 Task: Look for space in Rheinstetten, Germany from 15th June, 2023 to 21st June, 2023 for 5 adults in price range Rs.14000 to Rs.25000. Place can be entire place with 3 bedrooms having 3 beds and 3 bathrooms. Property type can be house, flat, guest house. Booking option can be shelf check-in. Required host language is English.
Action: Mouse moved to (709, 103)
Screenshot: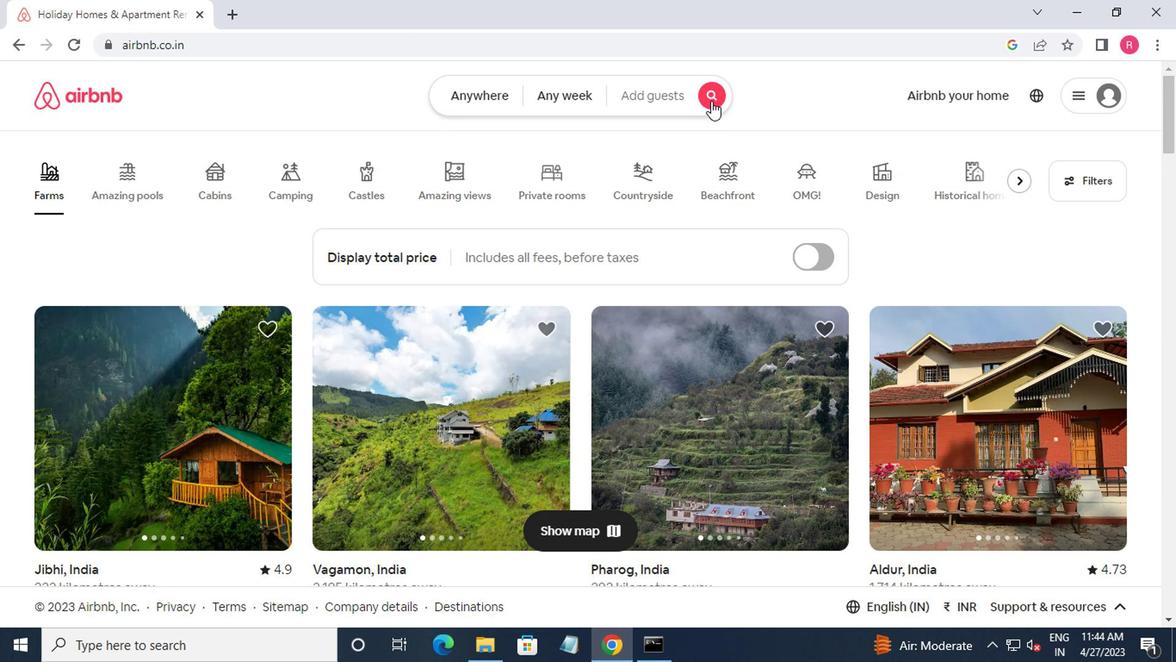 
Action: Mouse pressed left at (709, 103)
Screenshot: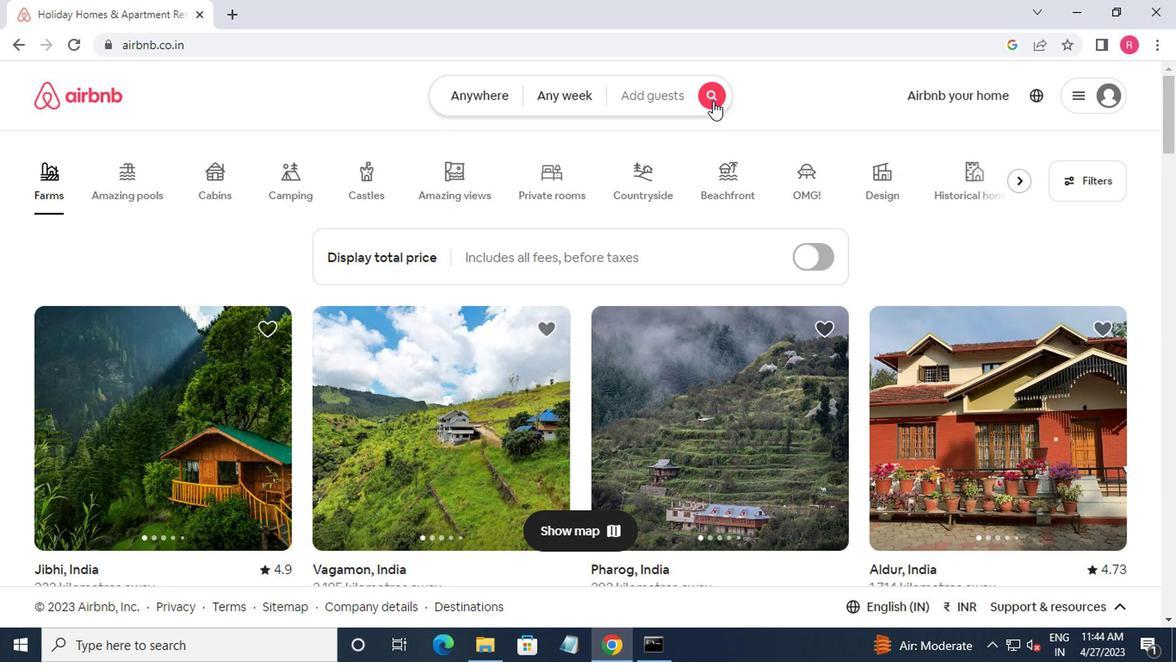 
Action: Mouse moved to (350, 161)
Screenshot: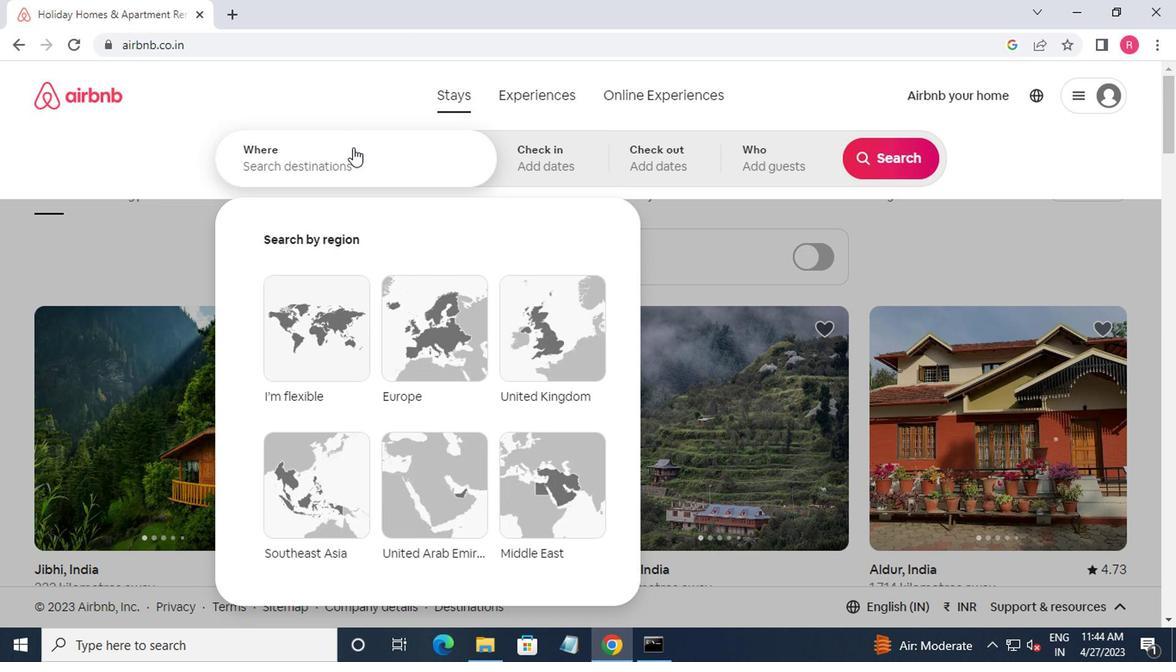 
Action: Mouse pressed left at (350, 161)
Screenshot: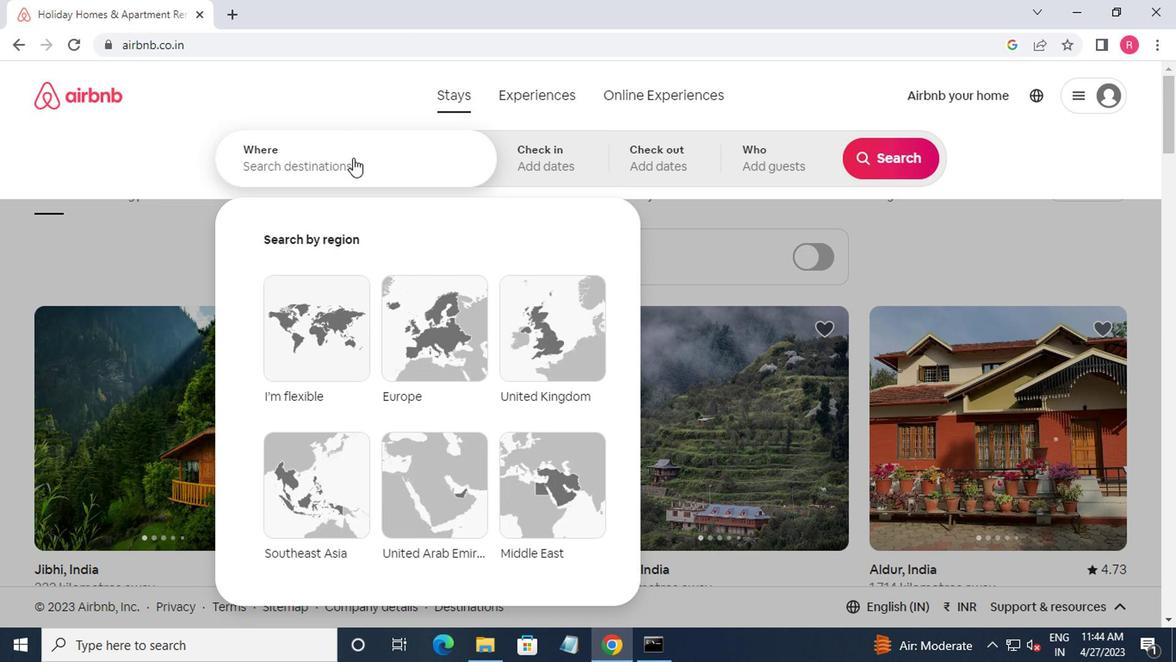 
Action: Mouse moved to (364, 168)
Screenshot: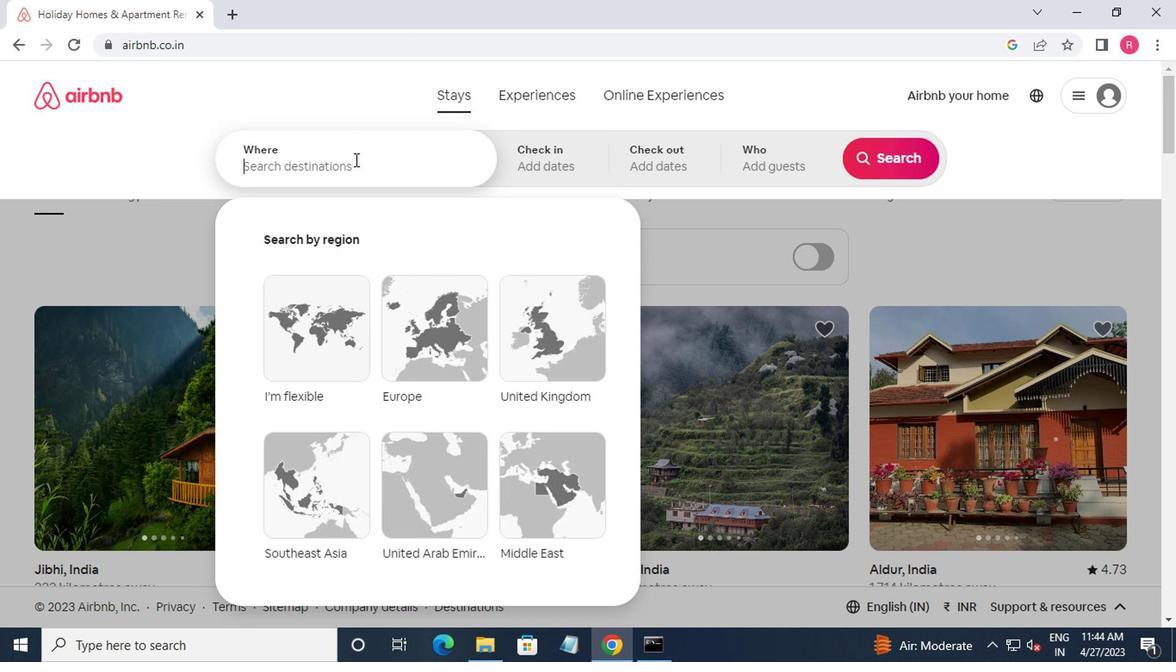 
Action: Key pressed rheinstetten,germ<Key.down><Key.enter>
Screenshot: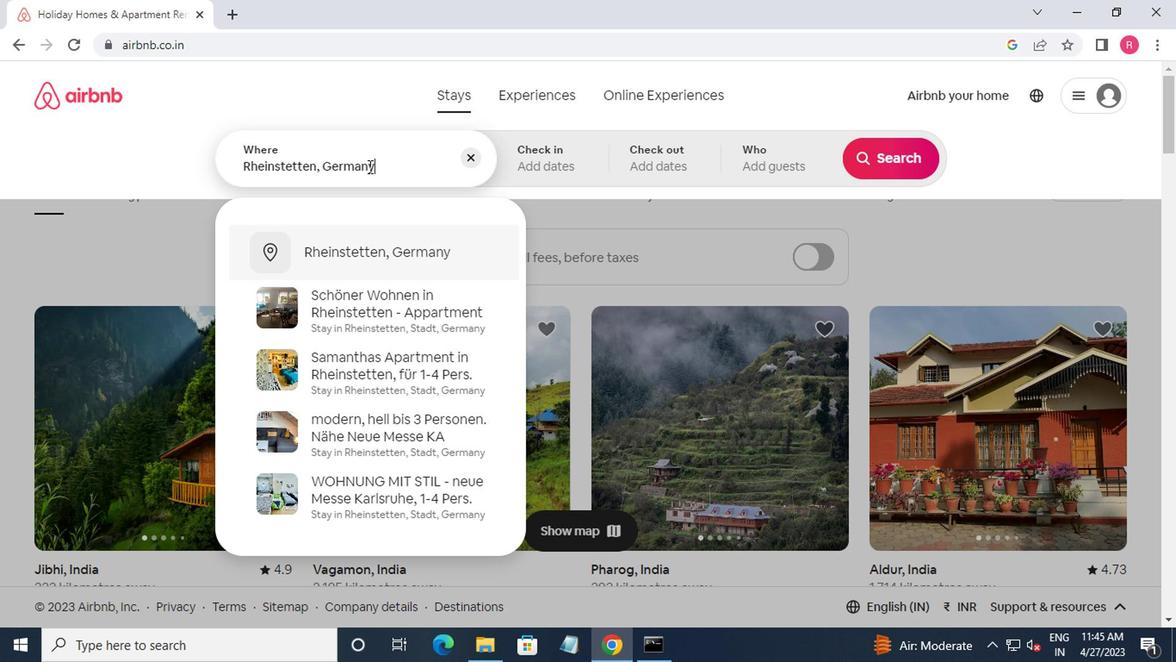 
Action: Mouse moved to (882, 286)
Screenshot: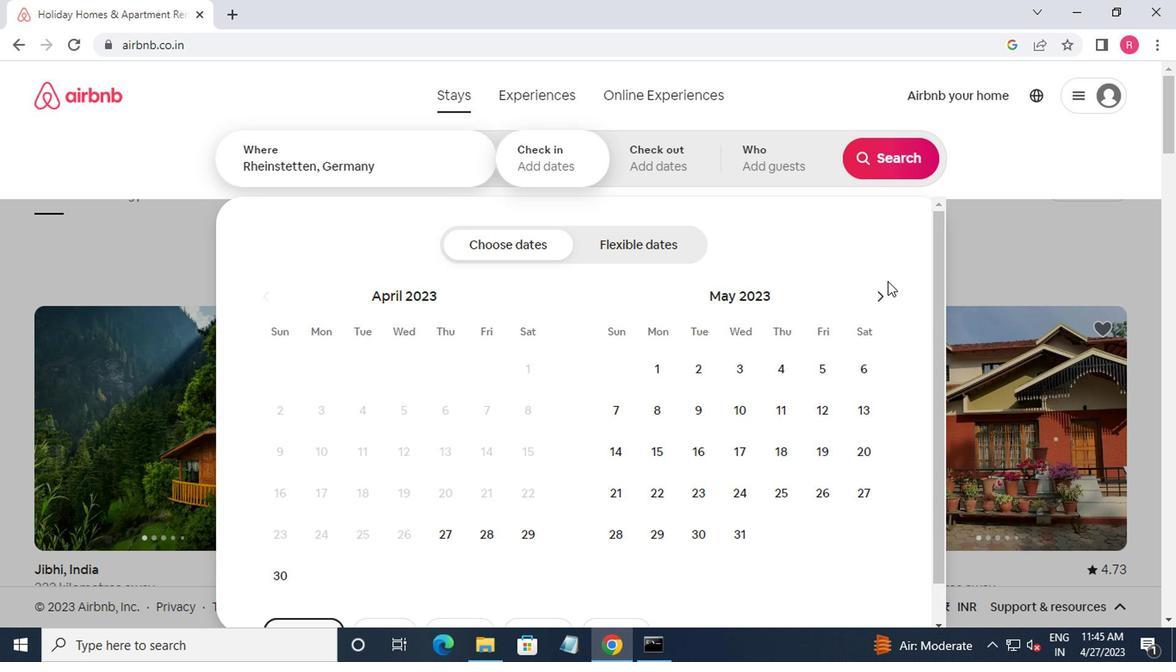 
Action: Mouse pressed left at (882, 286)
Screenshot: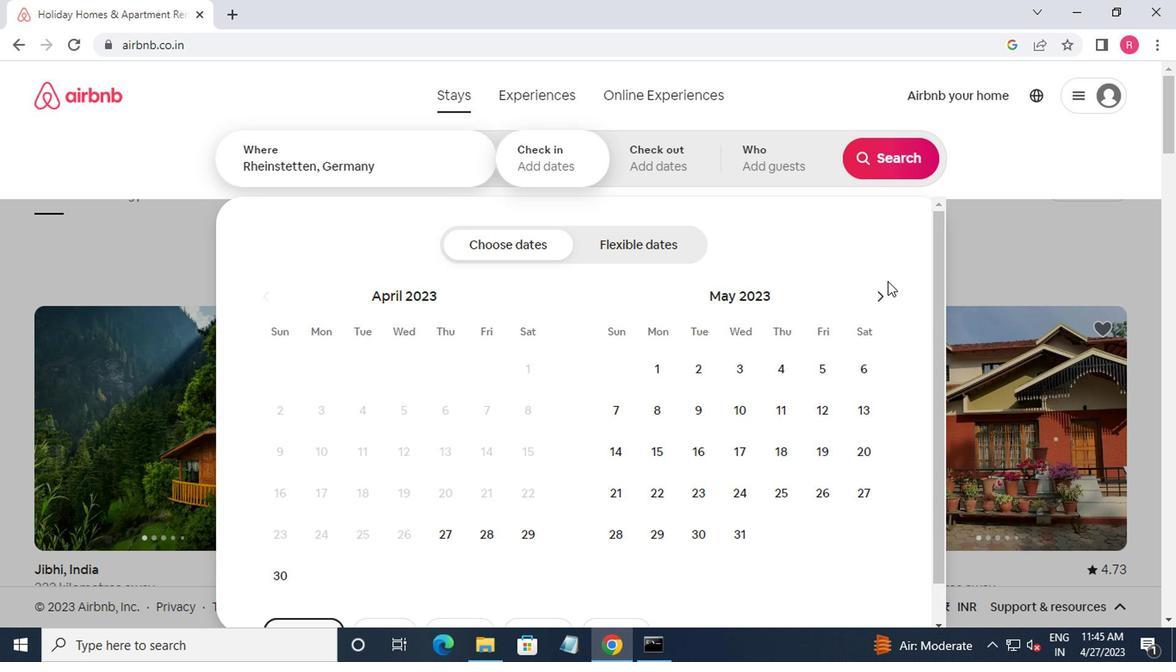 
Action: Mouse moved to (774, 460)
Screenshot: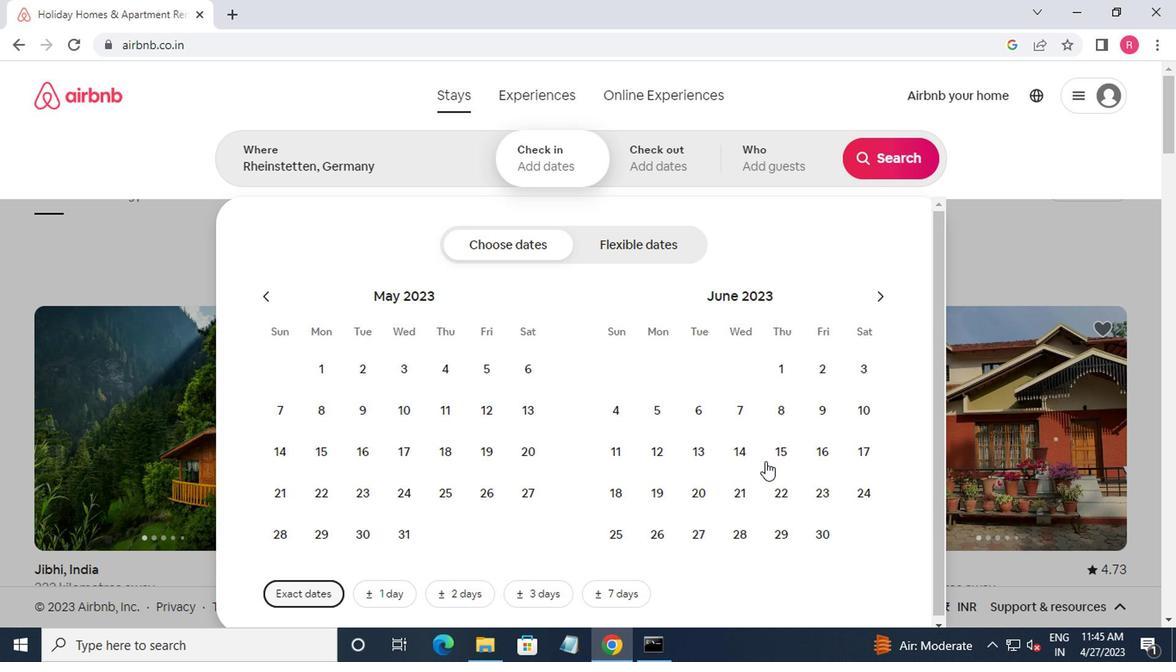 
Action: Mouse pressed left at (774, 460)
Screenshot: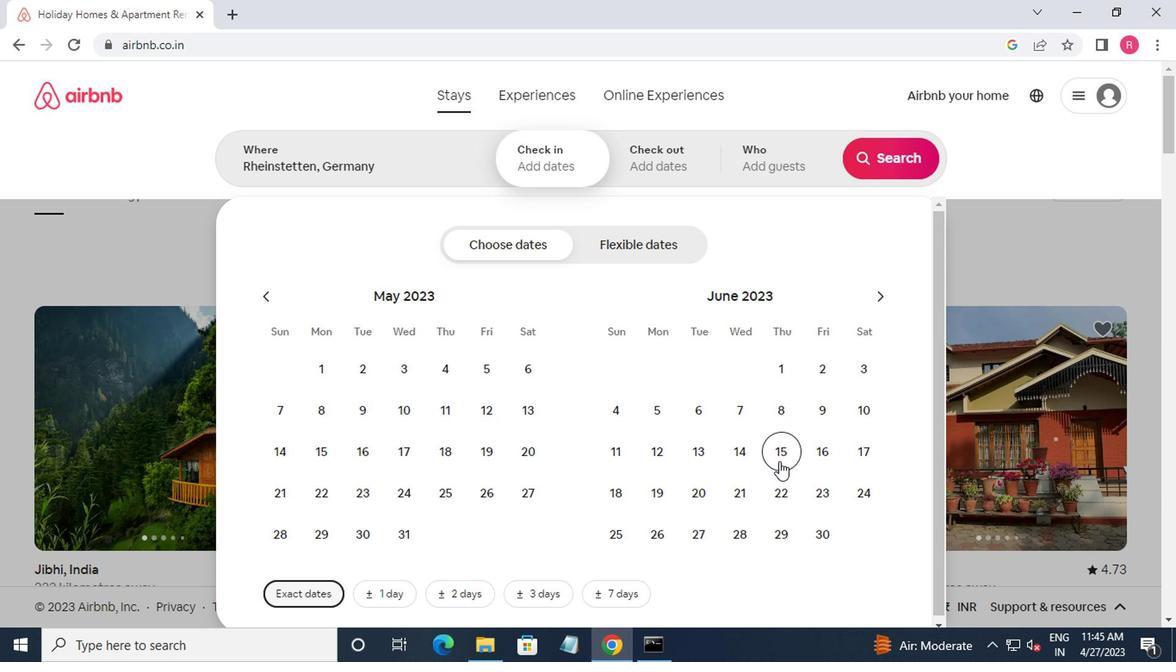 
Action: Mouse moved to (749, 489)
Screenshot: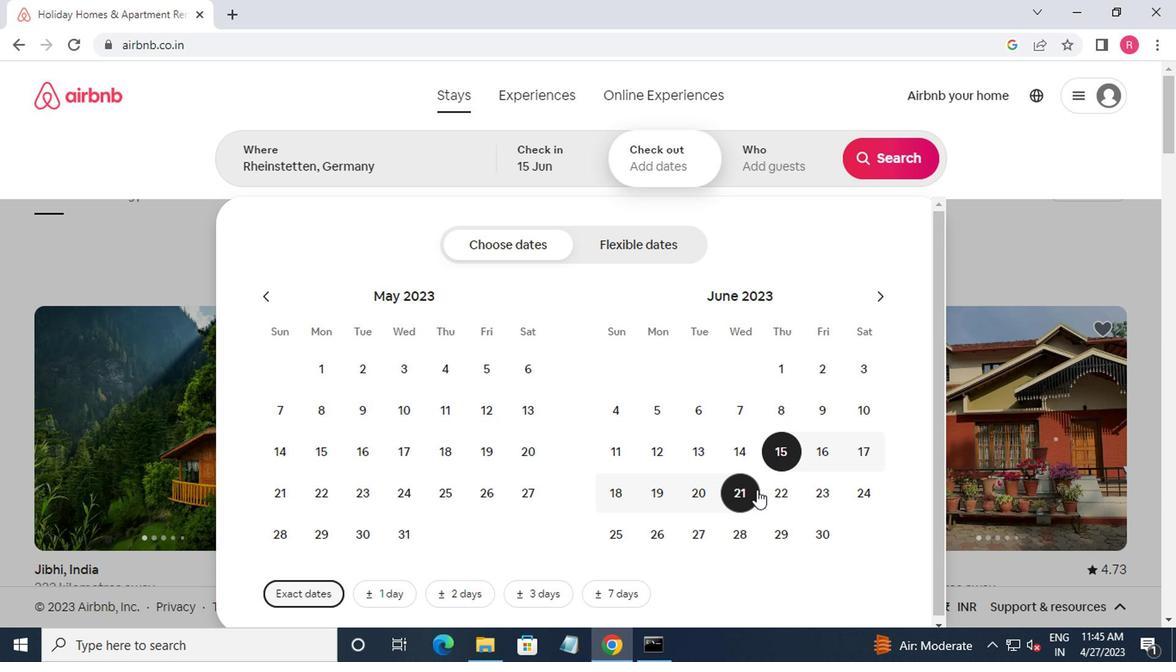 
Action: Mouse pressed left at (749, 489)
Screenshot: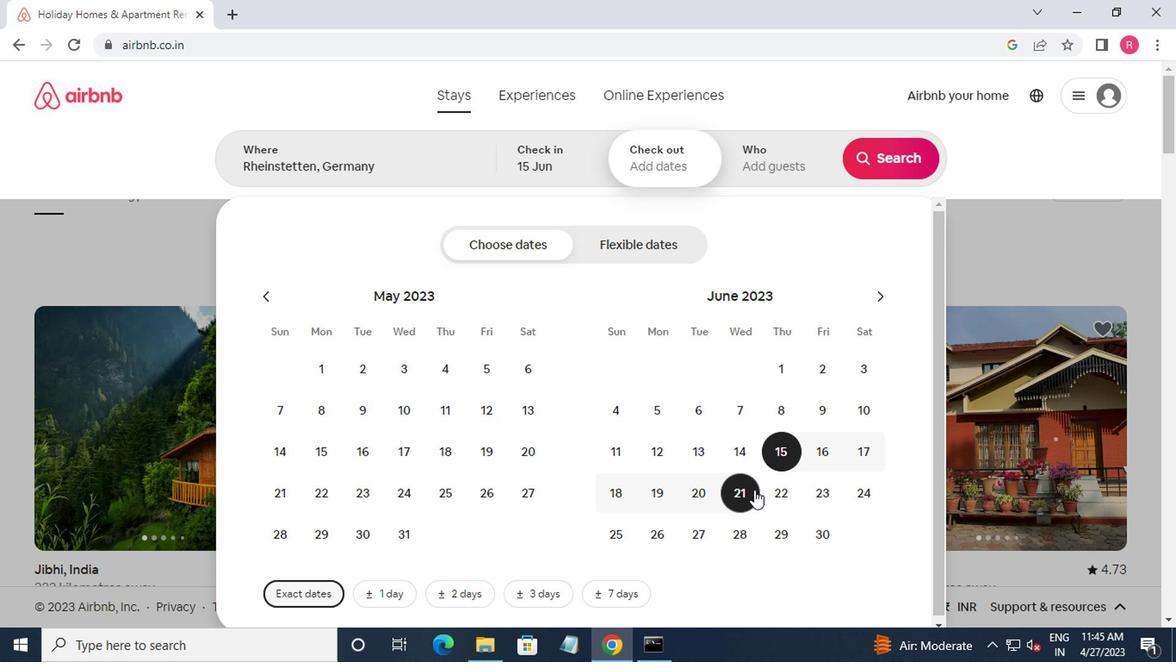 
Action: Mouse moved to (731, 168)
Screenshot: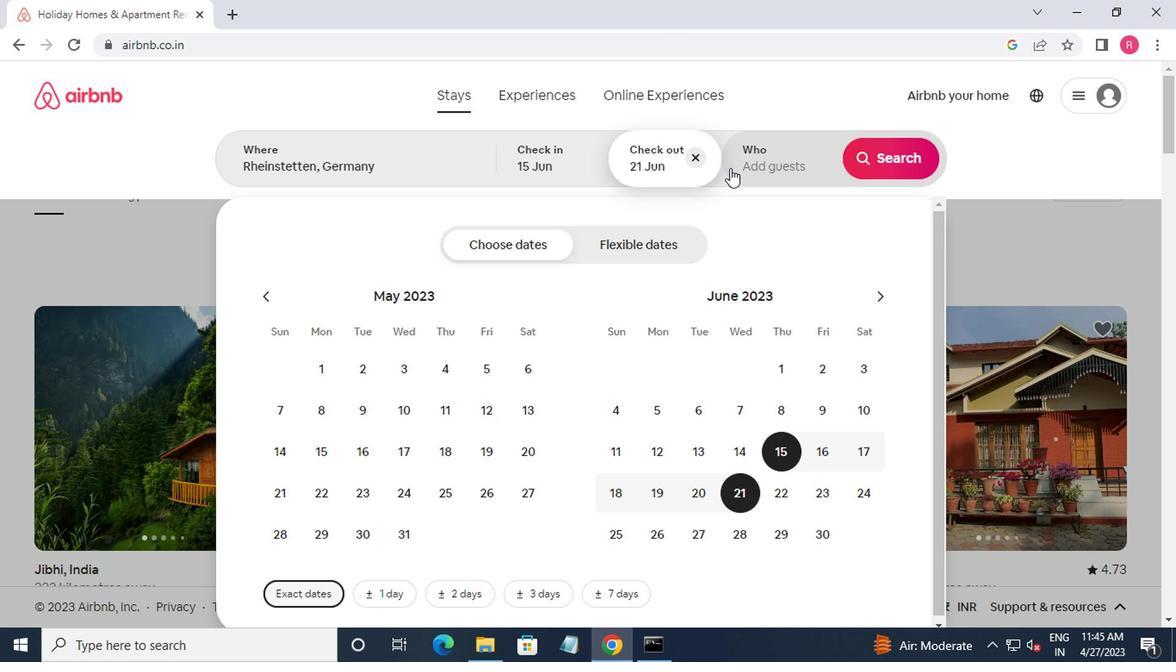 
Action: Mouse pressed left at (731, 168)
Screenshot: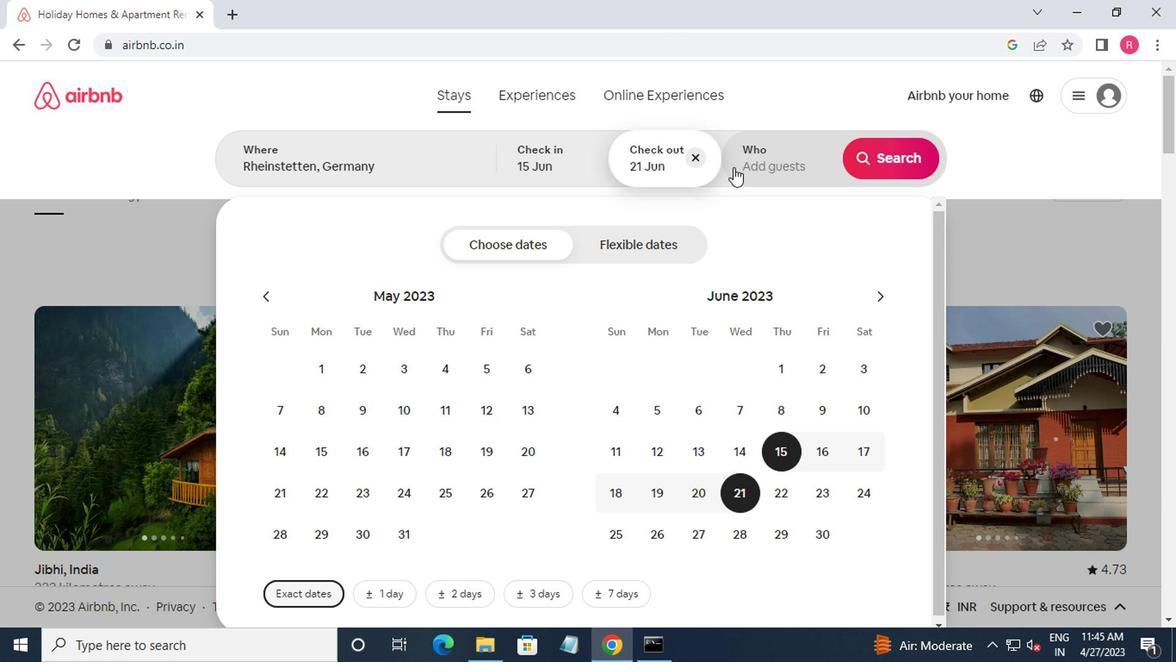 
Action: Mouse moved to (897, 248)
Screenshot: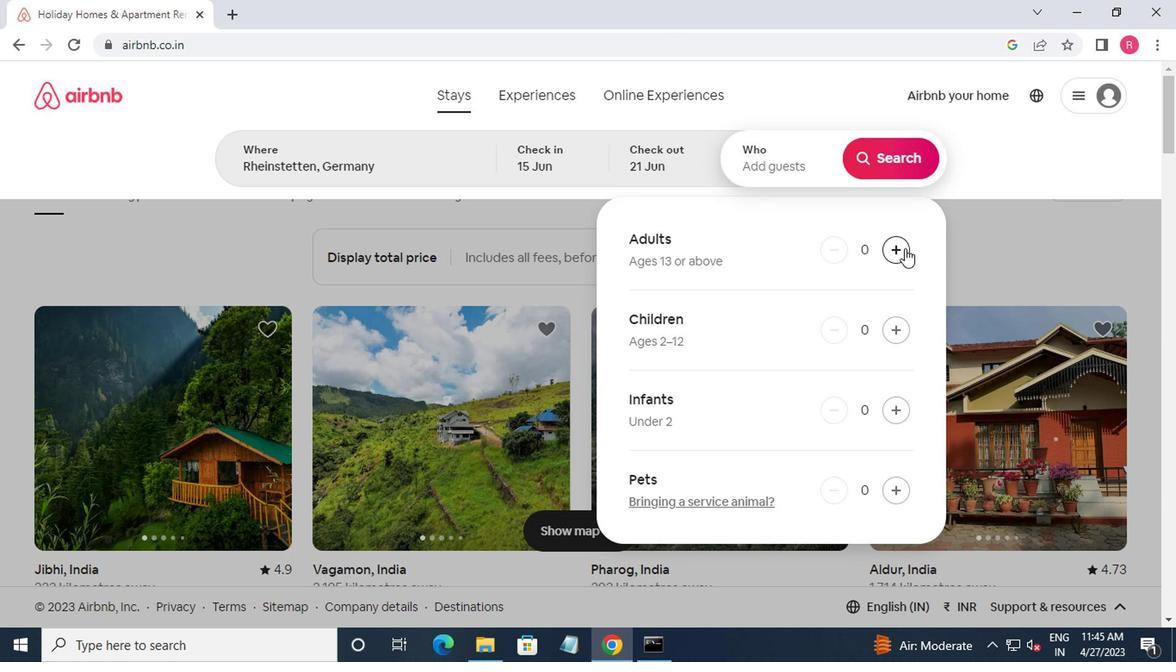
Action: Mouse pressed left at (897, 248)
Screenshot: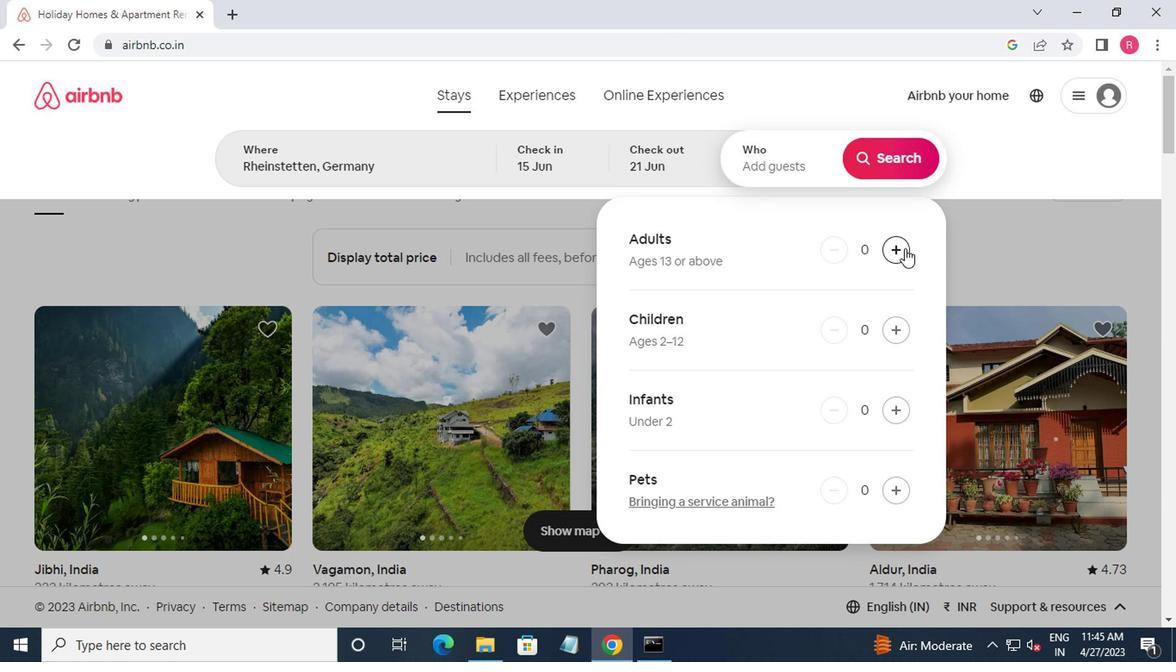 
Action: Mouse moved to (896, 249)
Screenshot: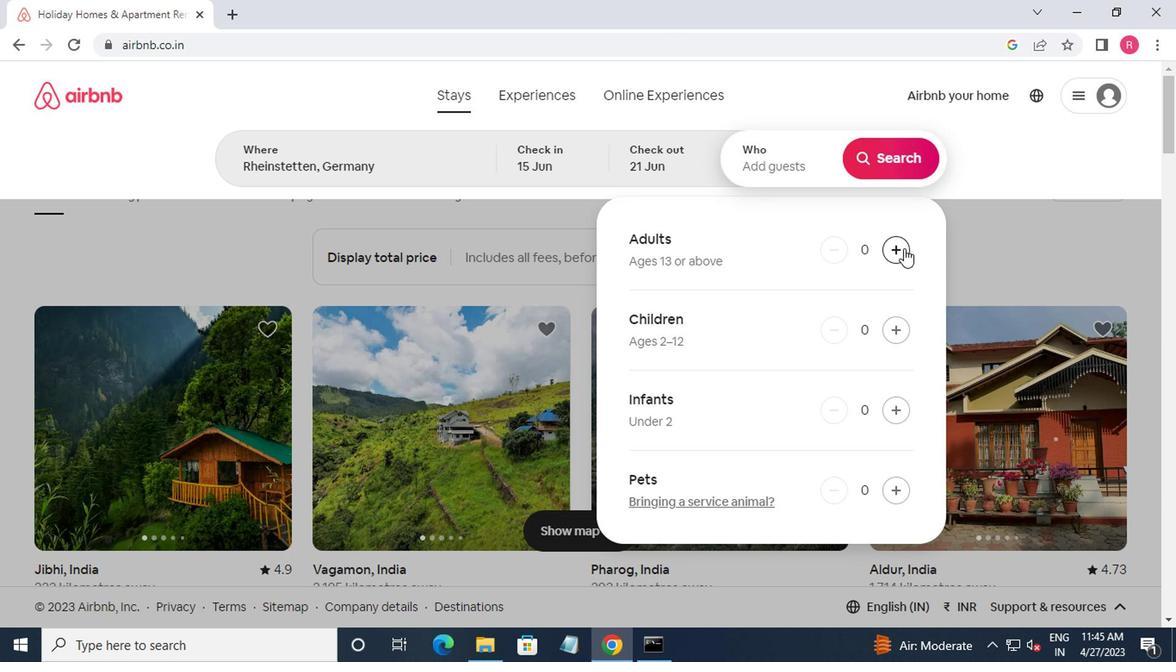 
Action: Mouse pressed left at (896, 249)
Screenshot: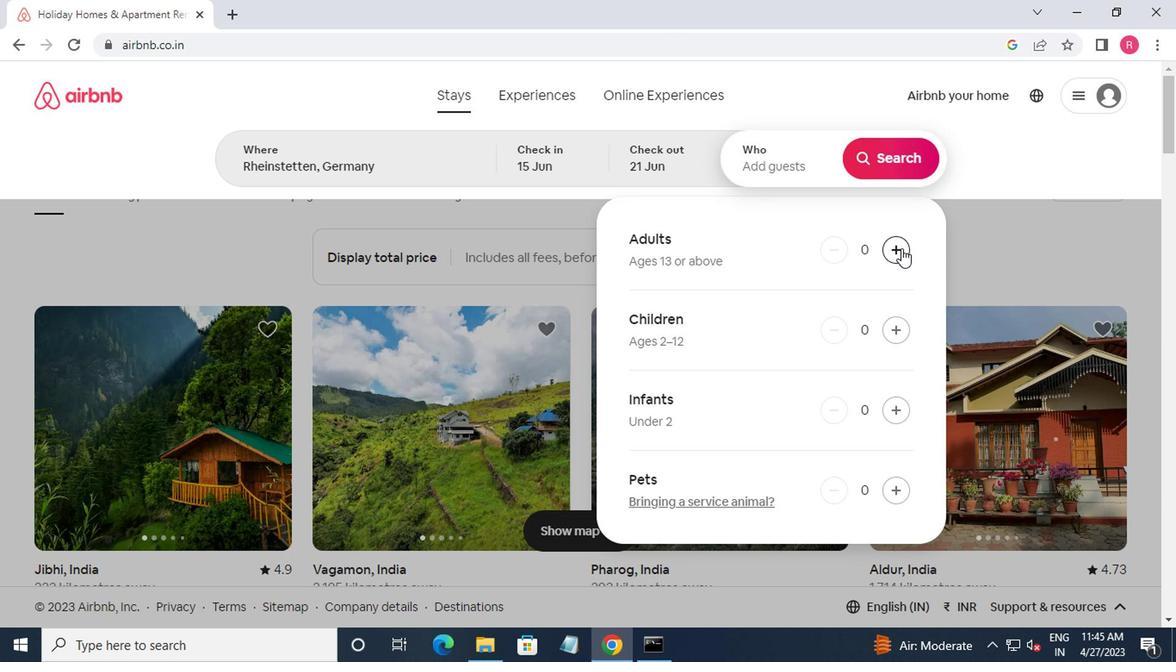 
Action: Mouse pressed left at (896, 249)
Screenshot: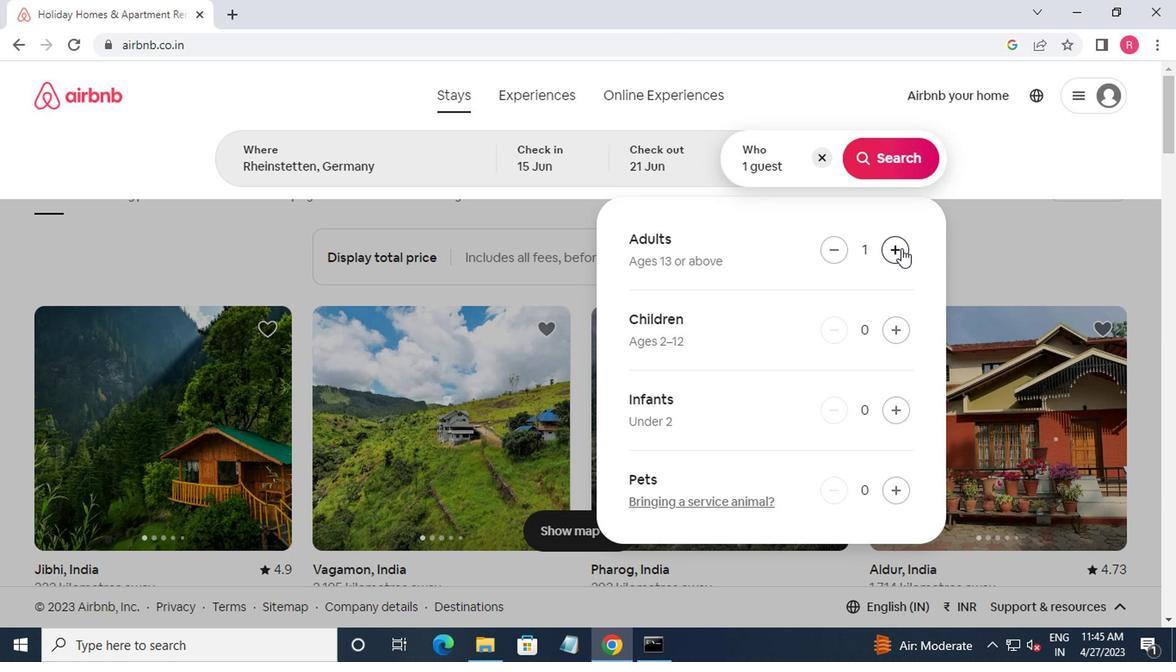
Action: Mouse pressed left at (896, 249)
Screenshot: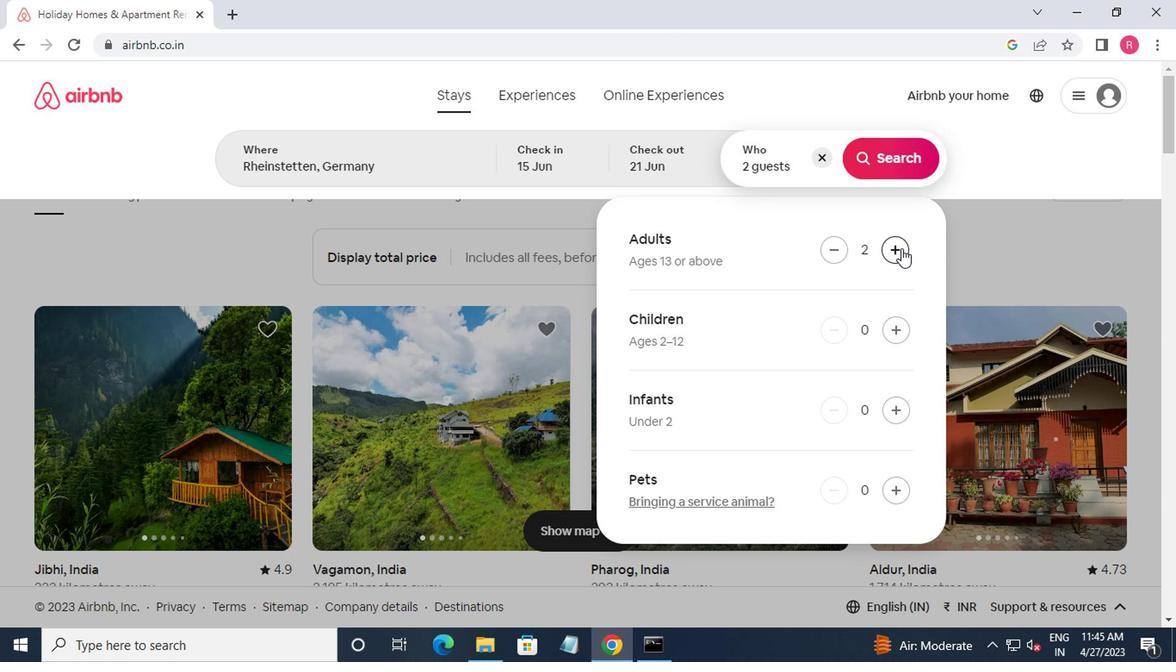 
Action: Mouse moved to (895, 250)
Screenshot: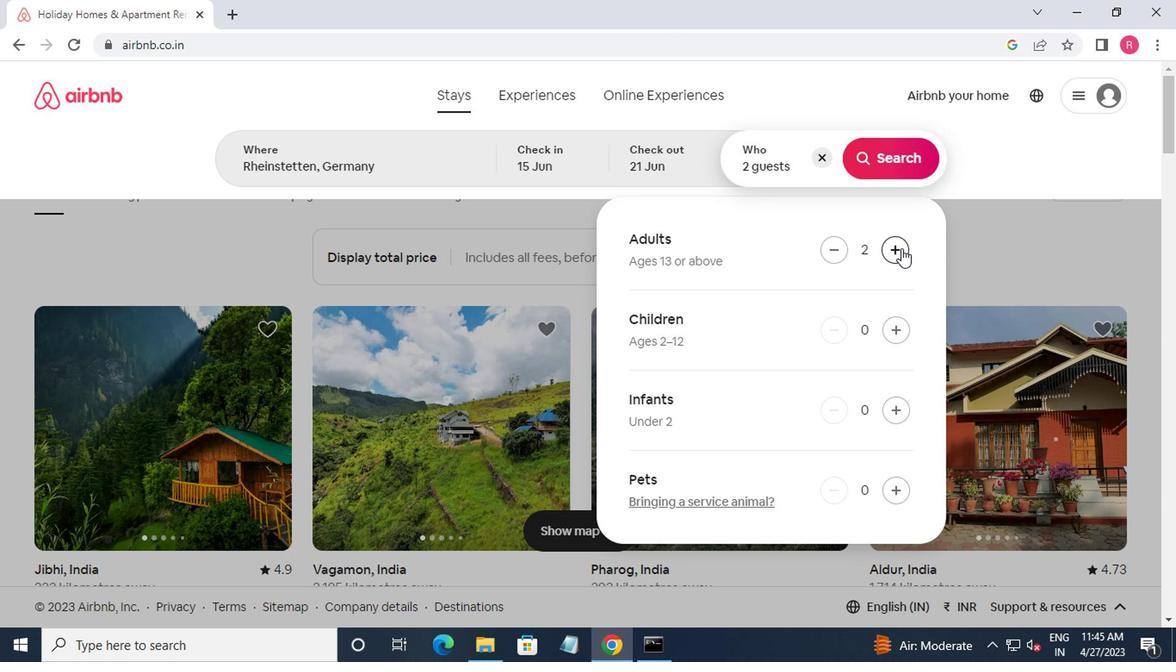 
Action: Mouse pressed left at (895, 250)
Screenshot: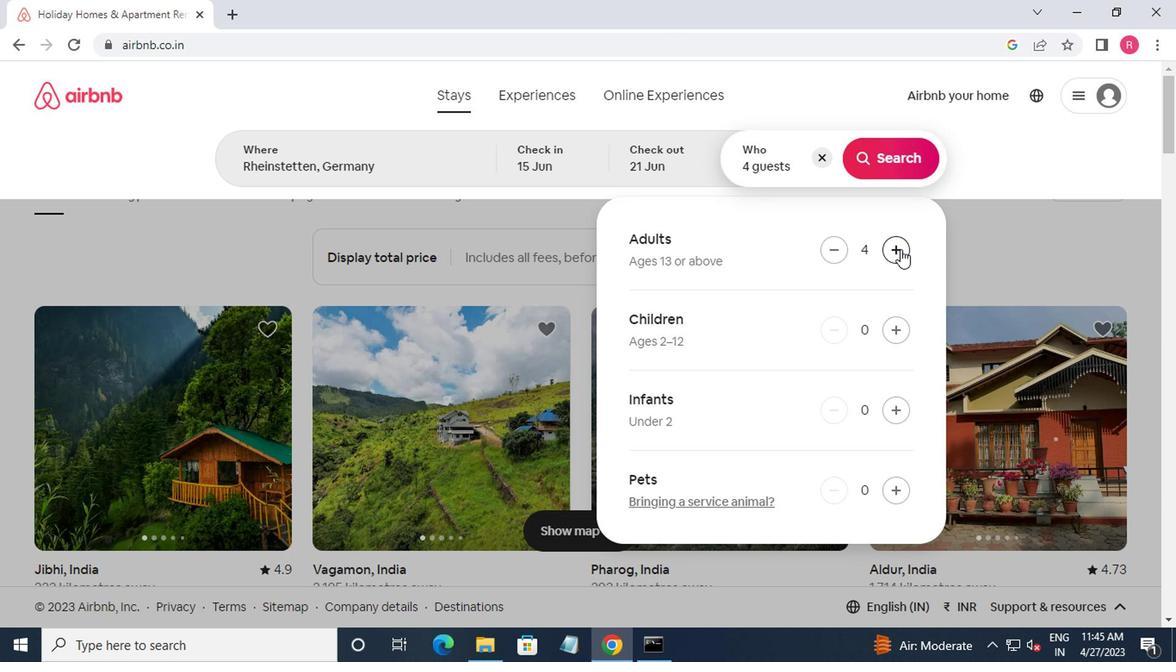 
Action: Mouse moved to (885, 159)
Screenshot: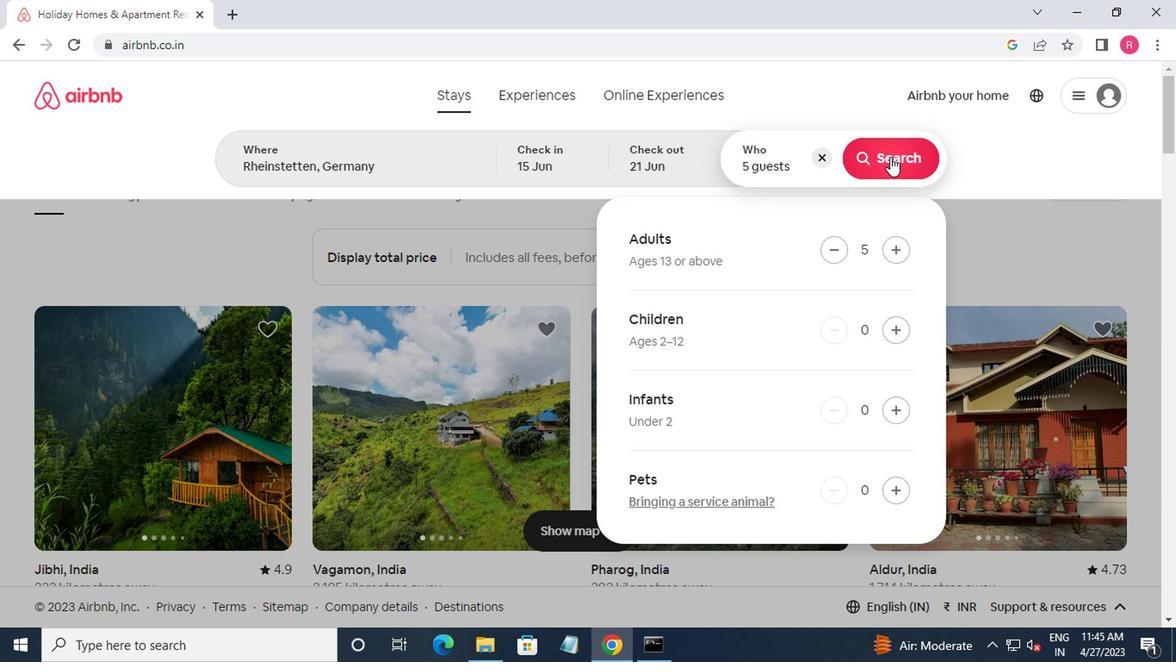 
Action: Mouse pressed left at (885, 159)
Screenshot: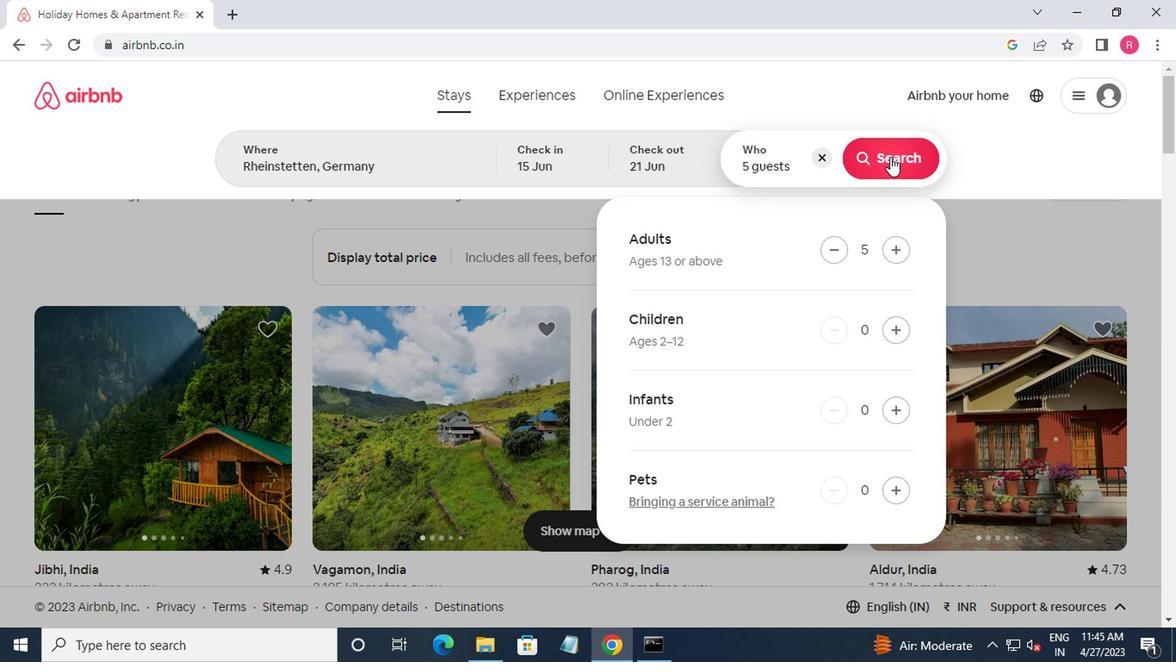 
Action: Mouse moved to (1124, 166)
Screenshot: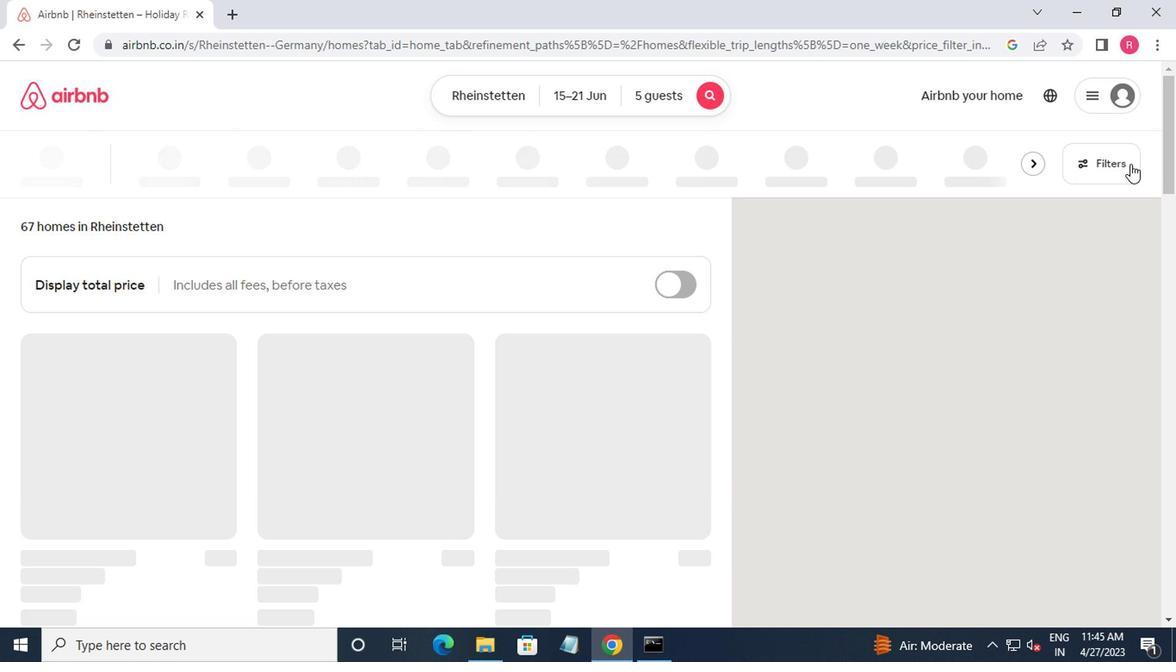 
Action: Mouse pressed left at (1124, 166)
Screenshot: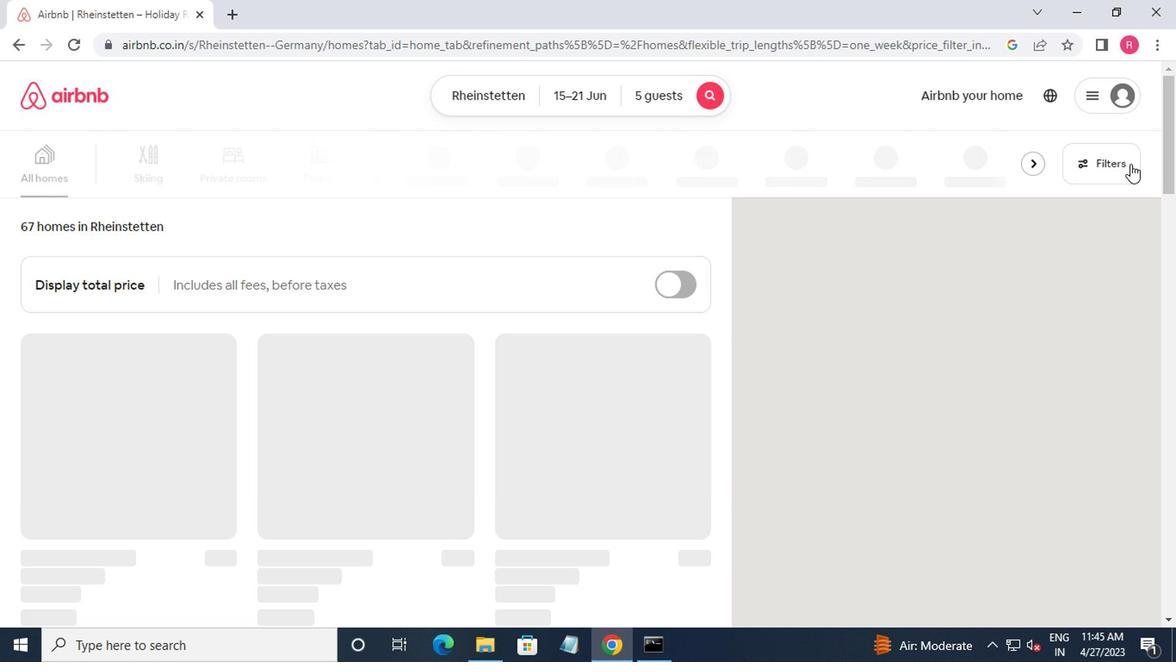 
Action: Mouse moved to (392, 382)
Screenshot: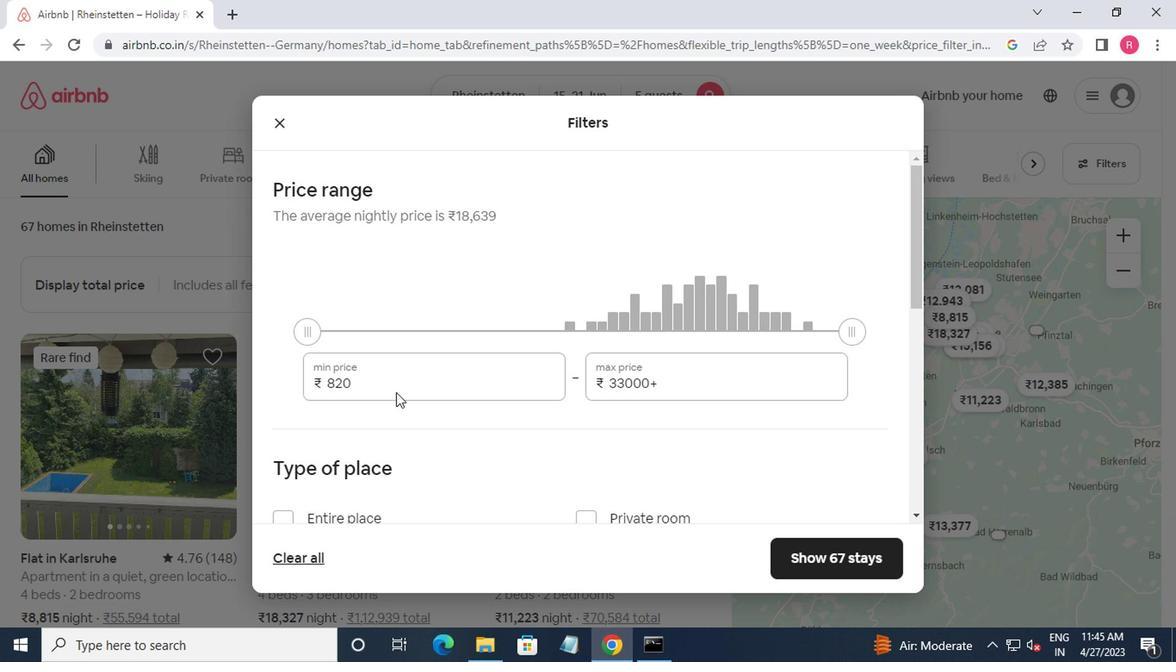 
Action: Mouse pressed left at (392, 382)
Screenshot: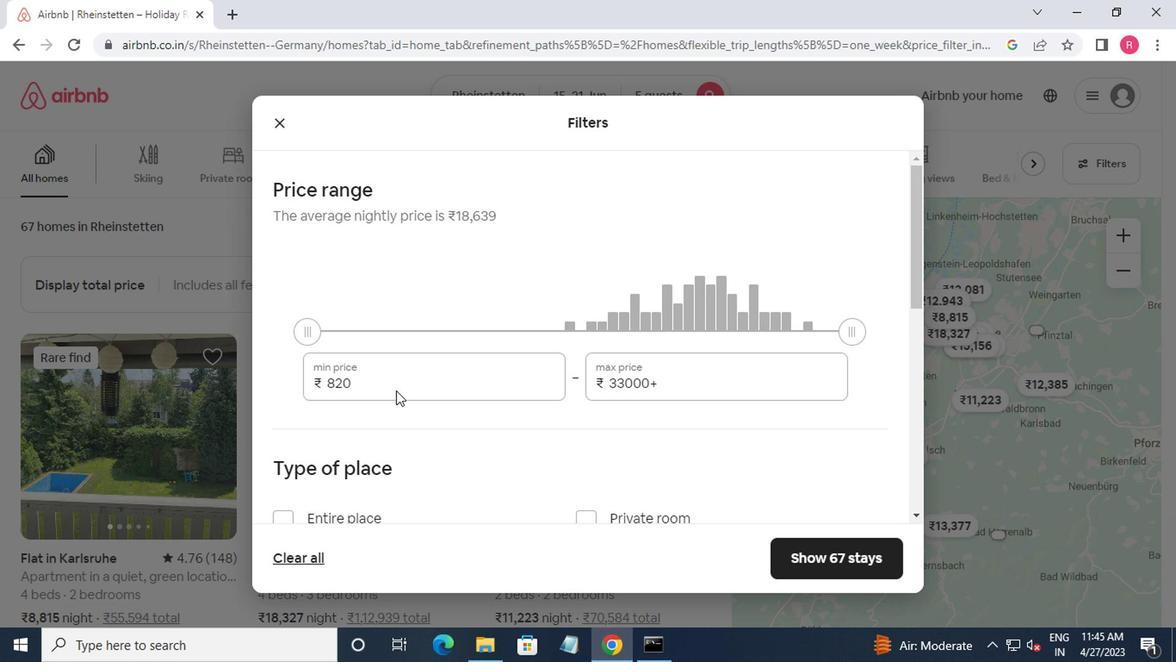 
Action: Mouse moved to (395, 380)
Screenshot: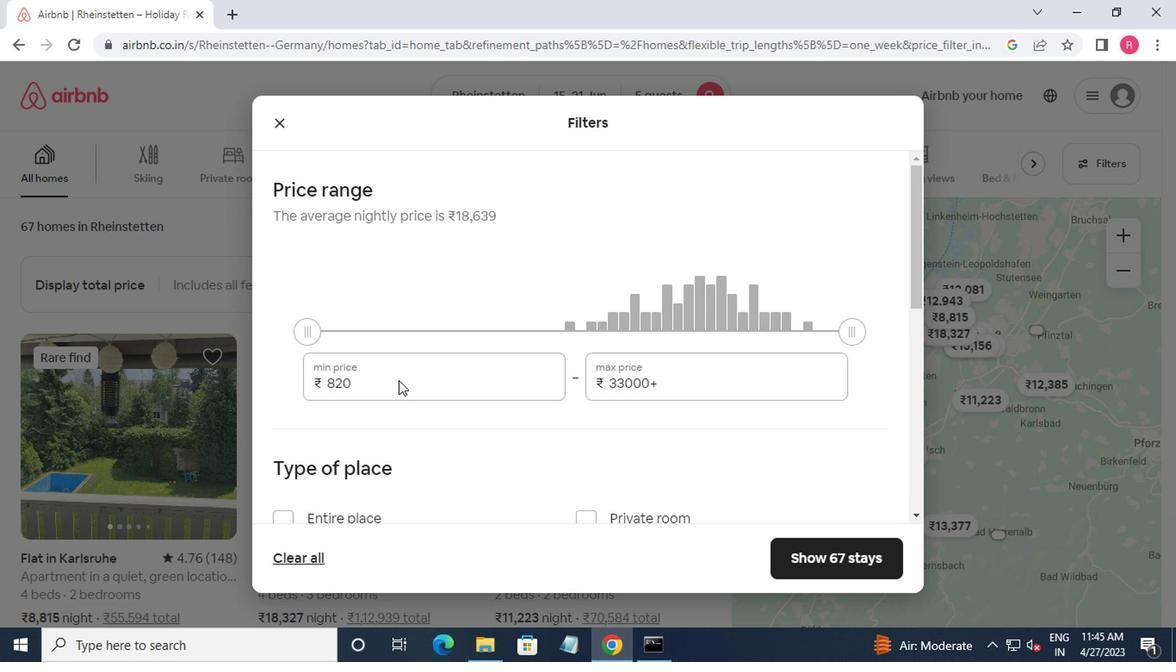 
Action: Mouse pressed left at (395, 380)
Screenshot: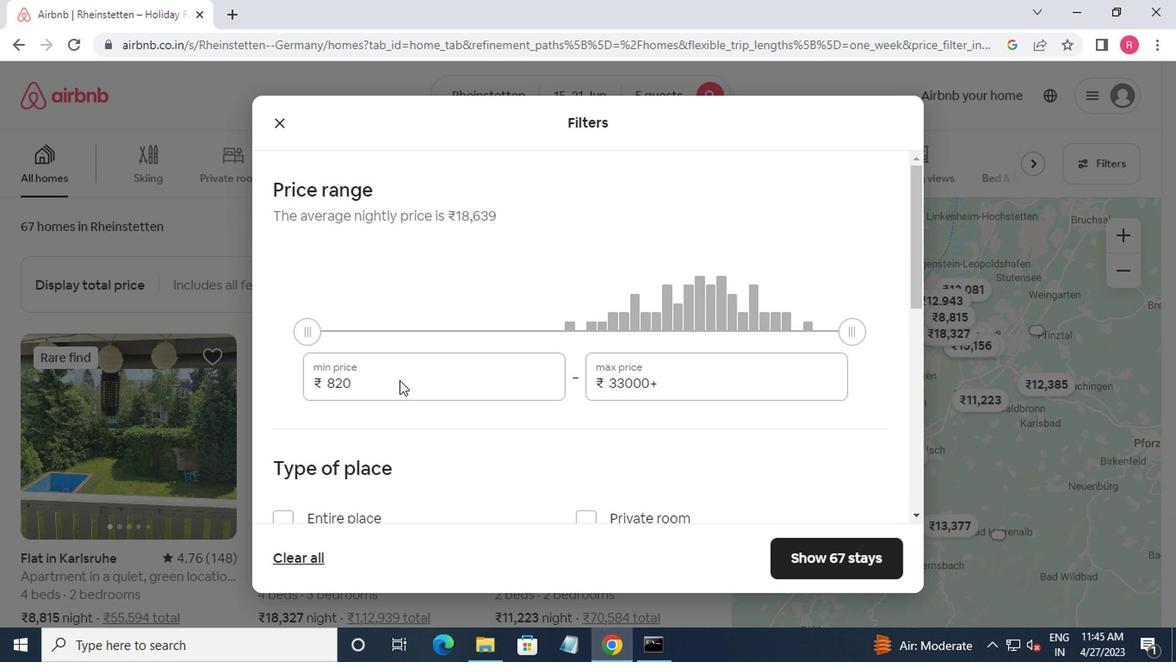 
Action: Mouse moved to (371, 372)
Screenshot: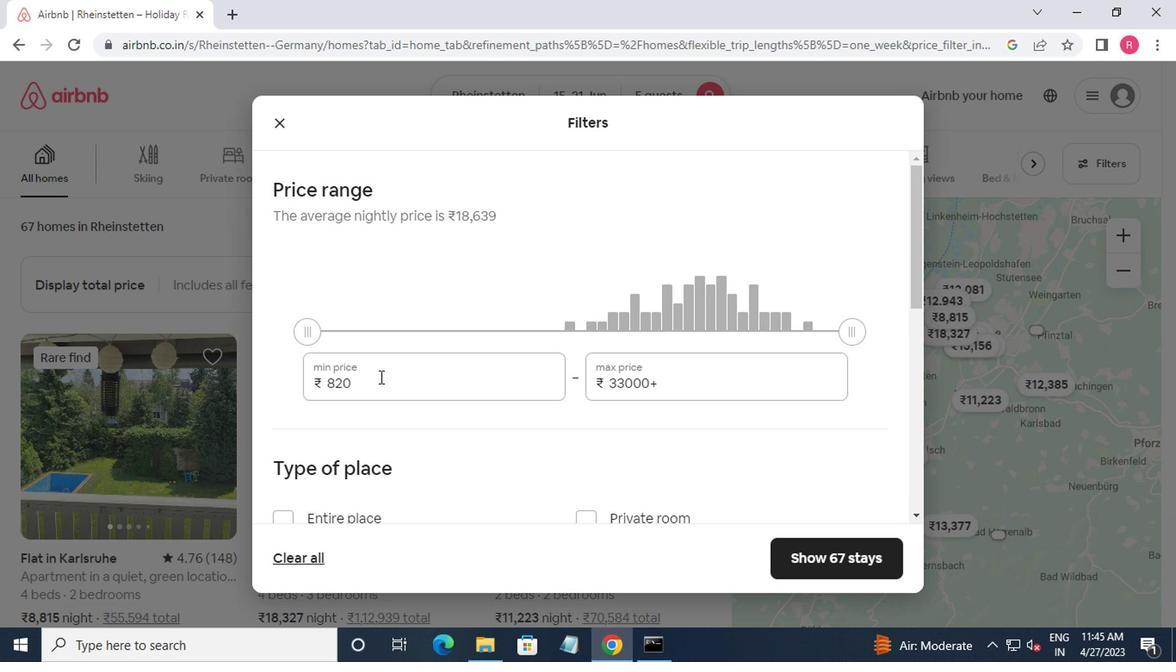 
Action: Mouse pressed left at (371, 372)
Screenshot: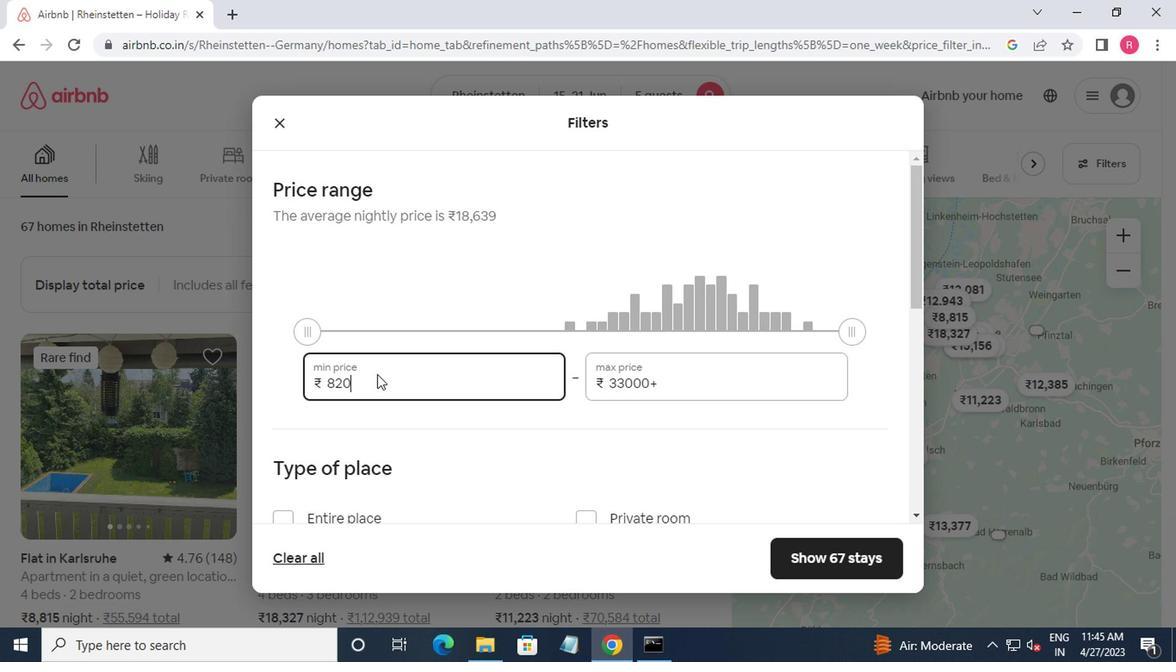 
Action: Mouse moved to (392, 404)
Screenshot: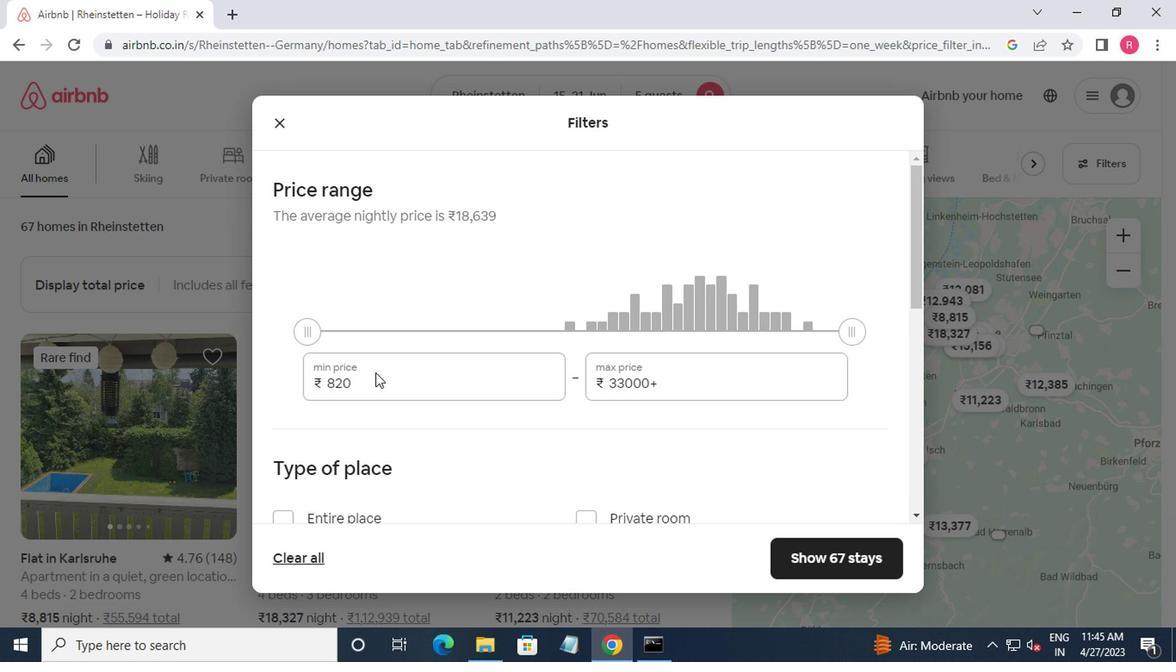 
Action: Key pressed <Key.backspace><Key.backspace><Key.backspace><Key.backspace>14000<Key.tab>25000
Screenshot: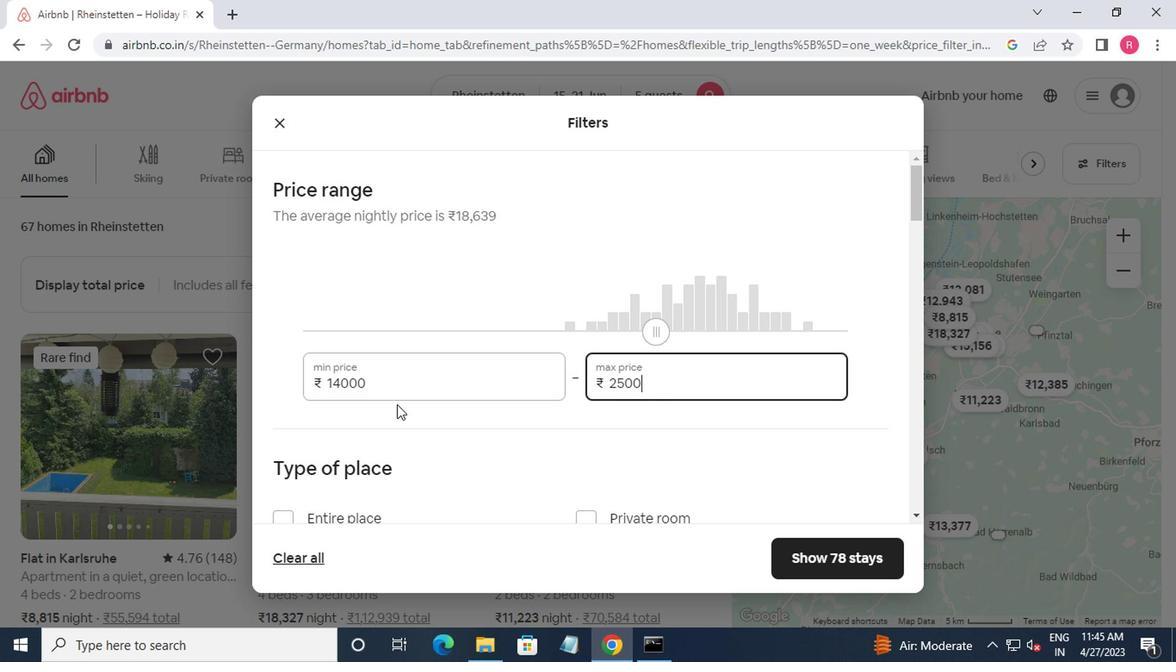 
Action: Mouse moved to (275, 346)
Screenshot: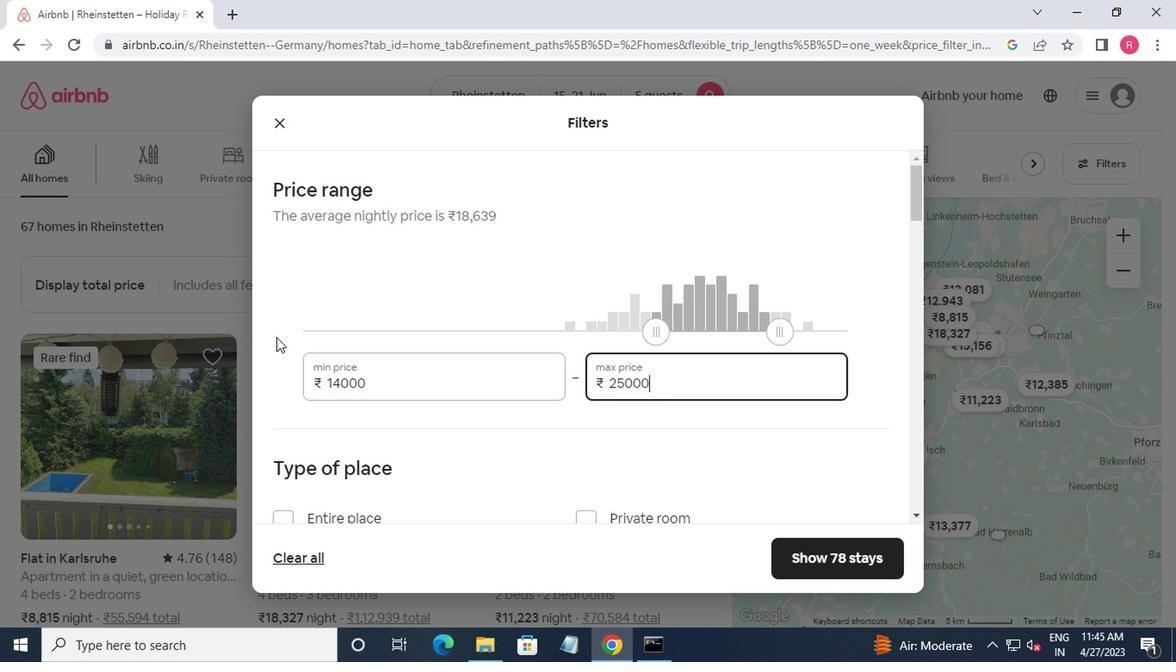 
Action: Mouse scrolled (275, 346) with delta (0, 0)
Screenshot: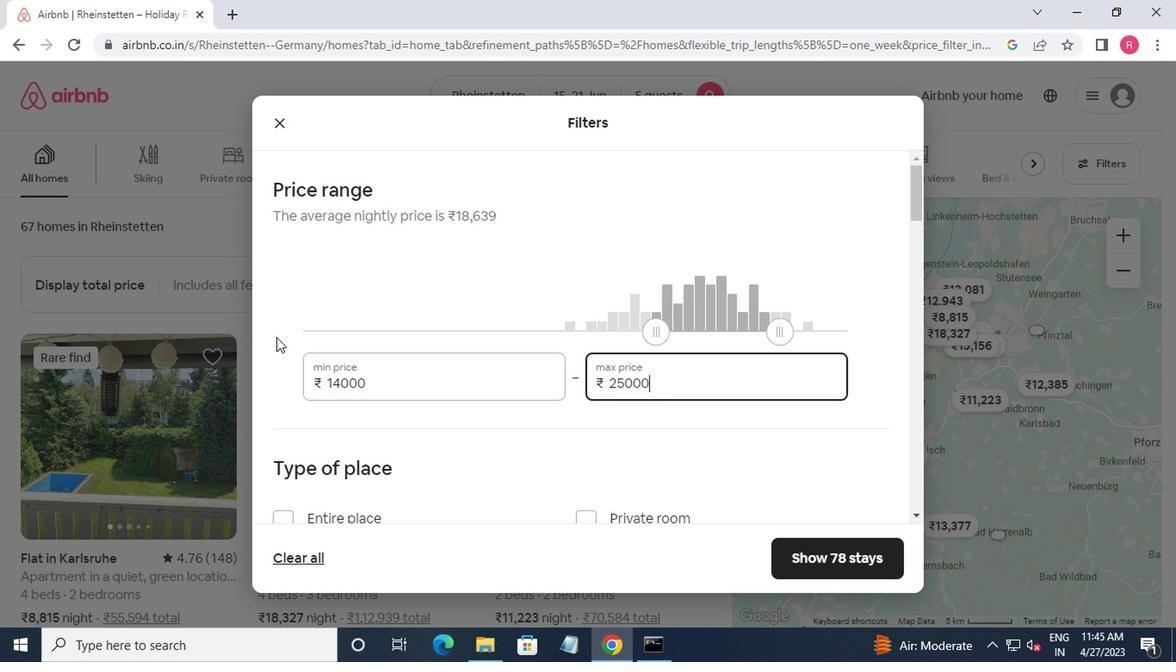 
Action: Mouse moved to (281, 363)
Screenshot: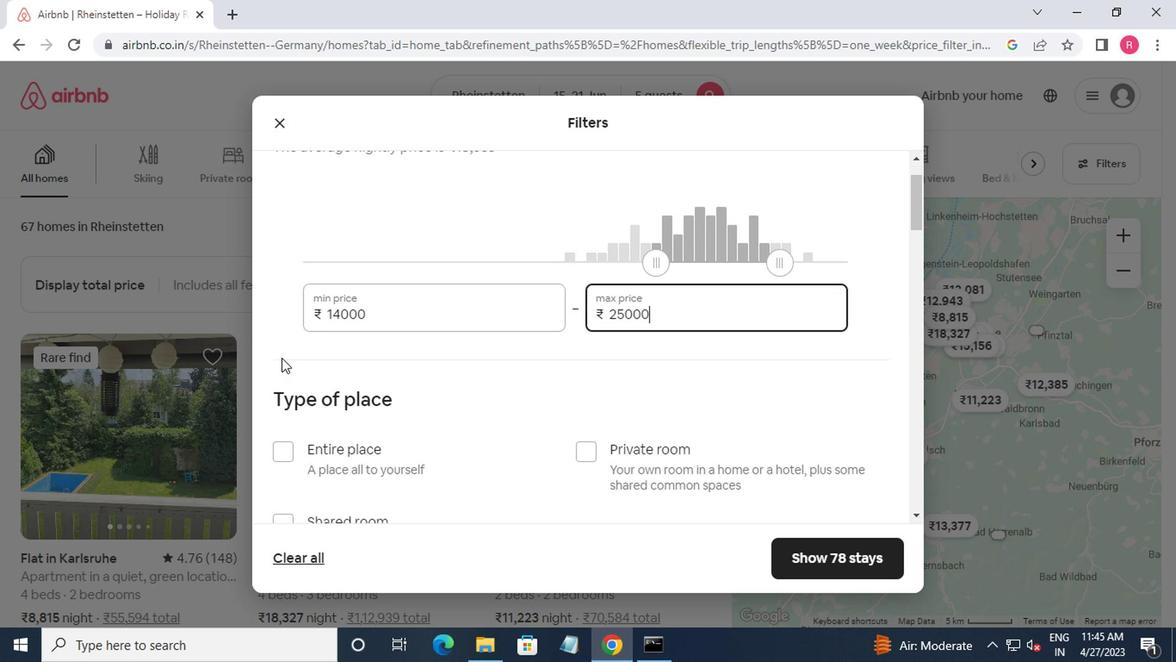 
Action: Mouse scrolled (281, 362) with delta (0, -1)
Screenshot: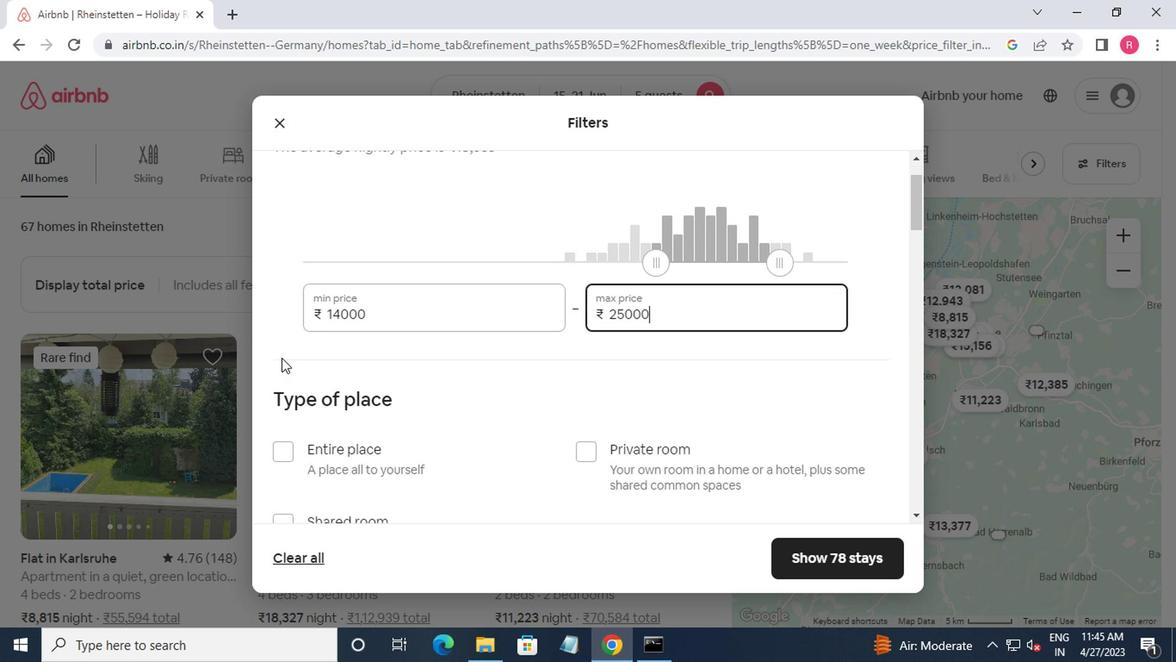 
Action: Mouse moved to (281, 350)
Screenshot: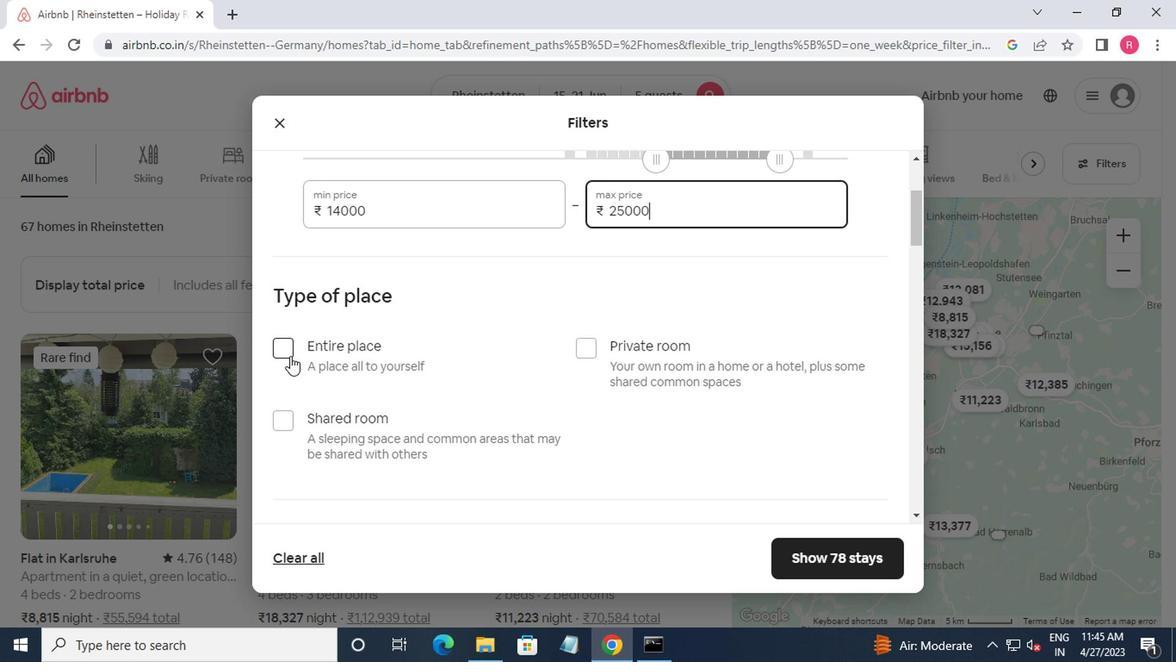 
Action: Mouse pressed left at (281, 350)
Screenshot: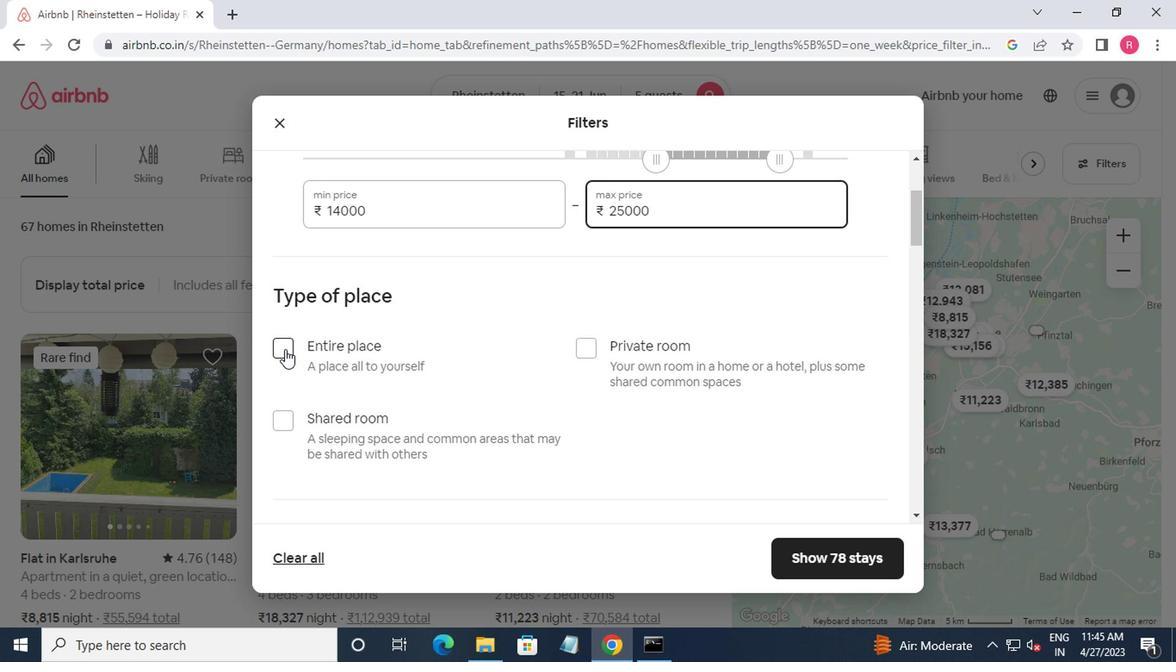 
Action: Mouse moved to (282, 353)
Screenshot: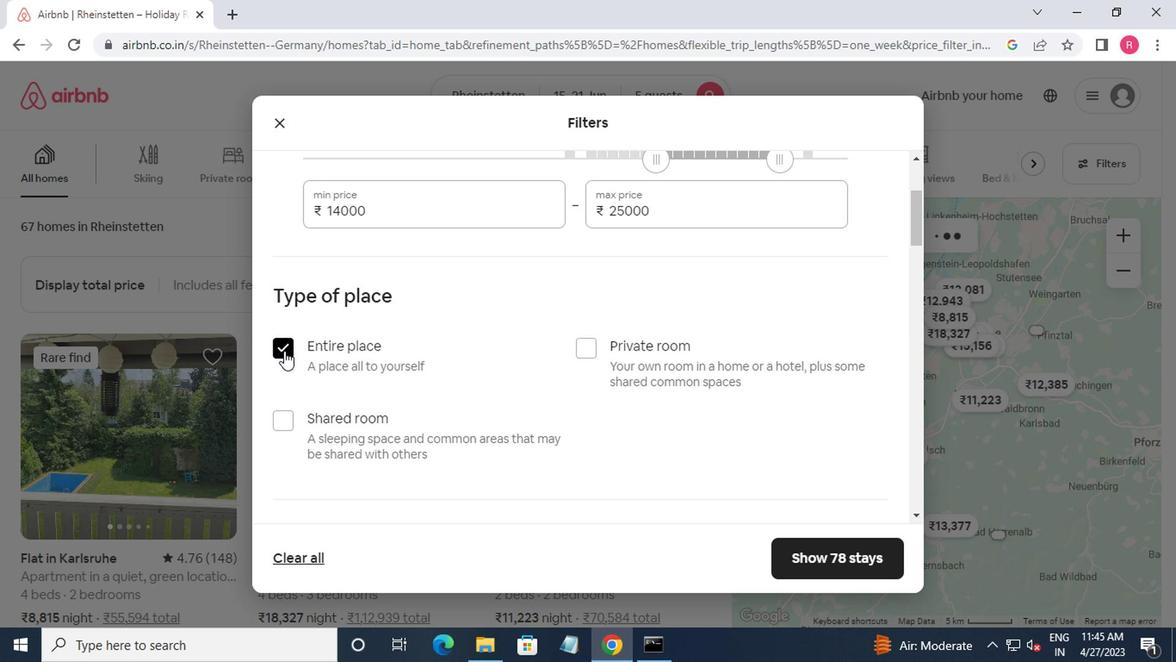 
Action: Mouse scrolled (282, 352) with delta (0, 0)
Screenshot: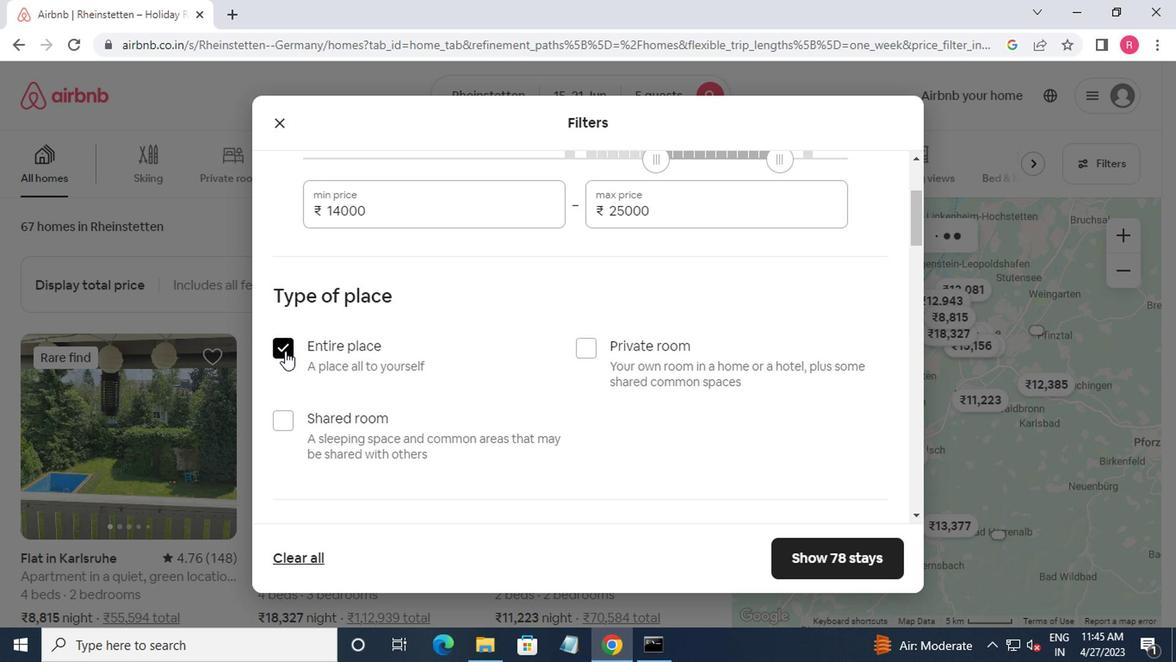 
Action: Mouse moved to (282, 353)
Screenshot: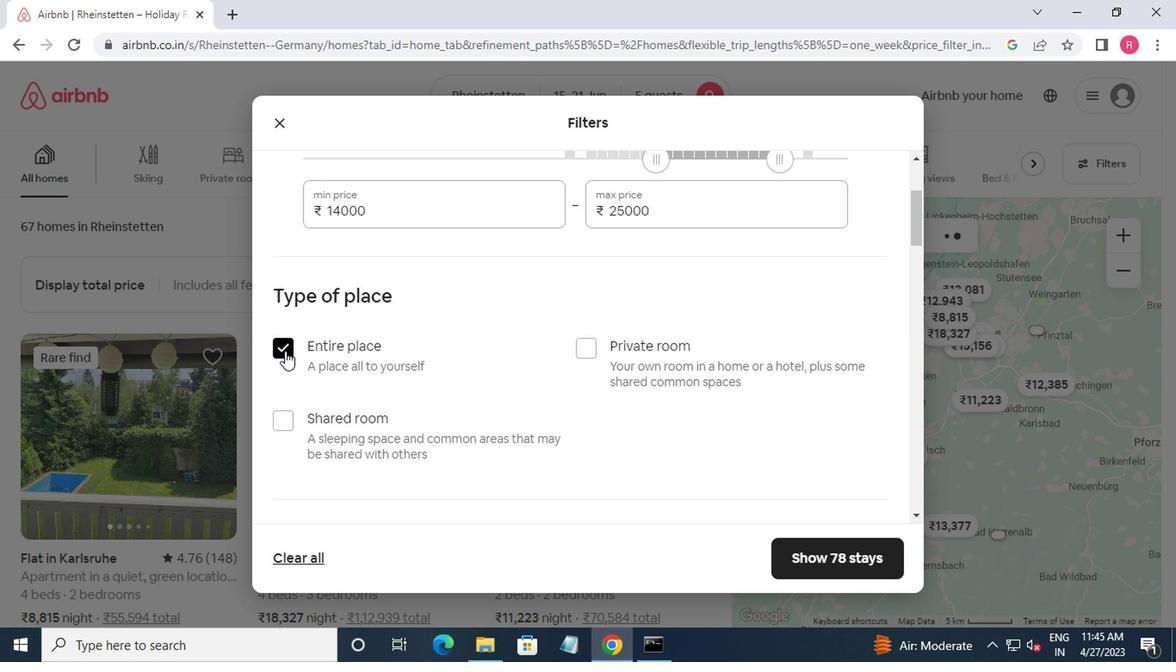 
Action: Mouse scrolled (282, 352) with delta (0, 0)
Screenshot: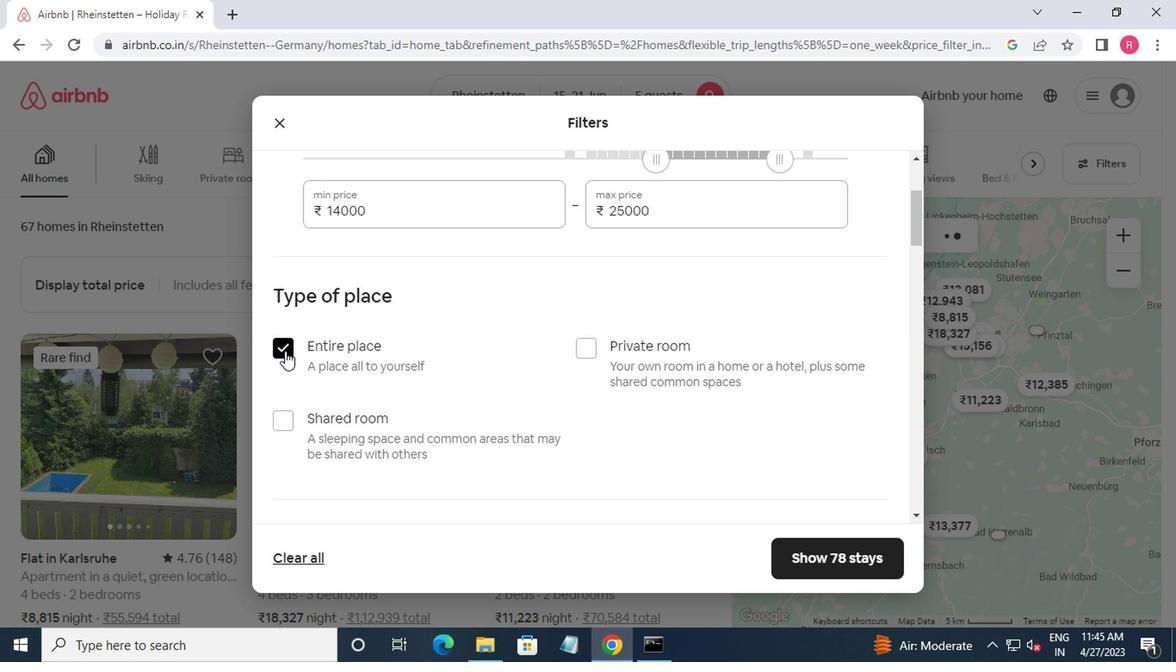 
Action: Mouse moved to (284, 354)
Screenshot: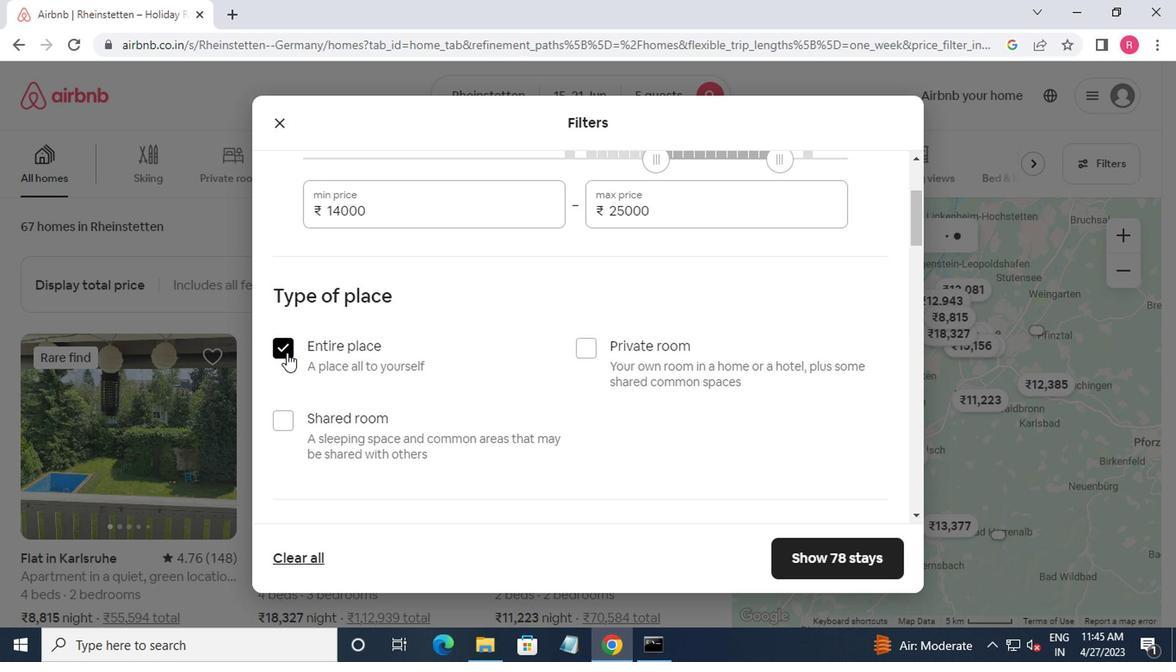 
Action: Mouse scrolled (284, 353) with delta (0, -1)
Screenshot: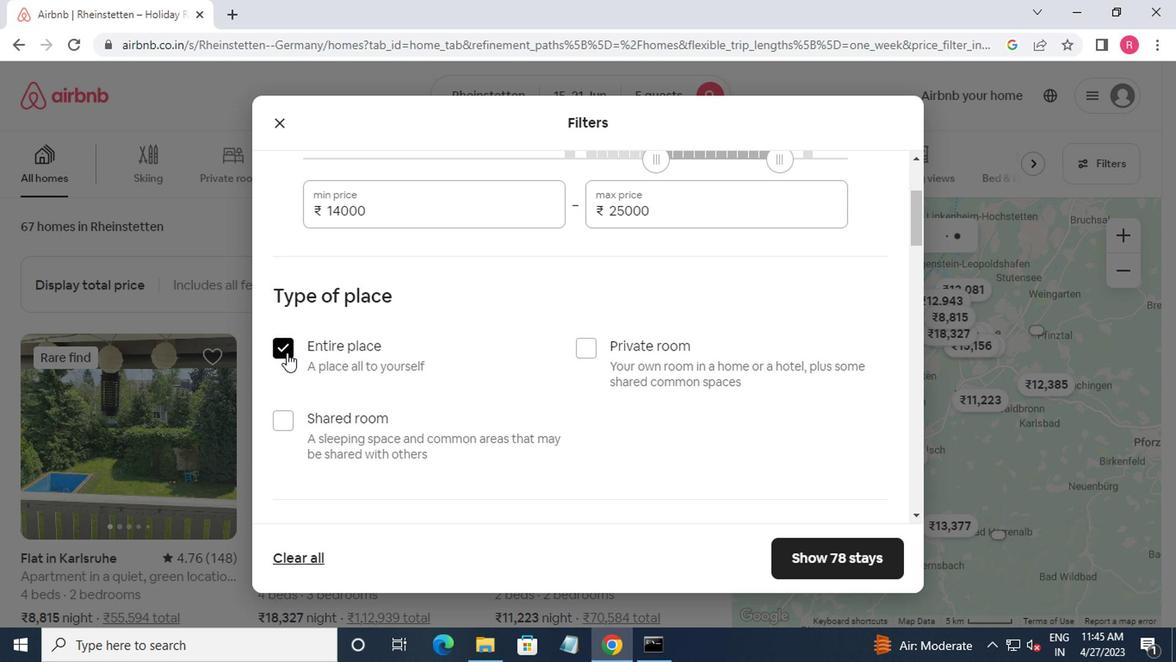 
Action: Mouse moved to (476, 376)
Screenshot: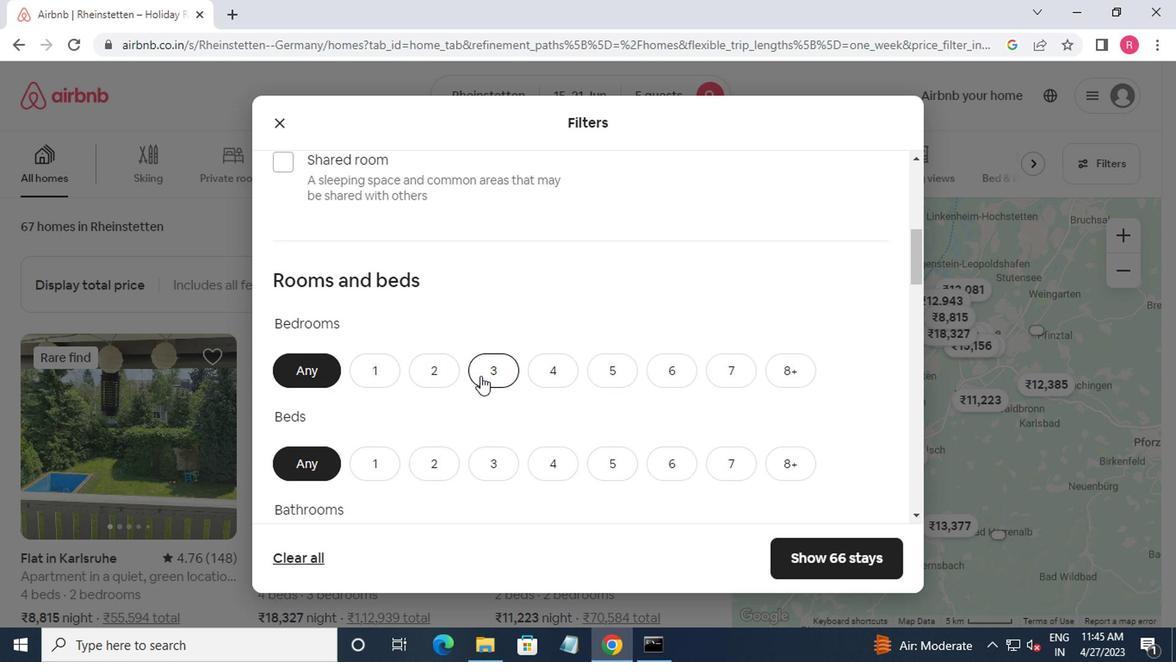 
Action: Mouse pressed left at (476, 376)
Screenshot: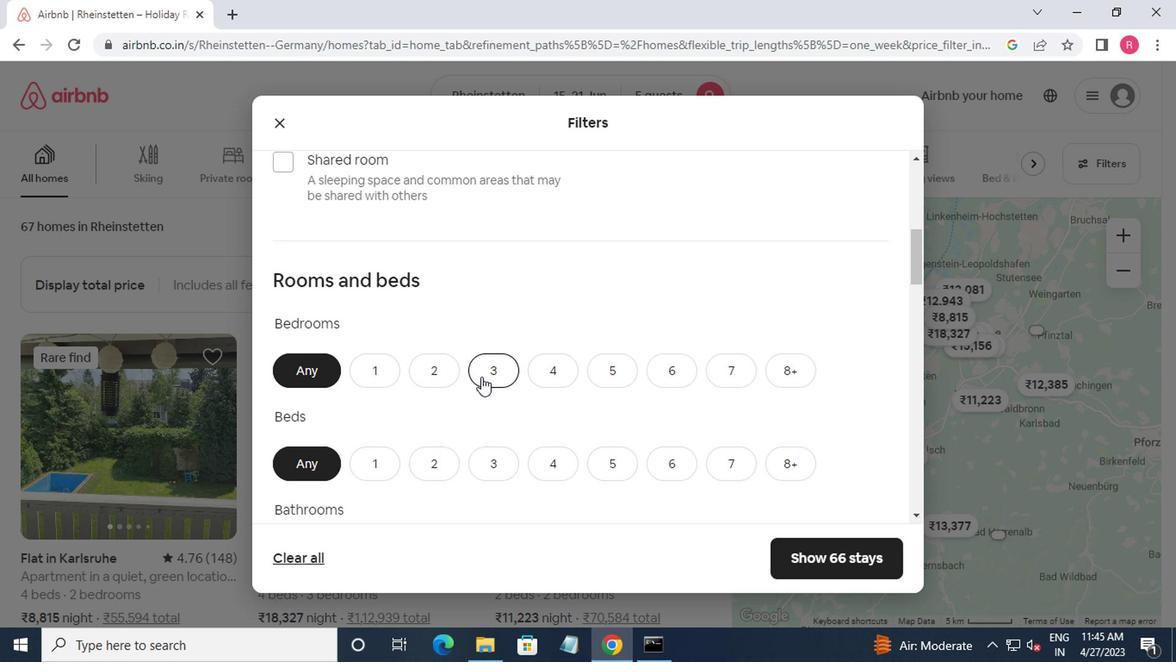 
Action: Mouse moved to (465, 405)
Screenshot: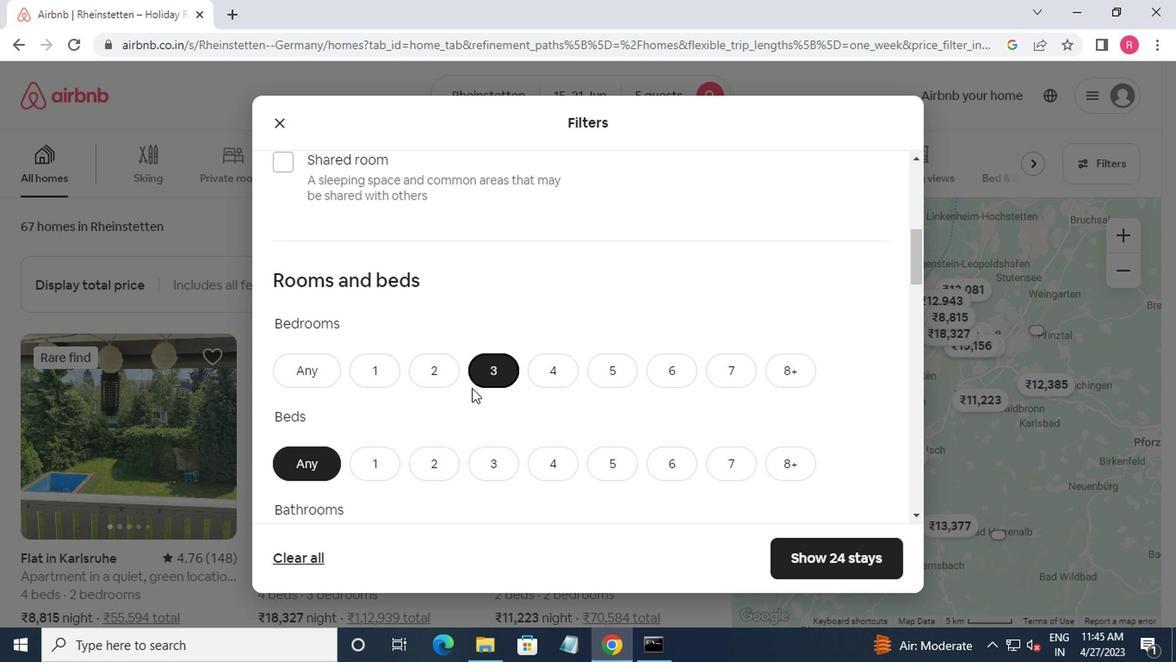 
Action: Mouse scrolled (465, 404) with delta (0, 0)
Screenshot: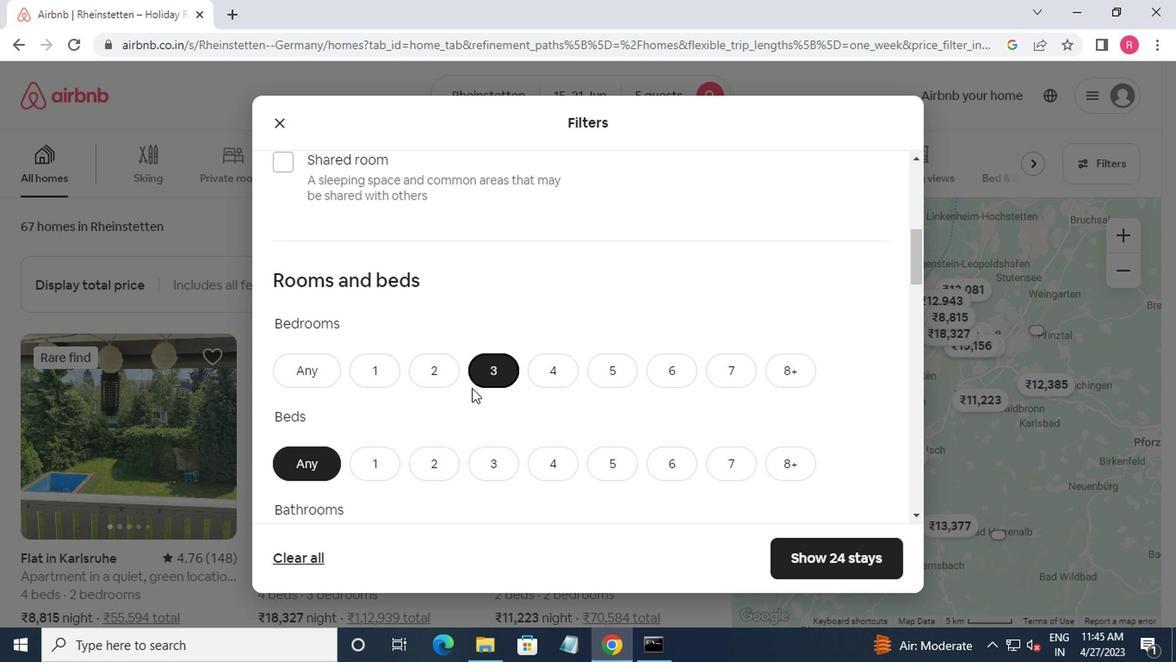 
Action: Mouse moved to (481, 387)
Screenshot: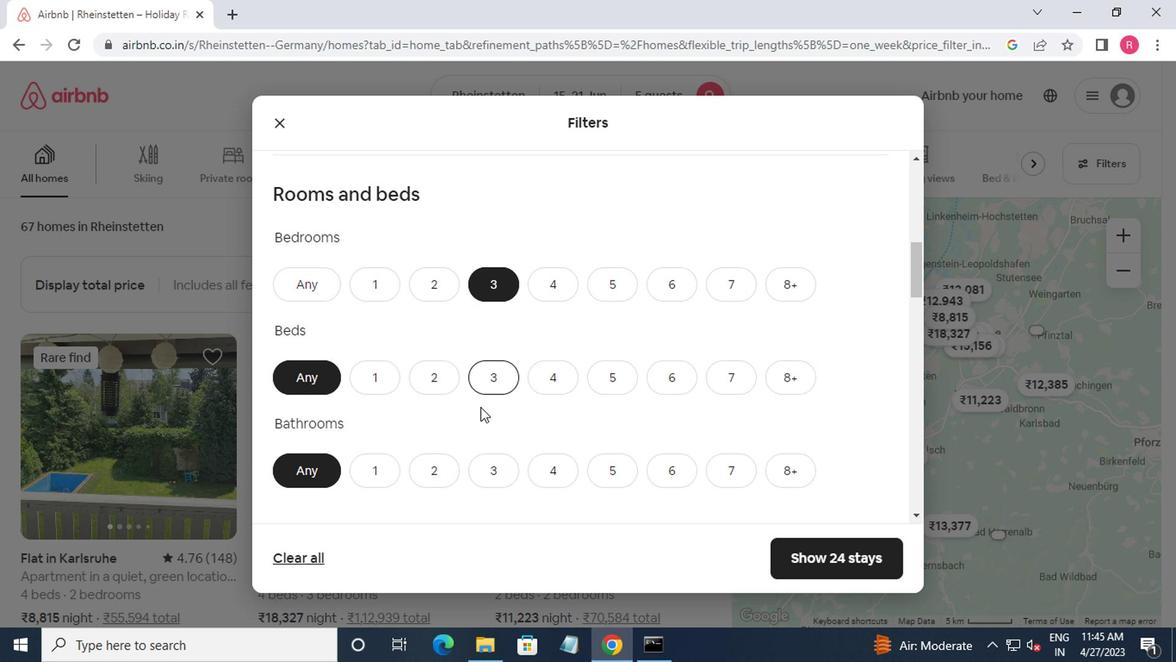 
Action: Mouse pressed left at (481, 387)
Screenshot: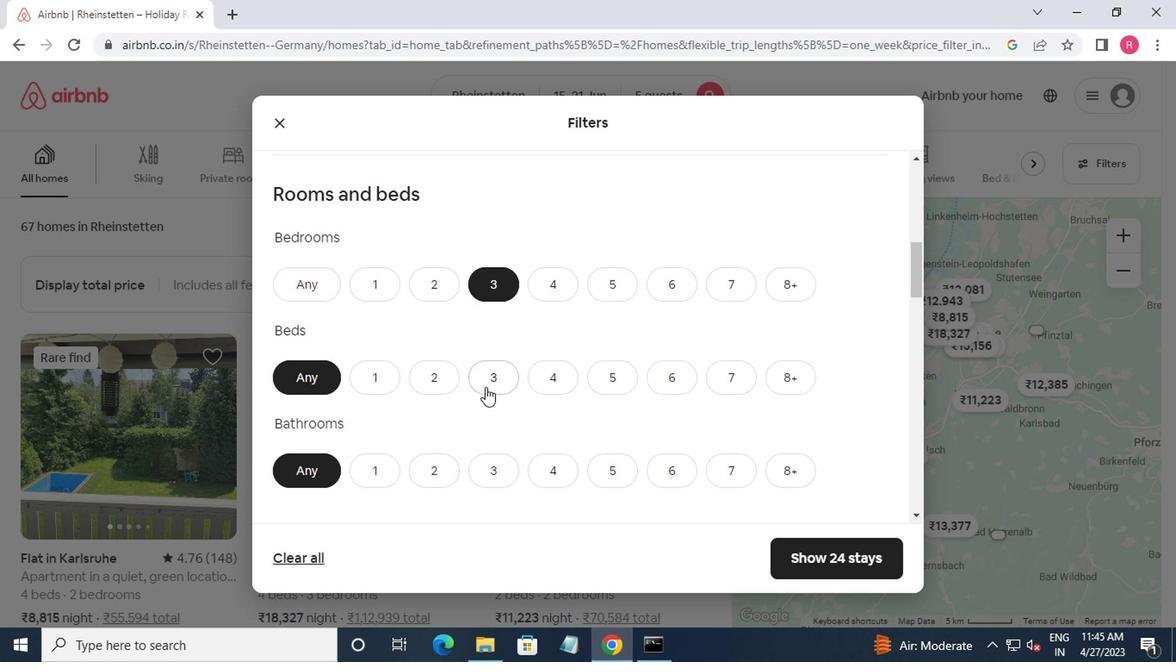 
Action: Mouse moved to (470, 388)
Screenshot: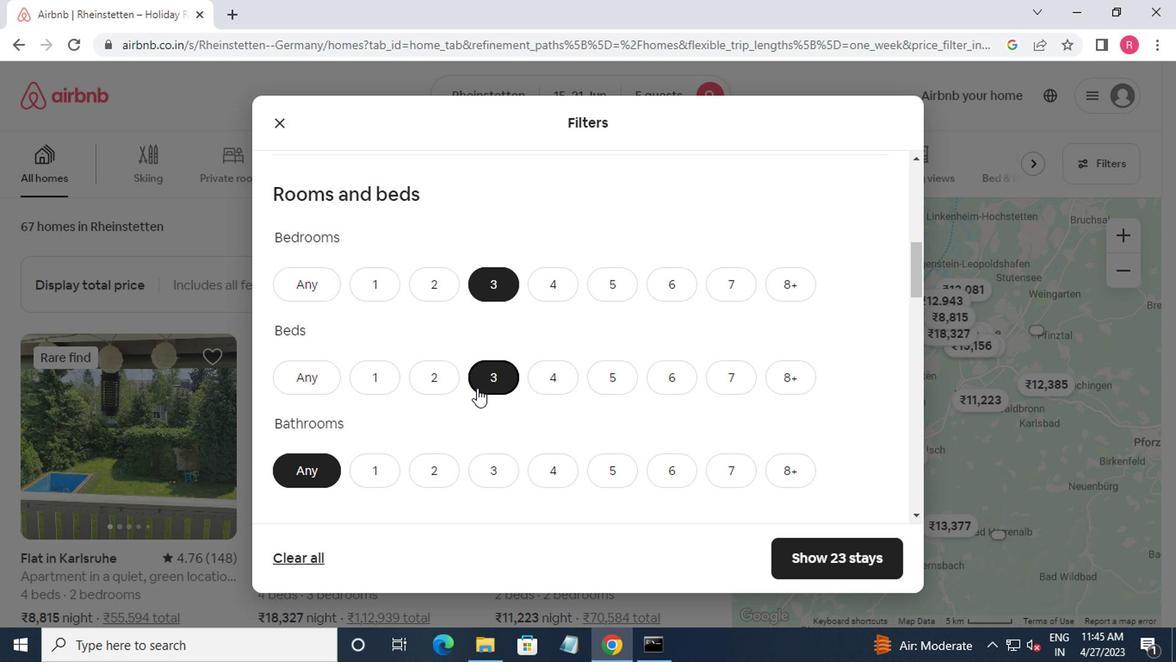 
Action: Mouse scrolled (470, 387) with delta (0, 0)
Screenshot: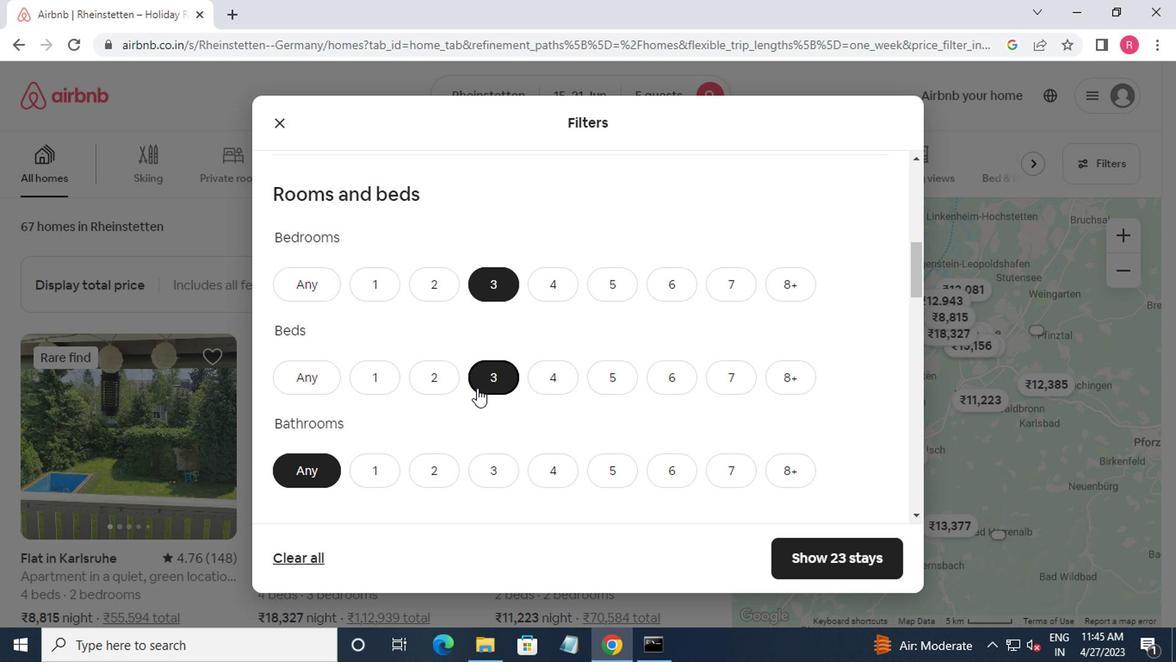 
Action: Mouse moved to (470, 388)
Screenshot: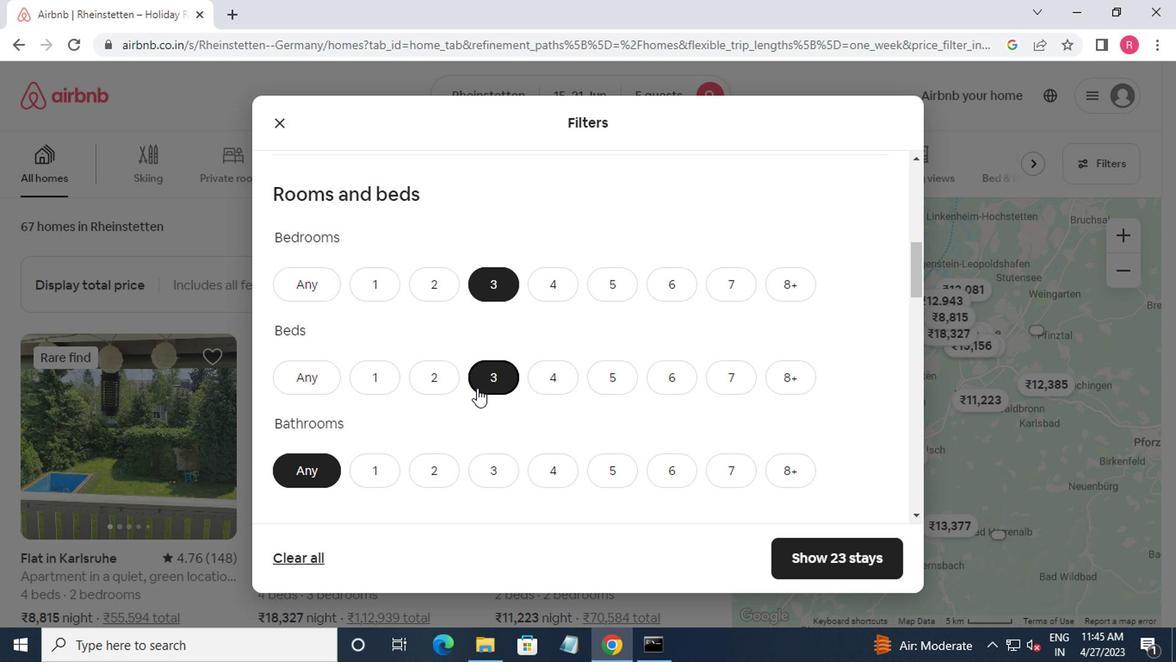 
Action: Mouse scrolled (470, 387) with delta (0, 0)
Screenshot: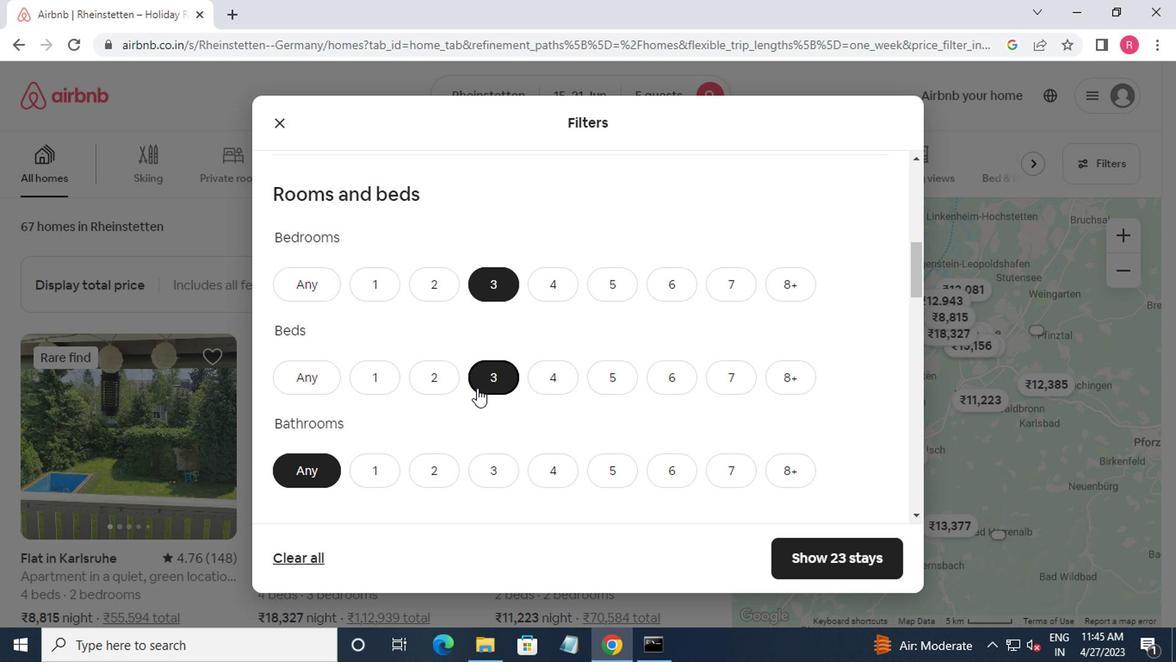 
Action: Mouse moved to (485, 311)
Screenshot: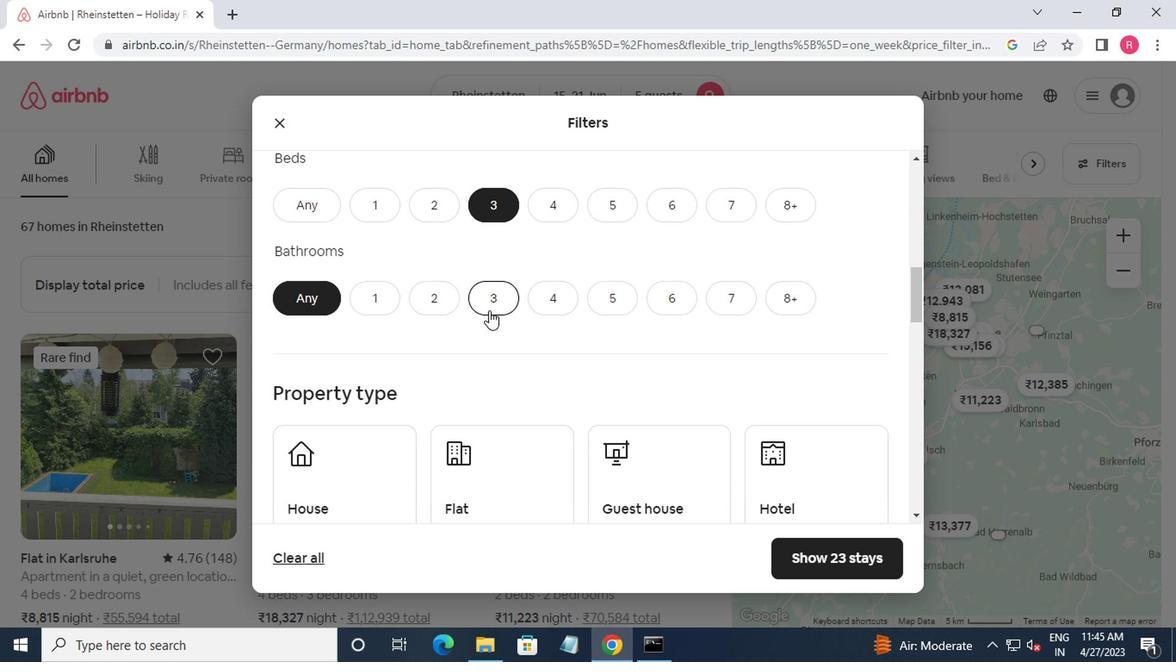 
Action: Mouse pressed left at (485, 311)
Screenshot: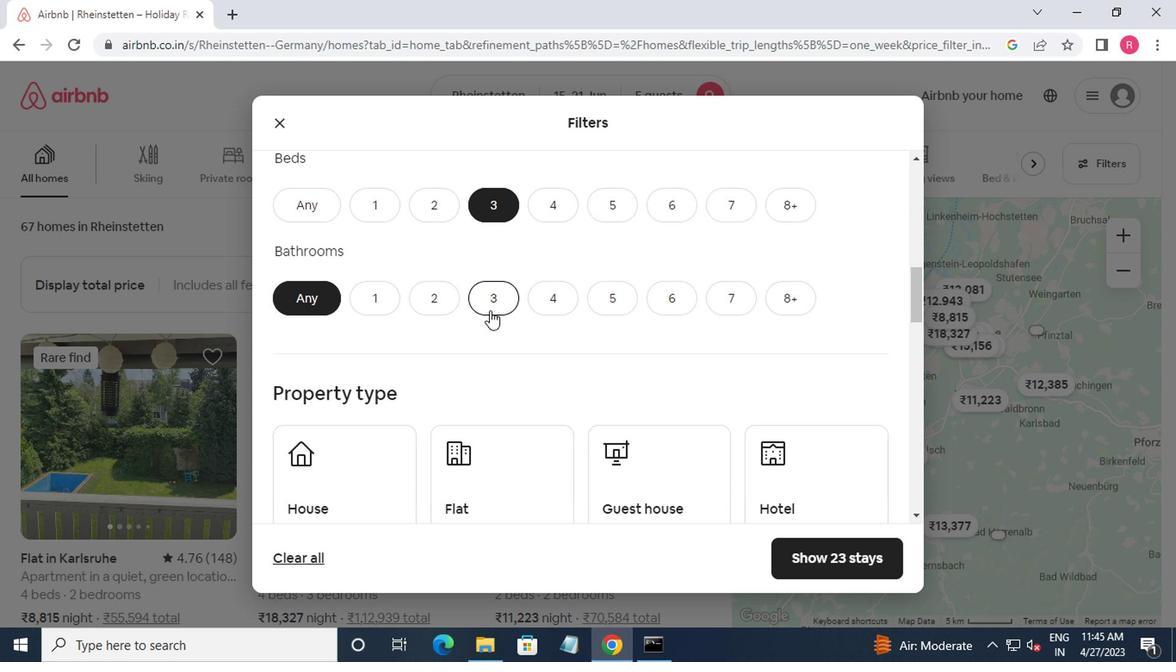 
Action: Mouse moved to (483, 312)
Screenshot: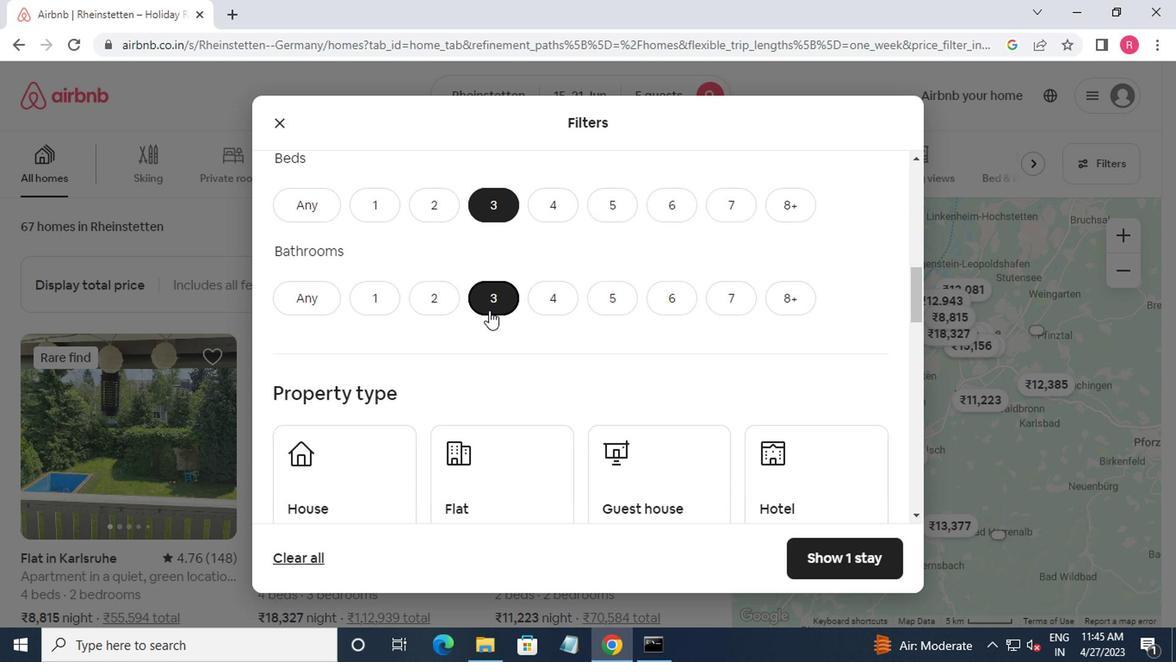 
Action: Mouse scrolled (483, 311) with delta (0, 0)
Screenshot: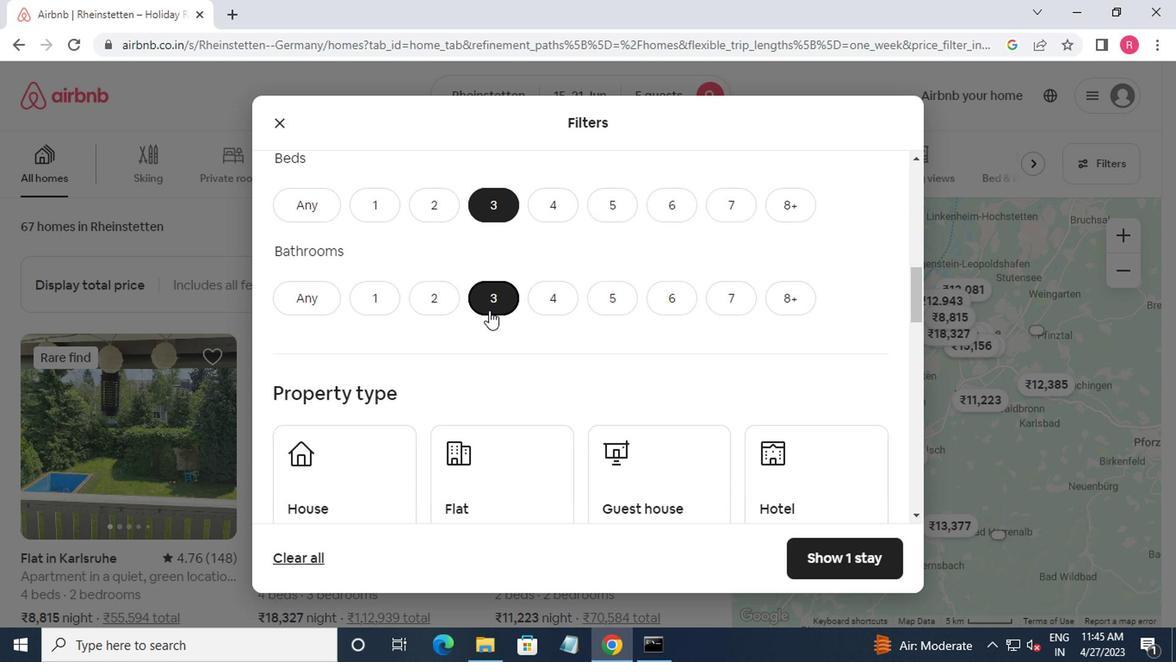 
Action: Mouse moved to (323, 378)
Screenshot: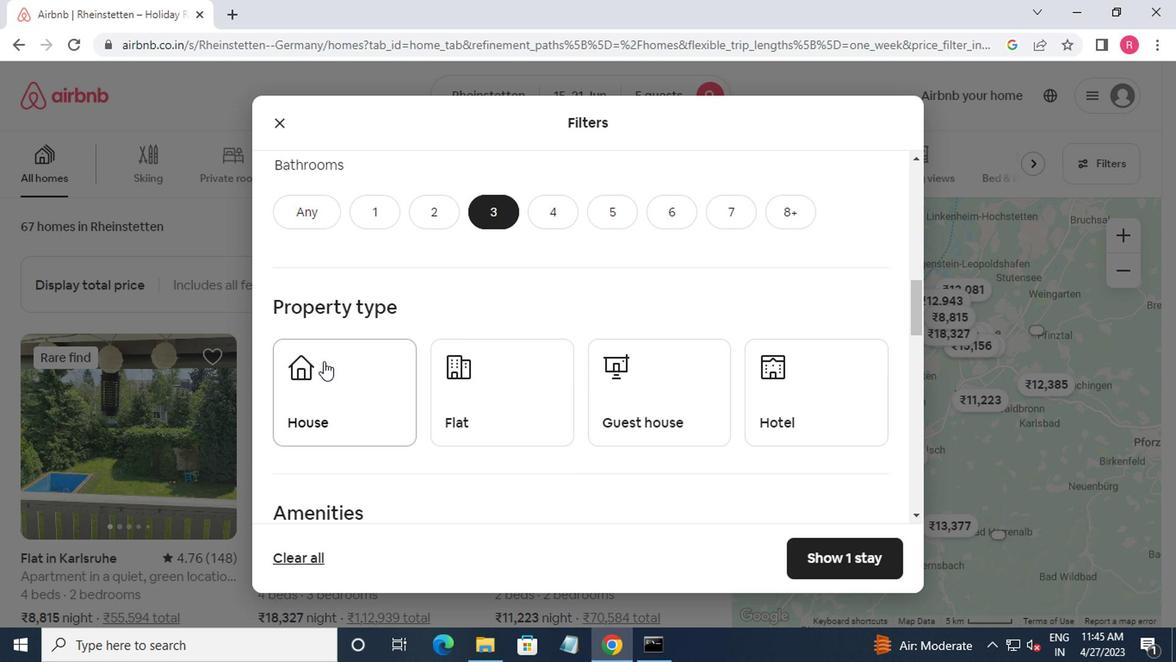 
Action: Mouse pressed left at (323, 378)
Screenshot: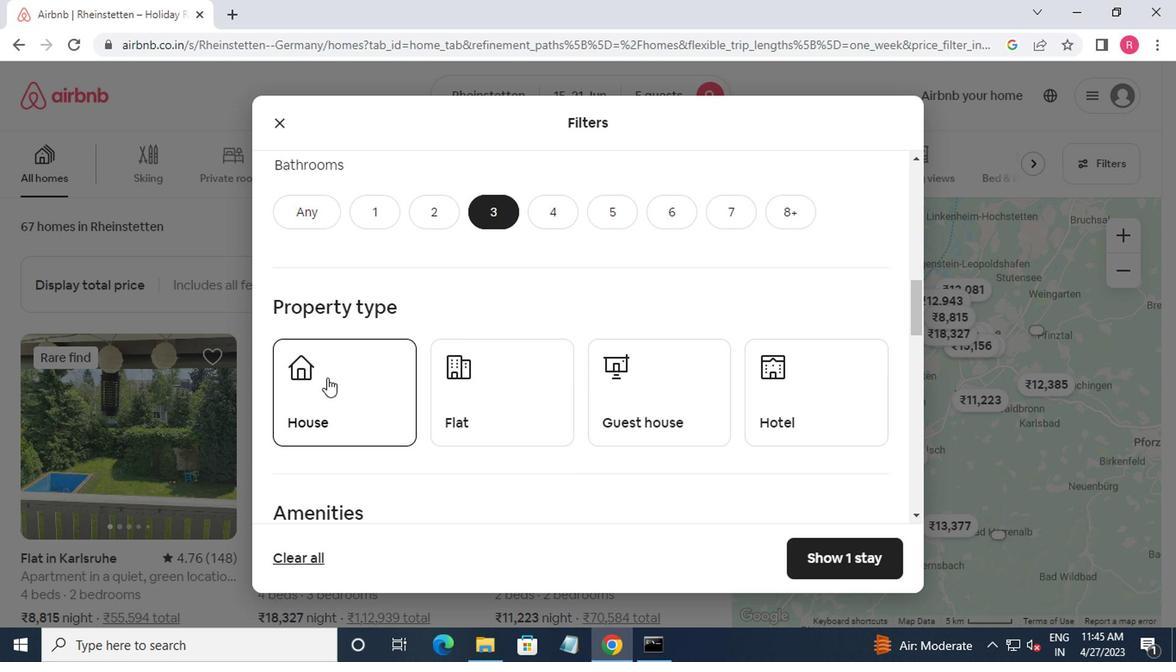 
Action: Mouse moved to (483, 394)
Screenshot: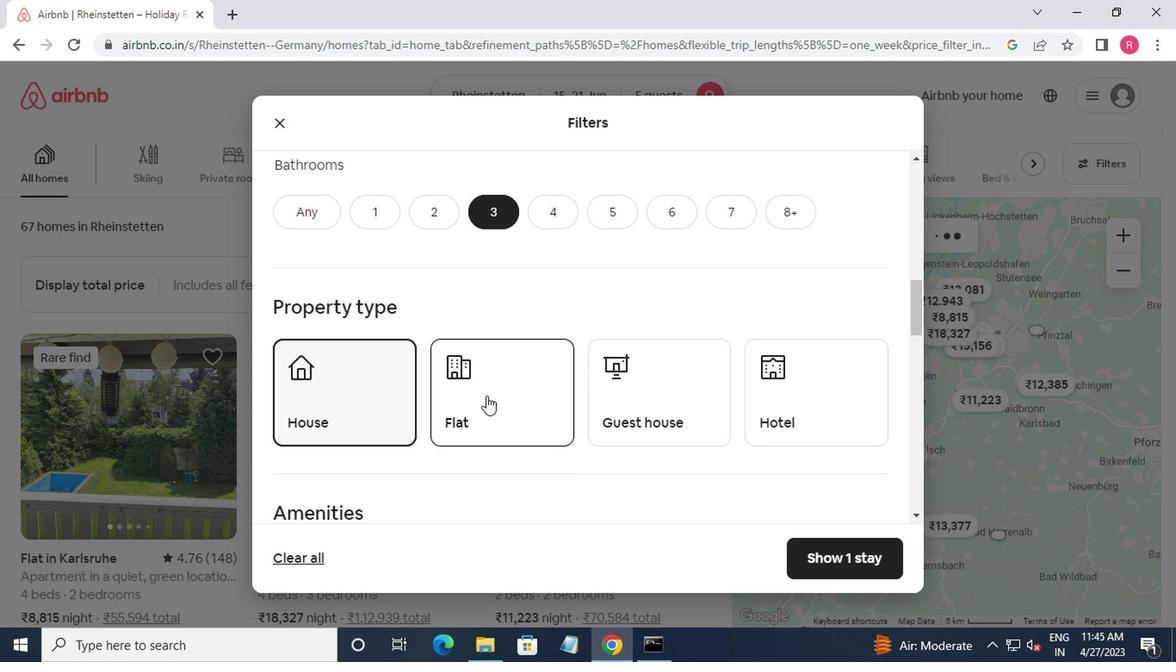 
Action: Mouse pressed left at (483, 394)
Screenshot: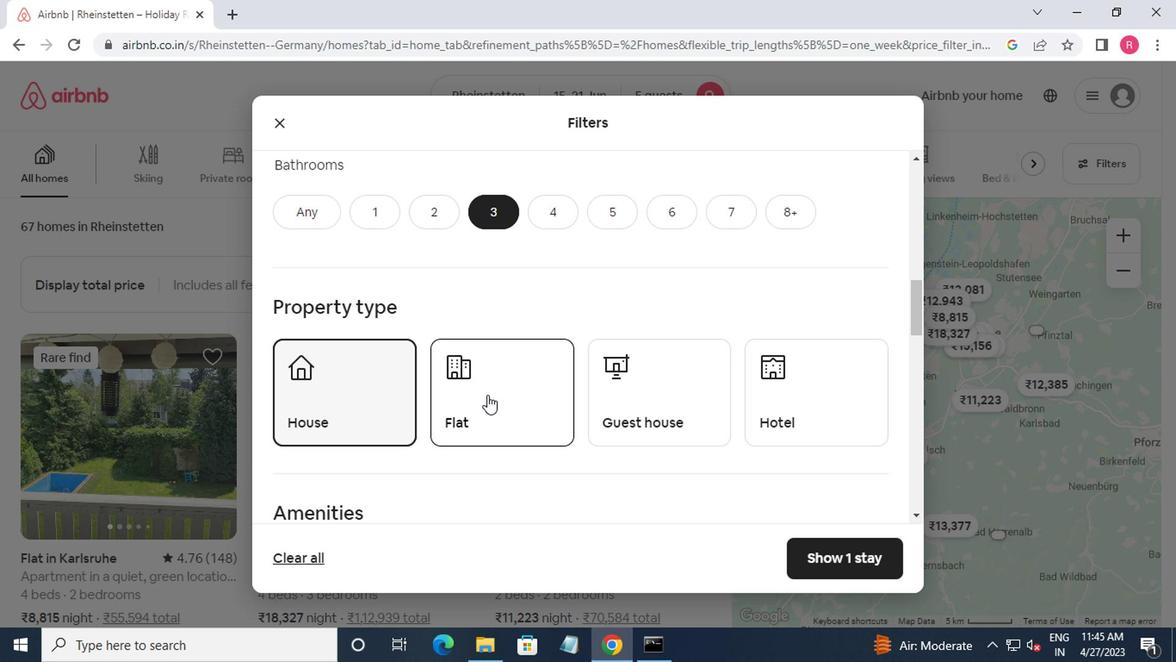 
Action: Mouse moved to (655, 419)
Screenshot: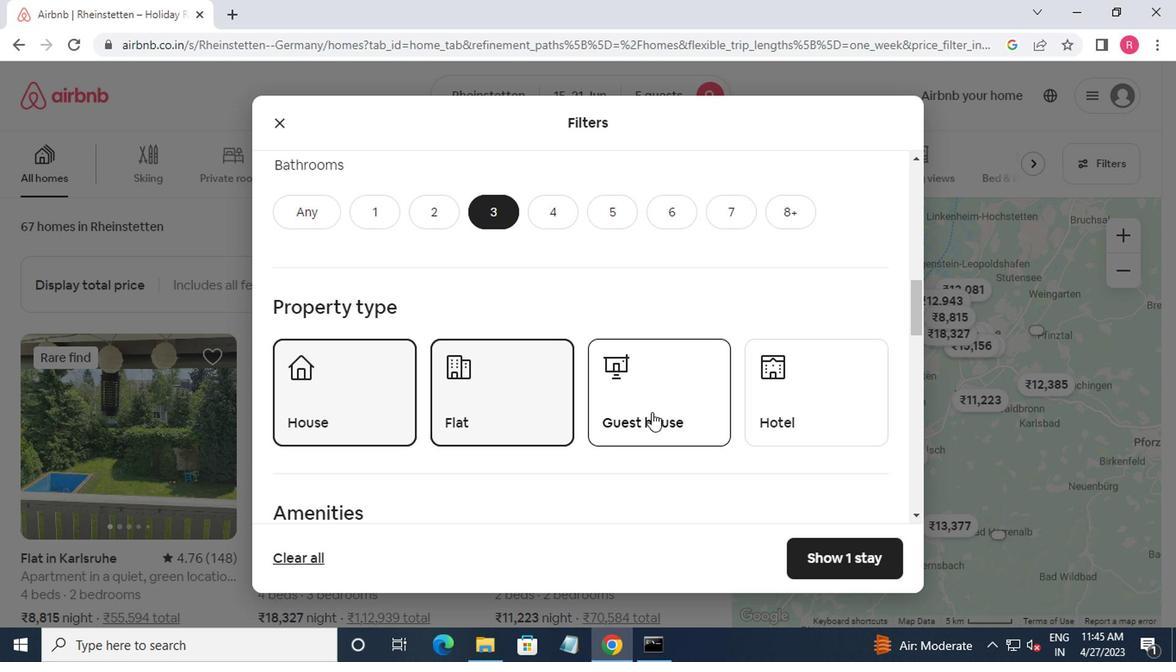 
Action: Mouse pressed left at (655, 419)
Screenshot: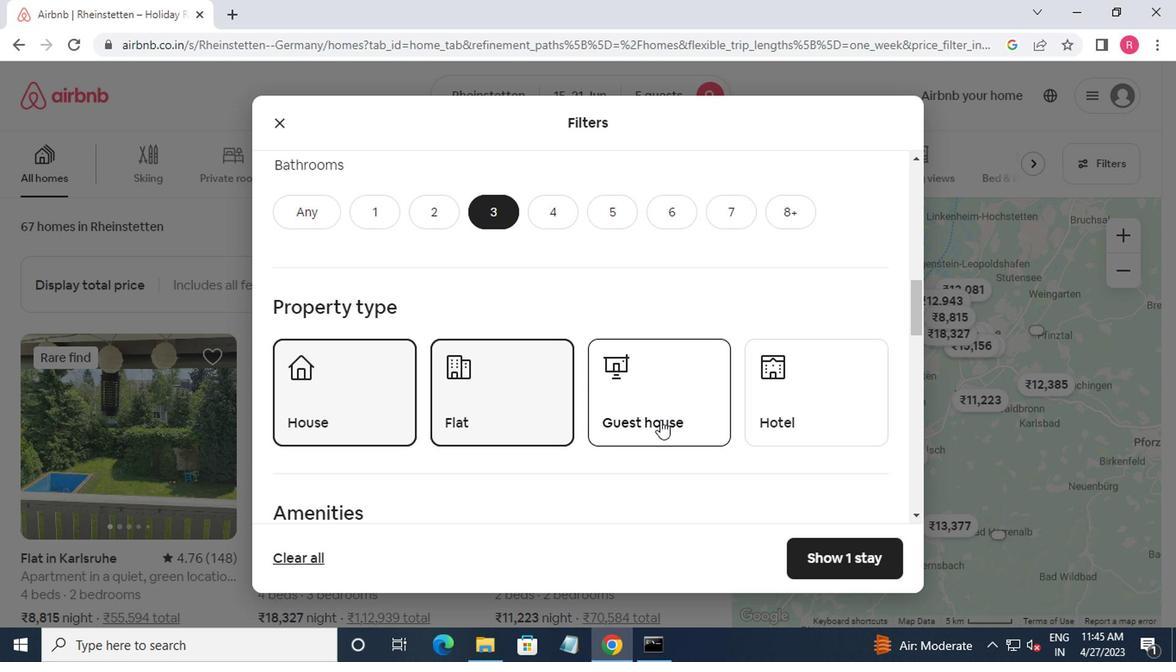 
Action: Mouse moved to (643, 407)
Screenshot: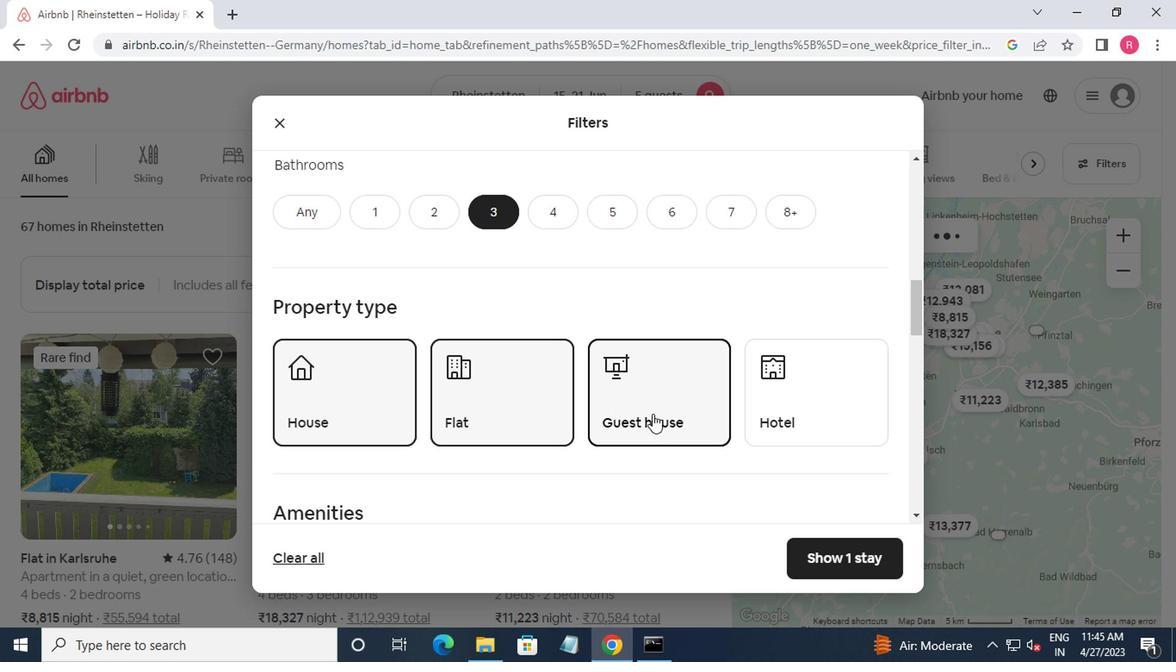 
Action: Mouse scrolled (643, 406) with delta (0, 0)
Screenshot: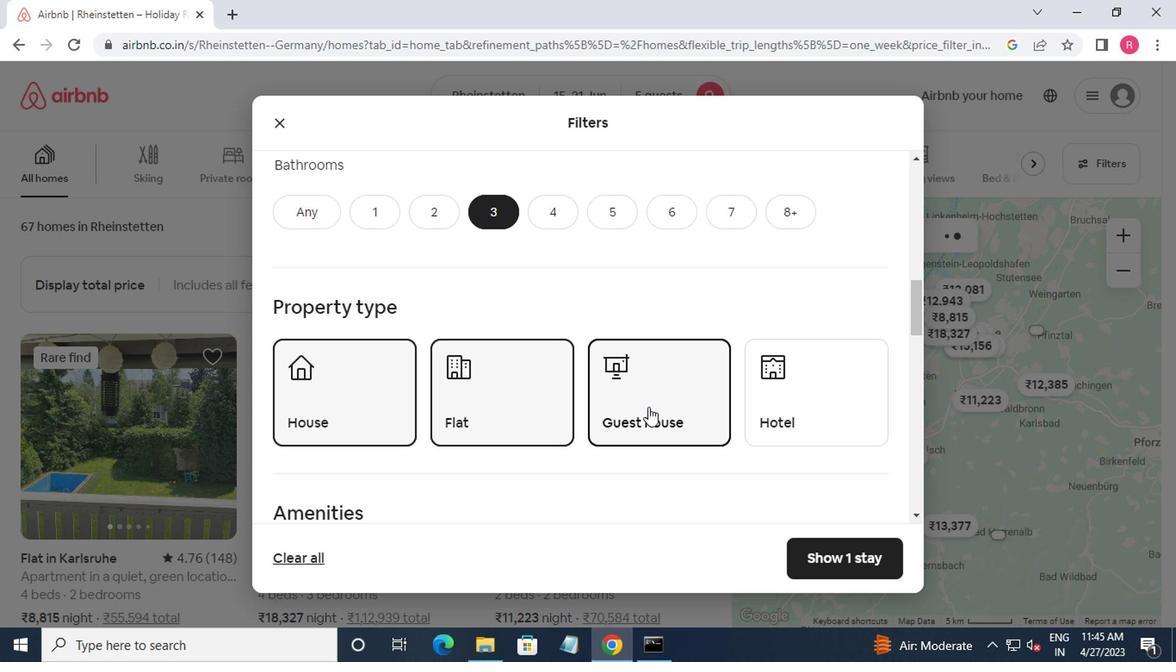 
Action: Mouse scrolled (643, 406) with delta (0, 0)
Screenshot: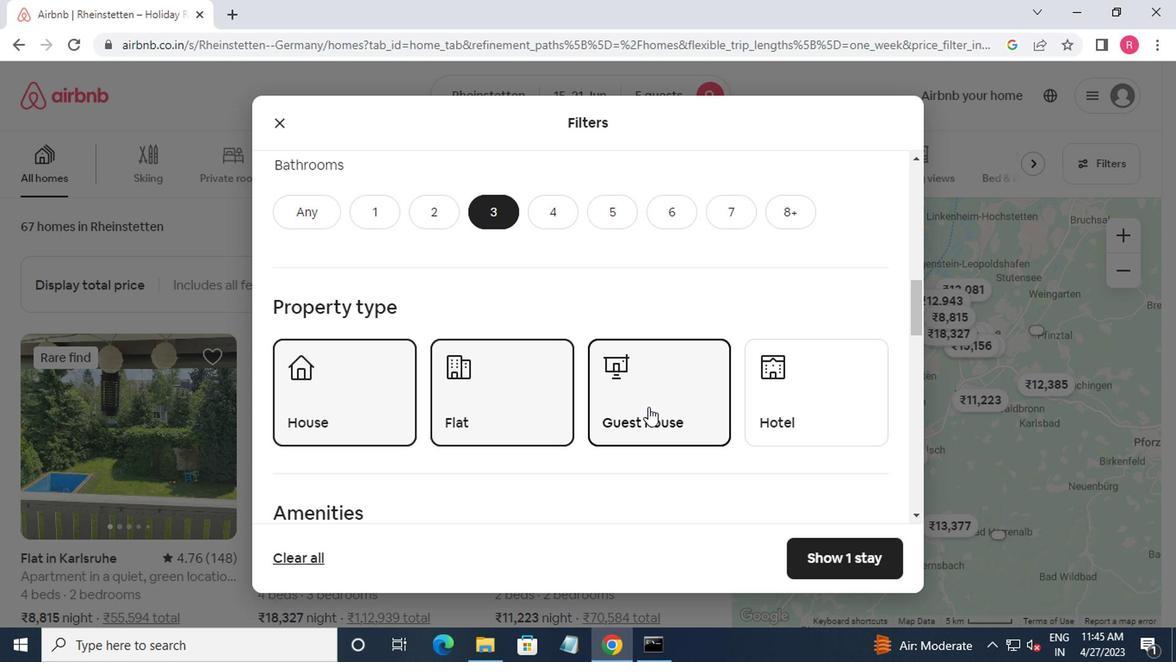 
Action: Mouse scrolled (643, 406) with delta (0, 0)
Screenshot: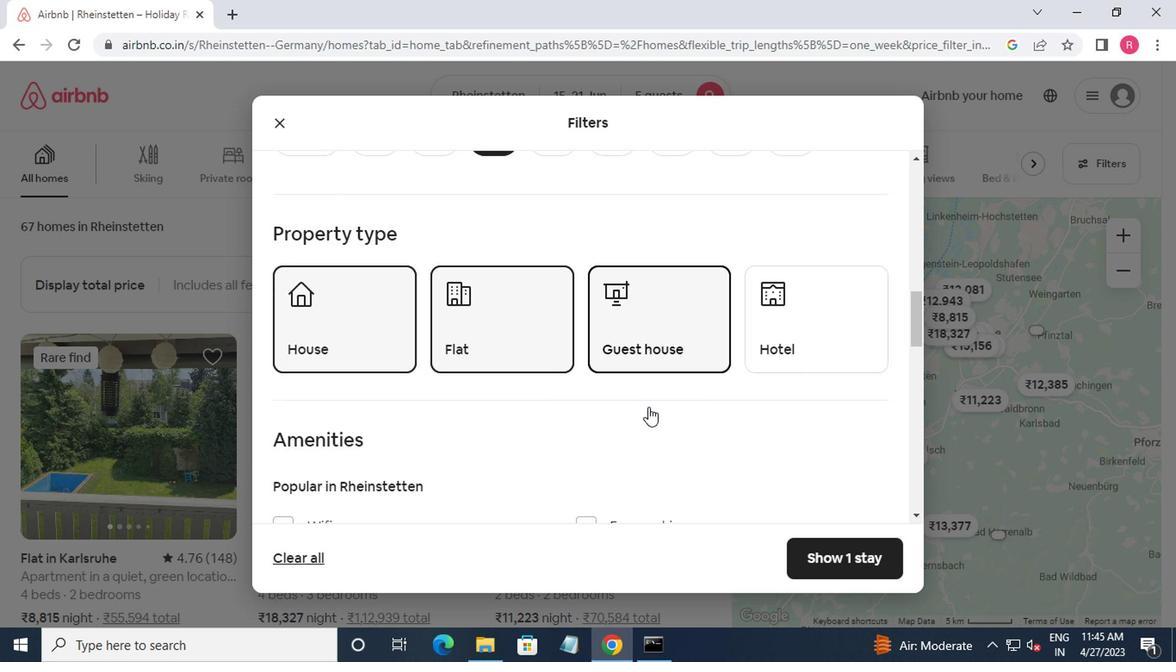 
Action: Mouse scrolled (643, 406) with delta (0, 0)
Screenshot: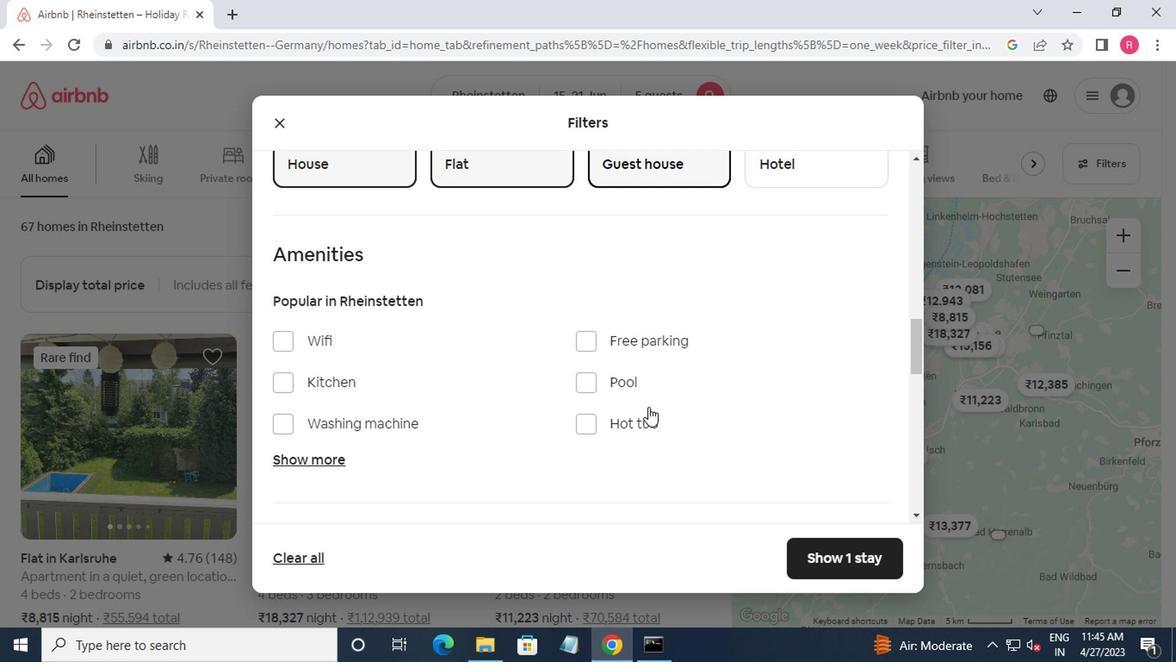 
Action: Mouse scrolled (643, 406) with delta (0, 0)
Screenshot: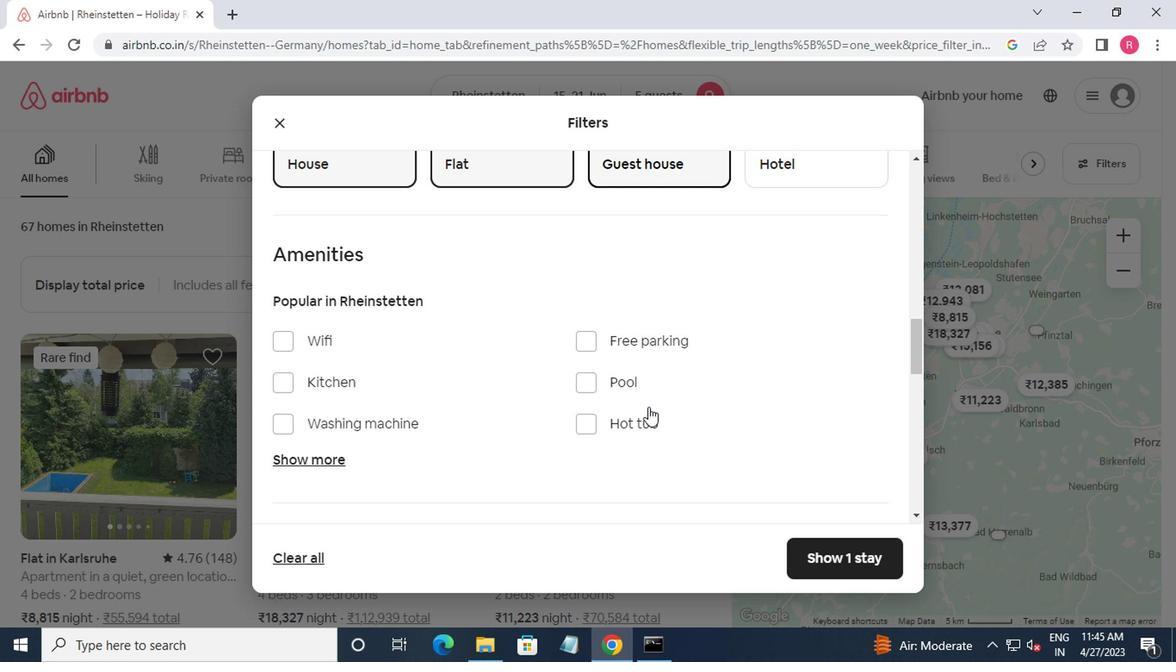 
Action: Mouse scrolled (643, 406) with delta (0, 0)
Screenshot: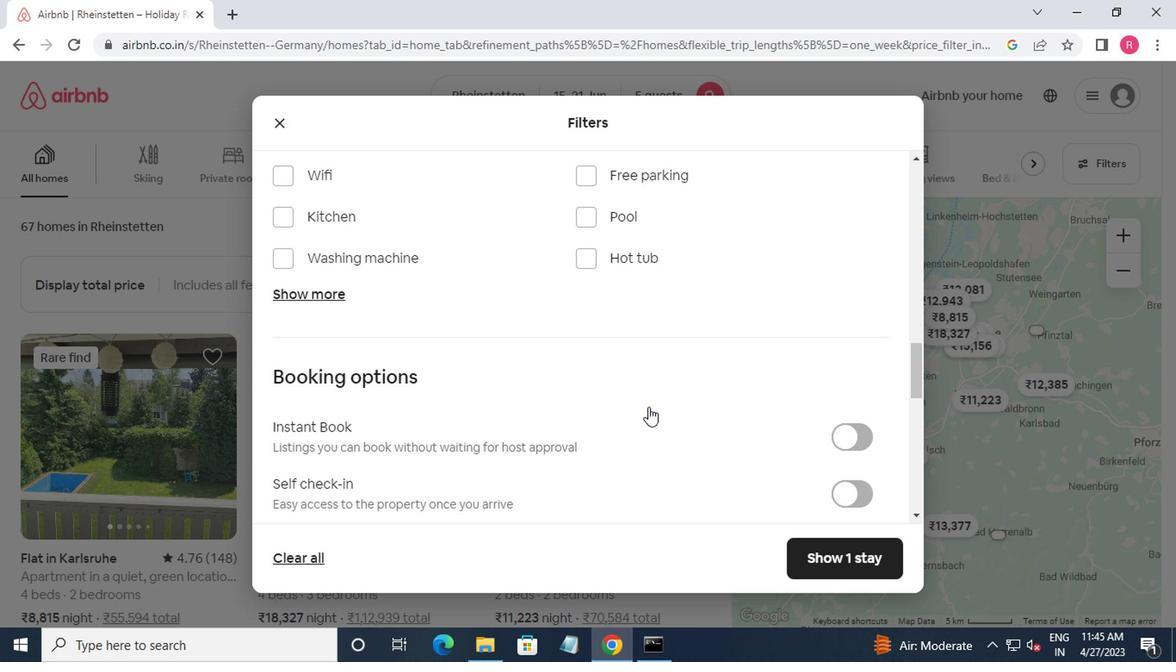 
Action: Mouse moved to (831, 406)
Screenshot: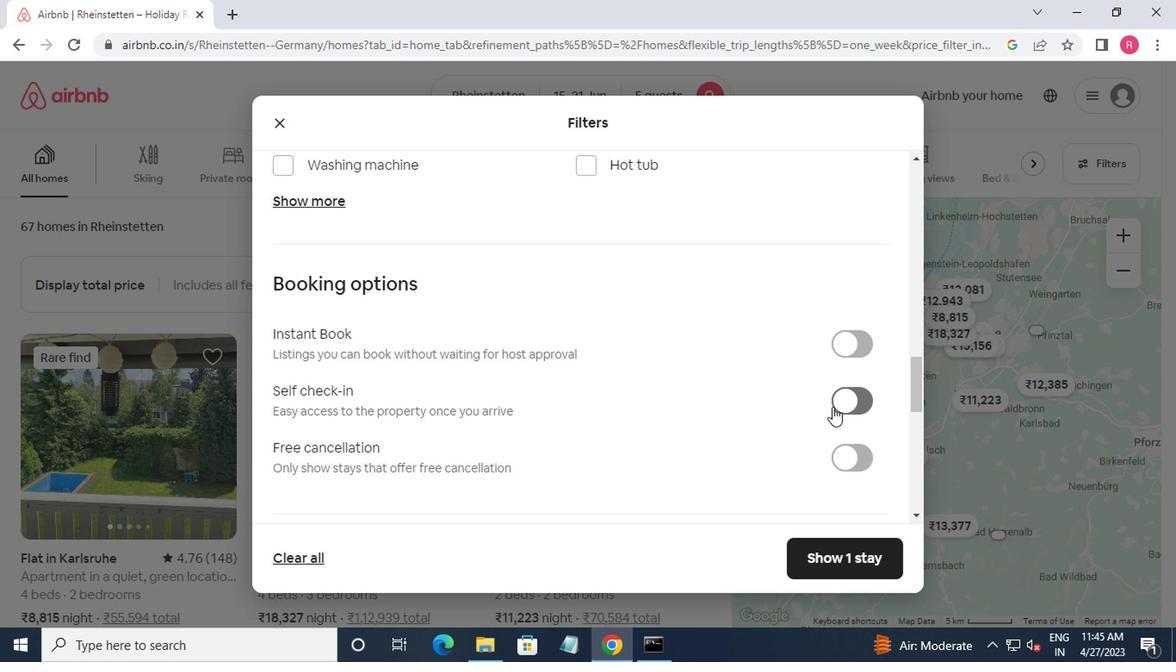 
Action: Mouse pressed left at (831, 406)
Screenshot: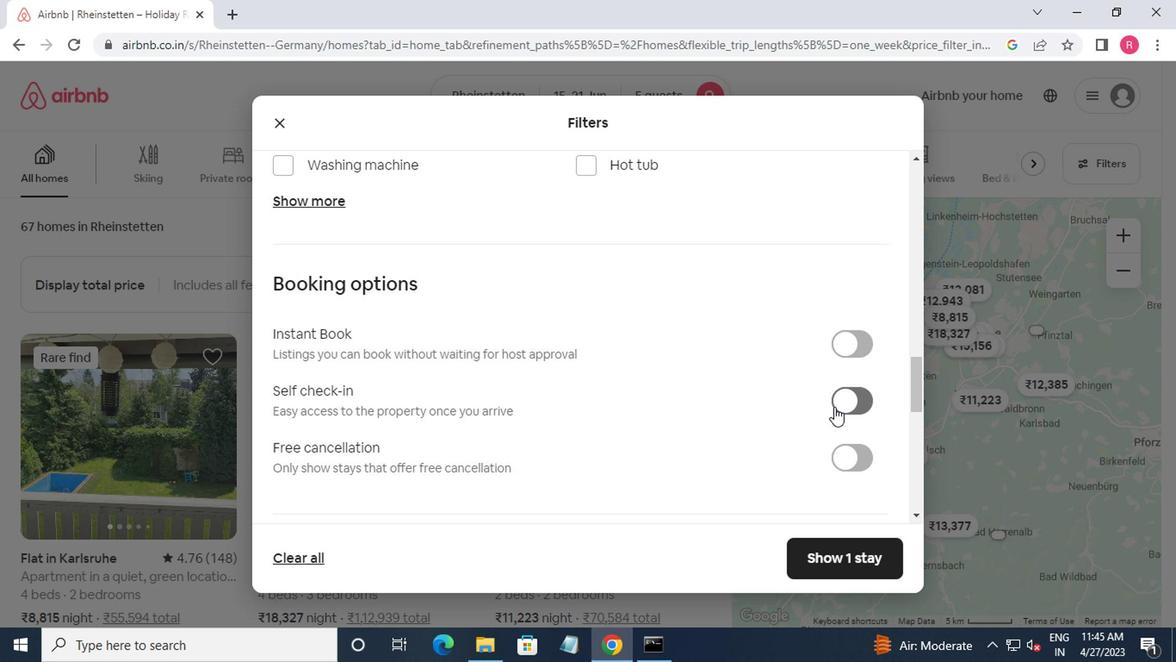 
Action: Mouse moved to (787, 406)
Screenshot: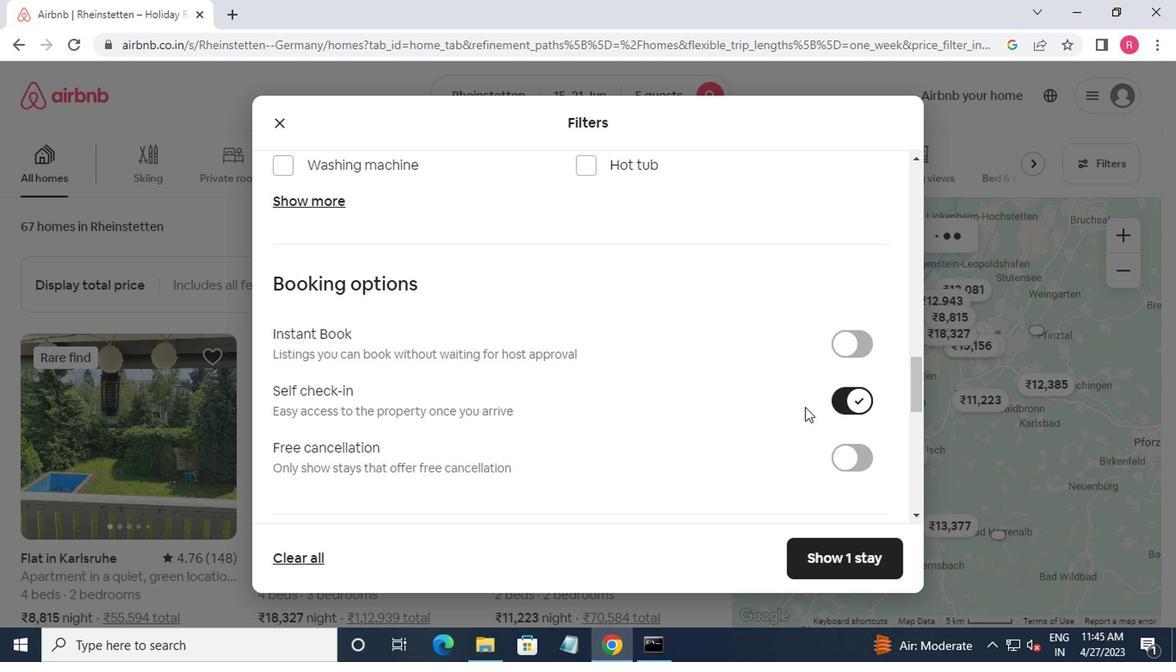 
Action: Mouse scrolled (787, 405) with delta (0, -1)
Screenshot: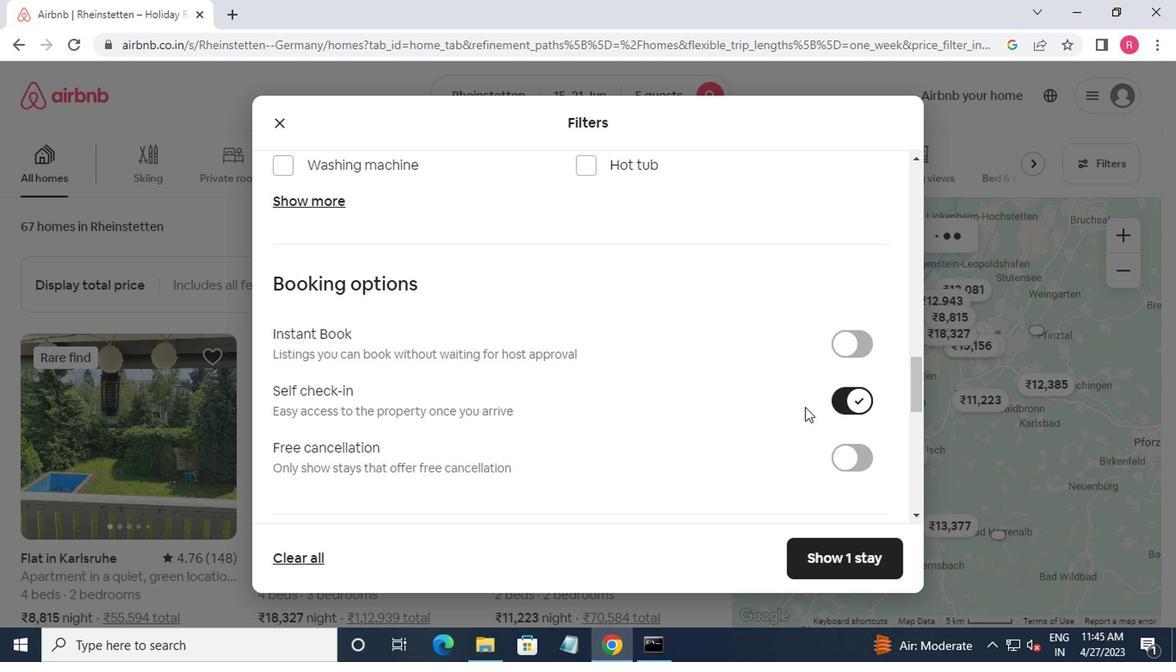 
Action: Mouse moved to (776, 406)
Screenshot: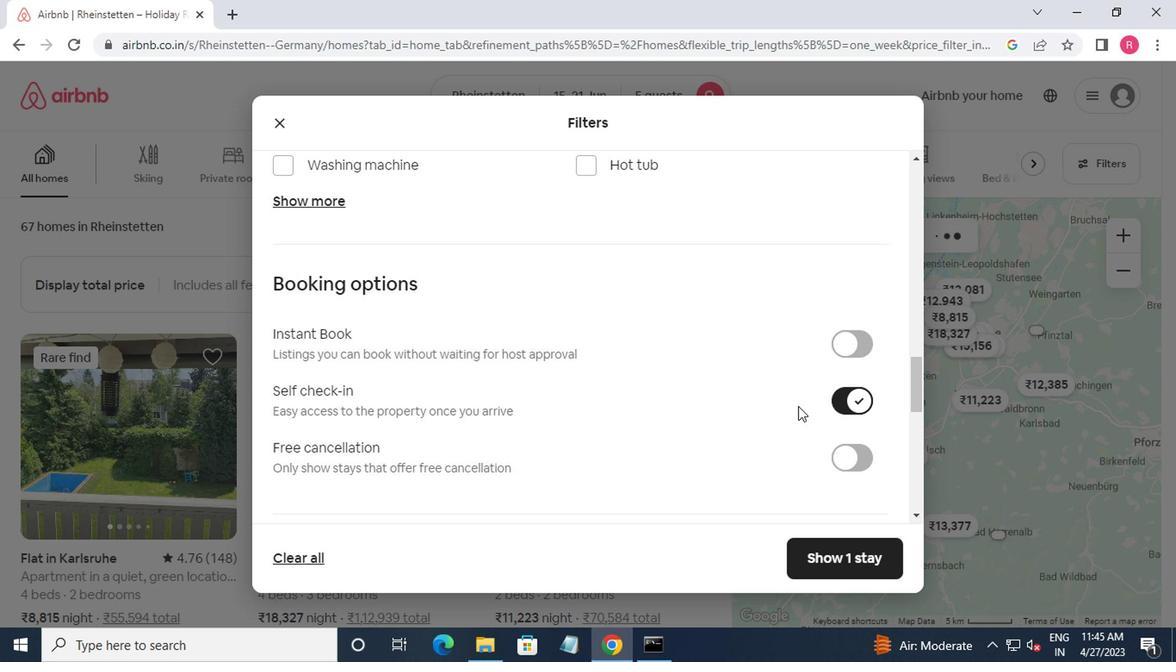 
Action: Mouse scrolled (776, 405) with delta (0, -1)
Screenshot: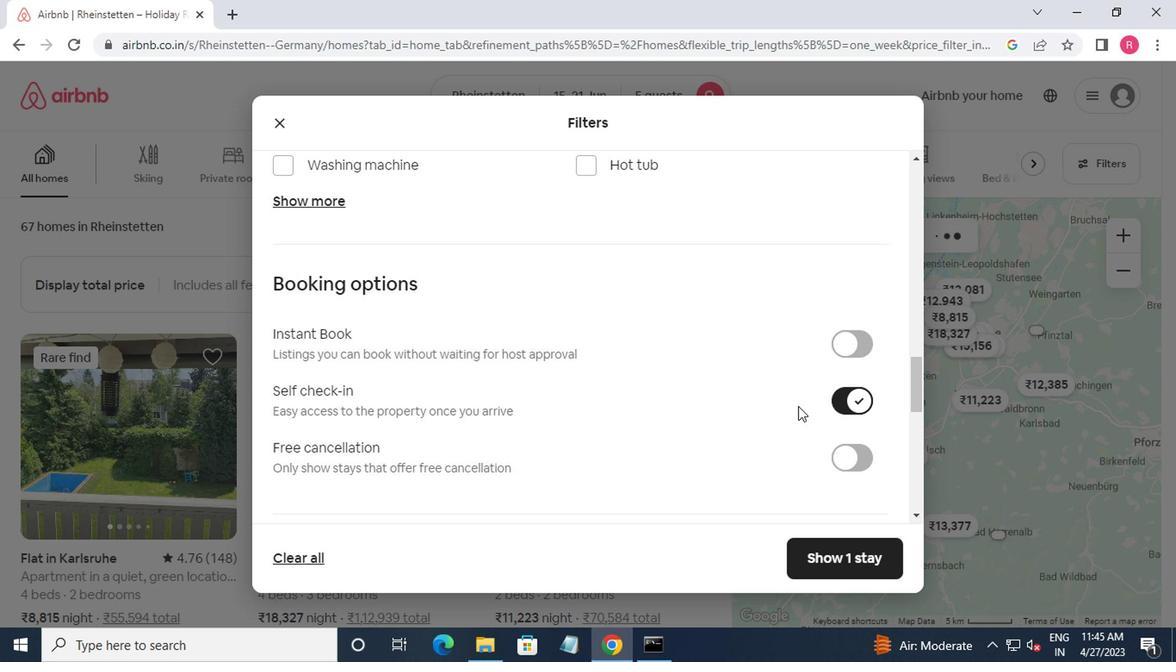 
Action: Mouse moved to (761, 405)
Screenshot: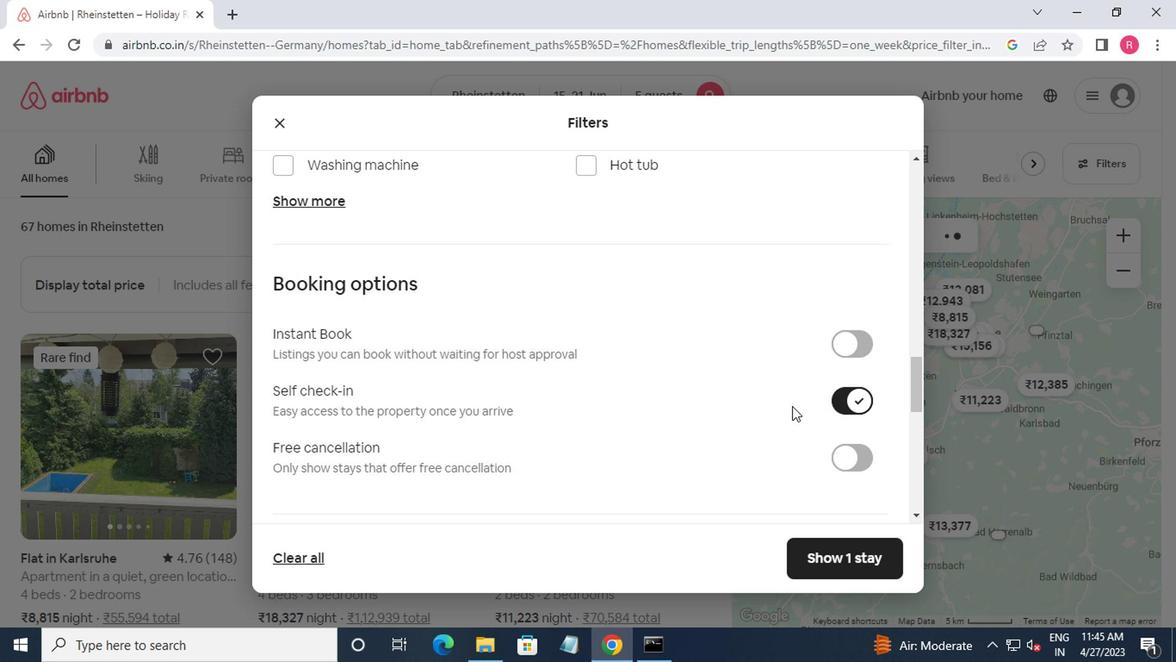 
Action: Mouse scrolled (761, 404) with delta (0, 0)
Screenshot: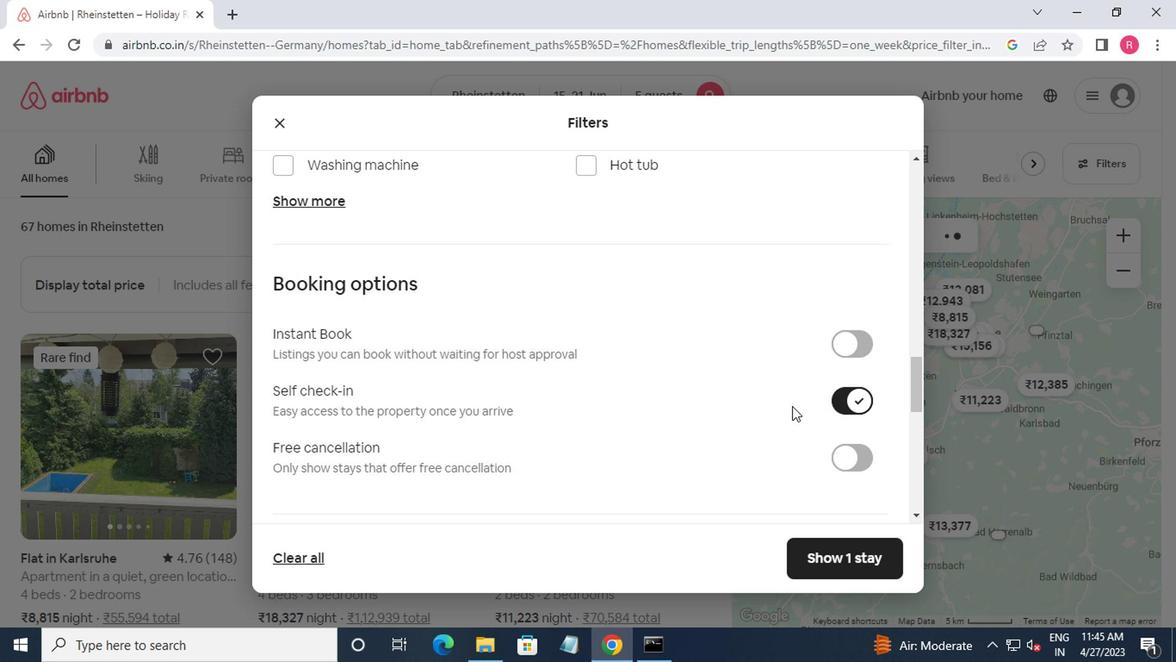 
Action: Mouse moved to (722, 400)
Screenshot: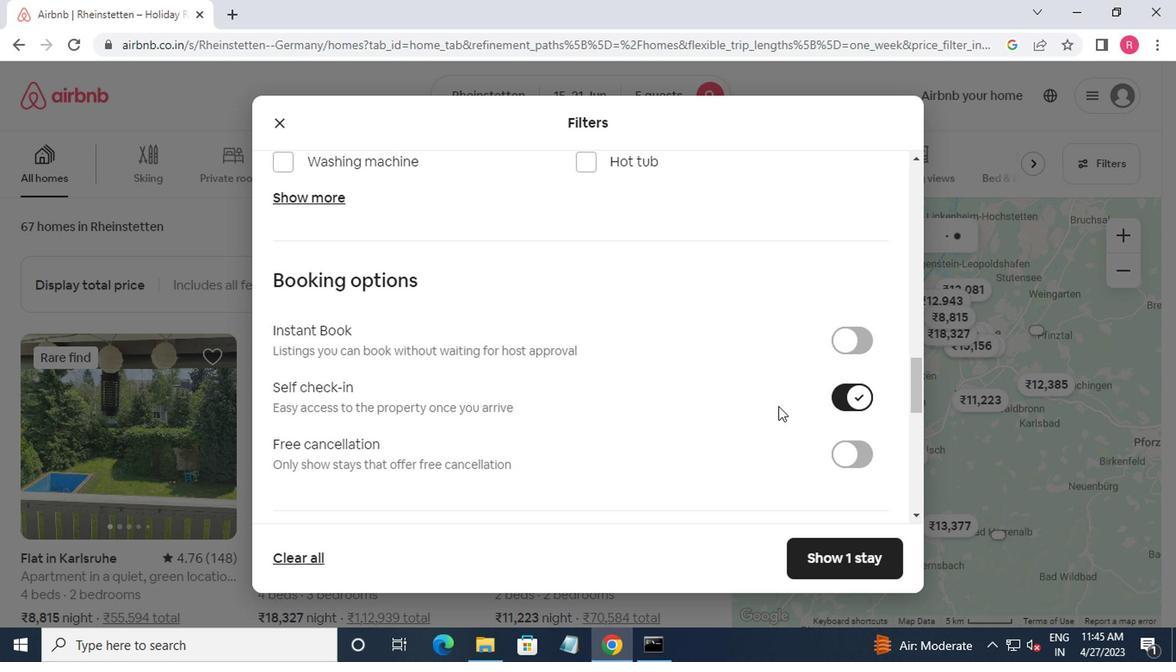 
Action: Mouse scrolled (722, 400) with delta (0, 0)
Screenshot: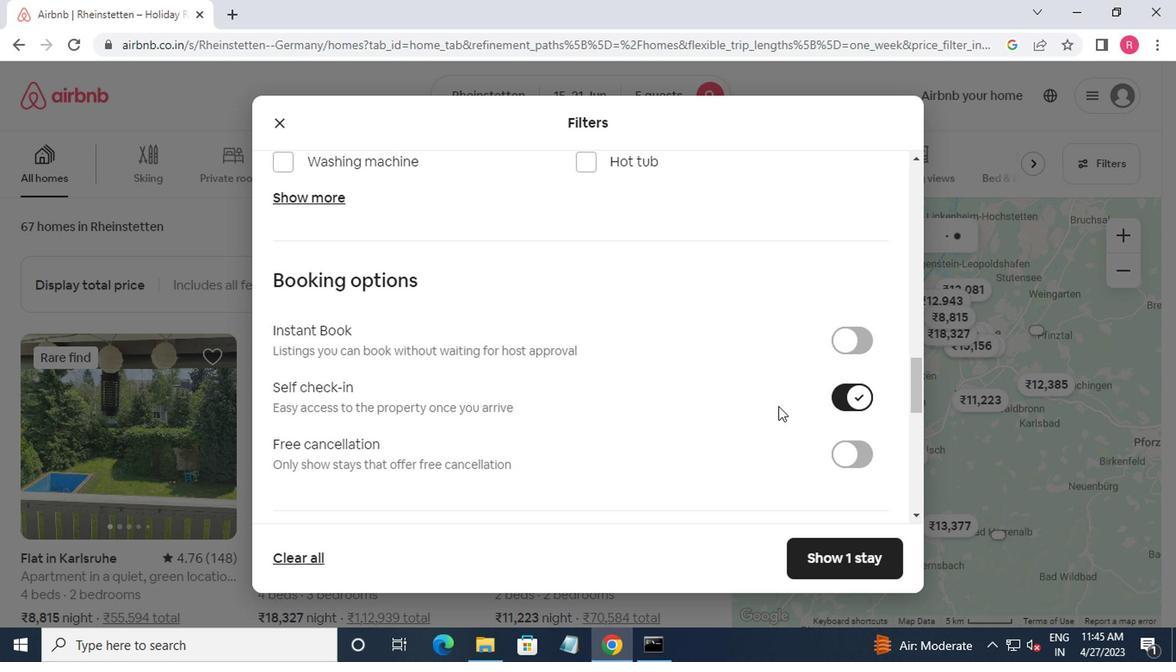 
Action: Mouse moved to (563, 370)
Screenshot: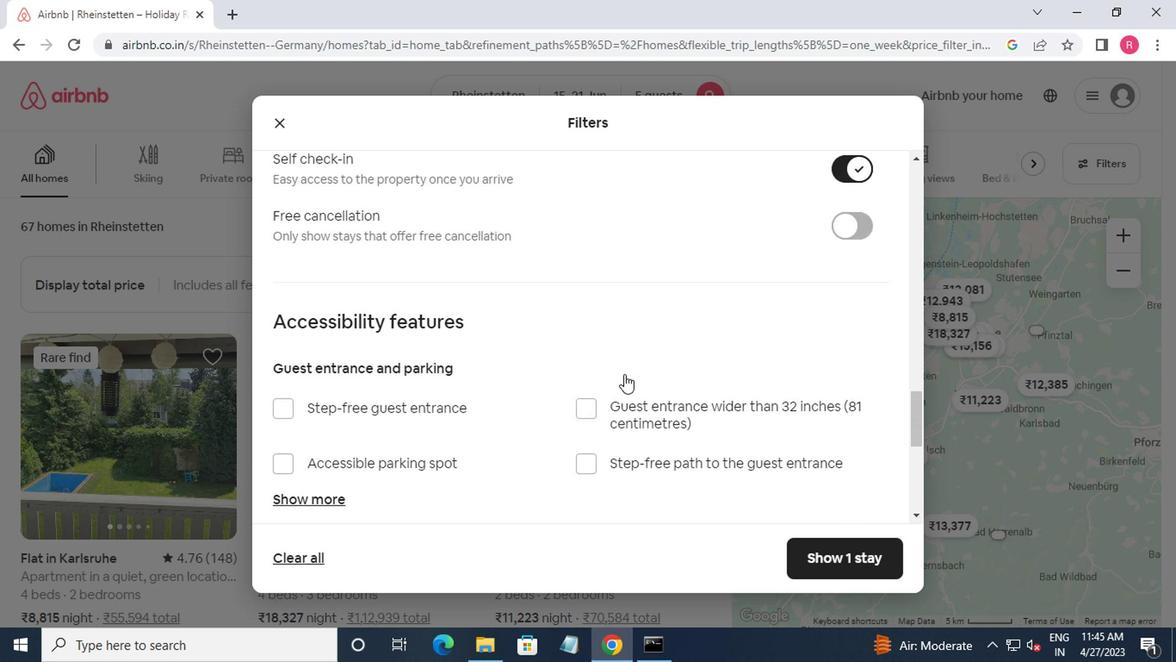 
Action: Mouse scrolled (563, 370) with delta (0, 0)
Screenshot: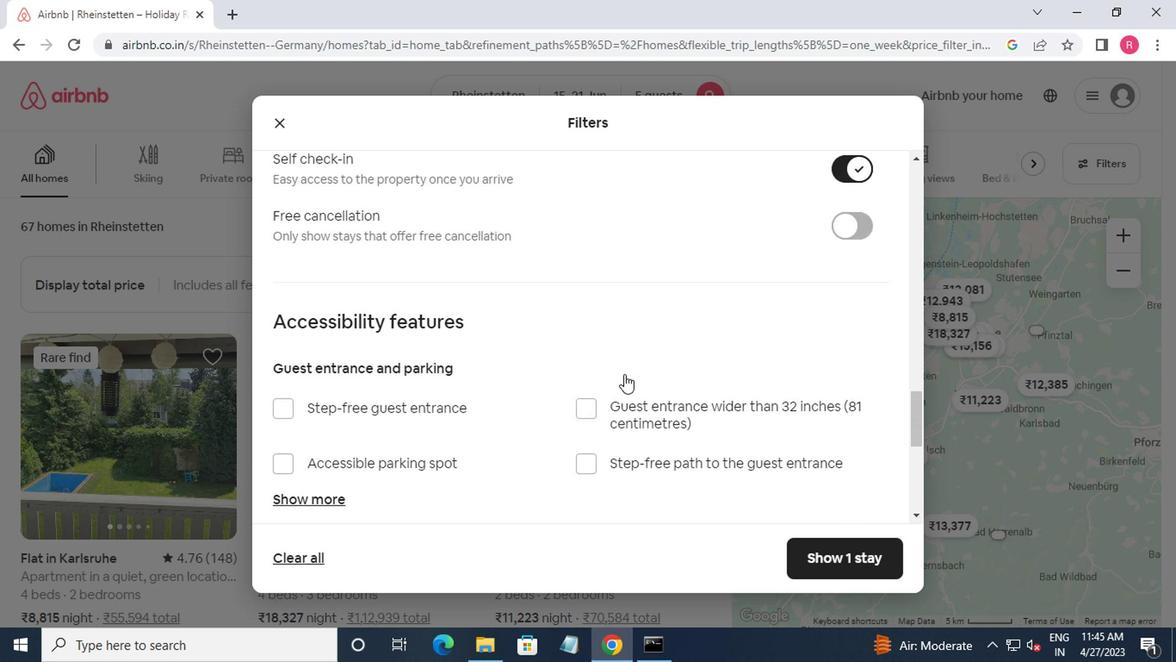 
Action: Mouse moved to (483, 376)
Screenshot: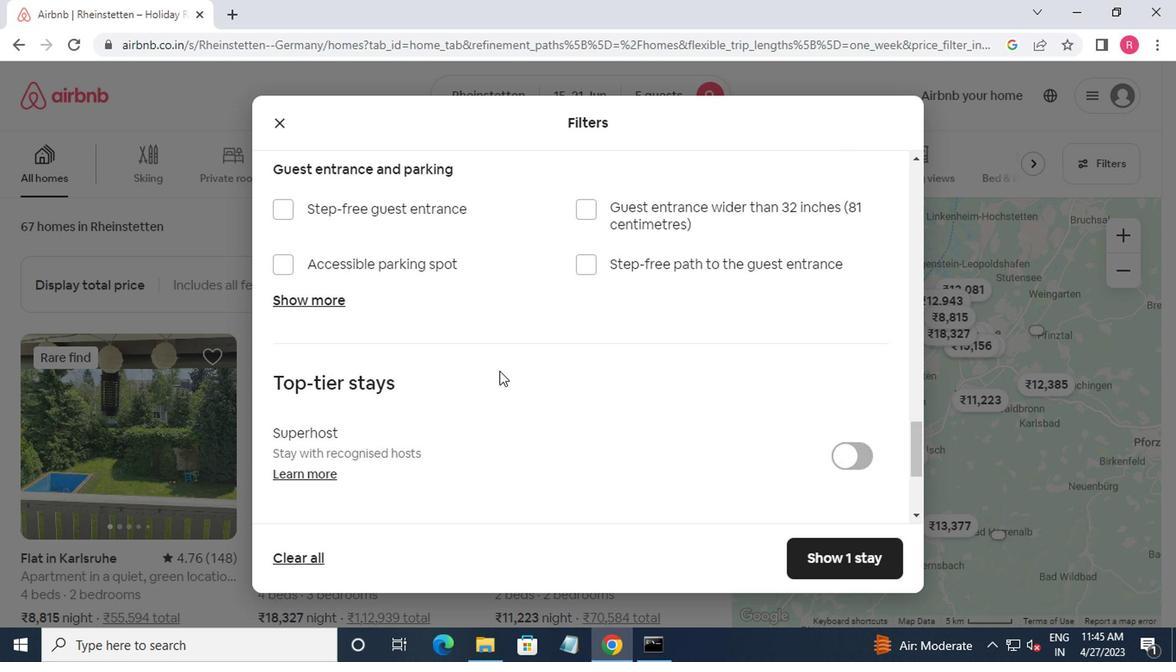 
Action: Mouse scrolled (483, 376) with delta (0, 0)
Screenshot: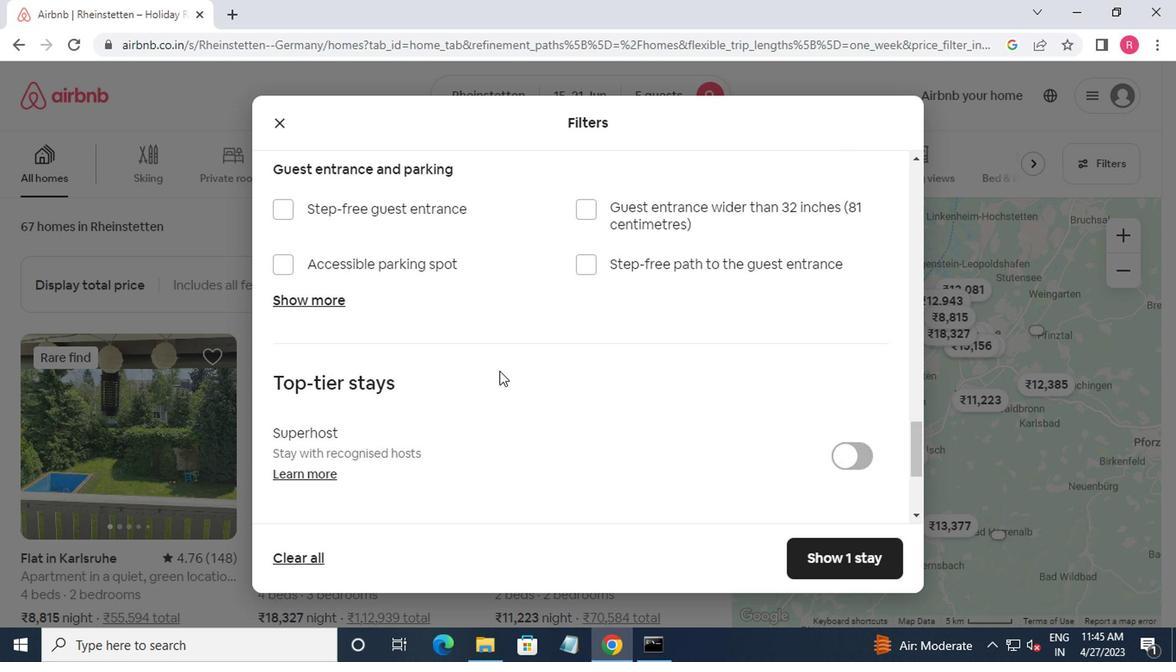 
Action: Mouse moved to (472, 380)
Screenshot: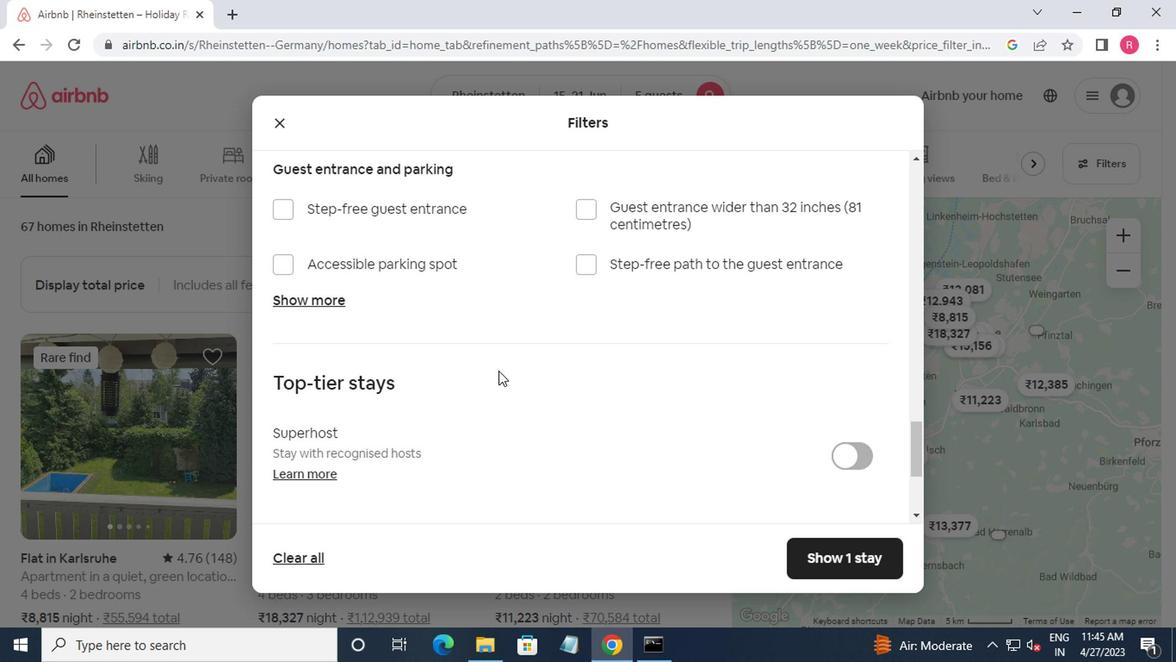 
Action: Mouse scrolled (472, 379) with delta (0, -1)
Screenshot: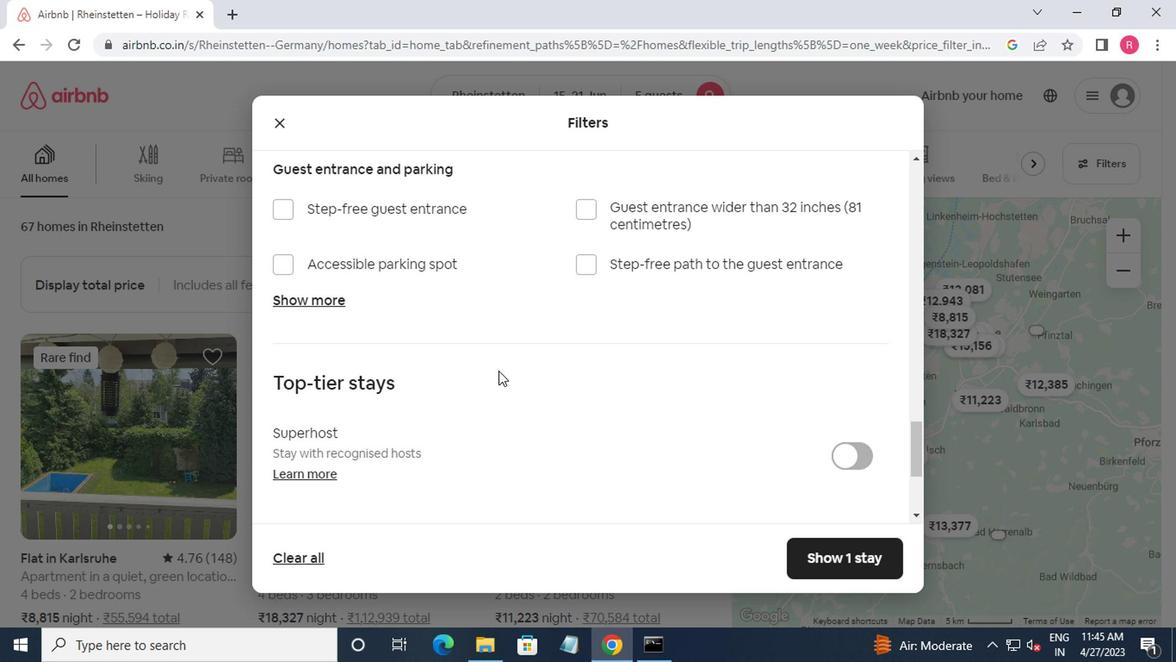 
Action: Mouse moved to (464, 383)
Screenshot: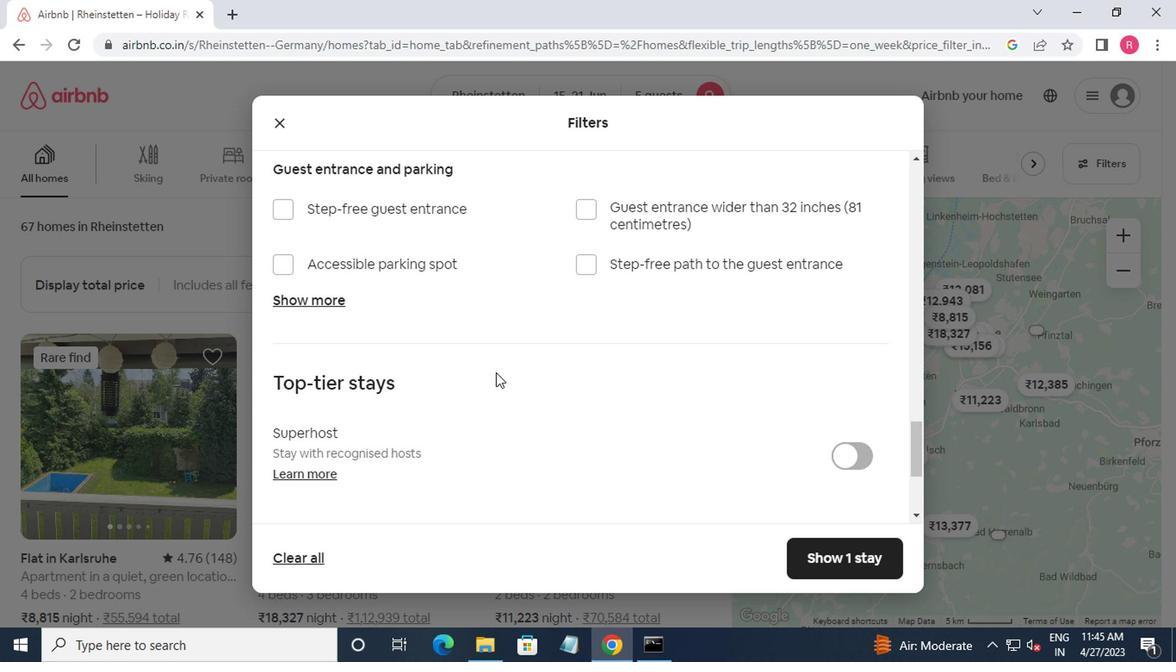 
Action: Mouse scrolled (464, 382) with delta (0, 0)
Screenshot: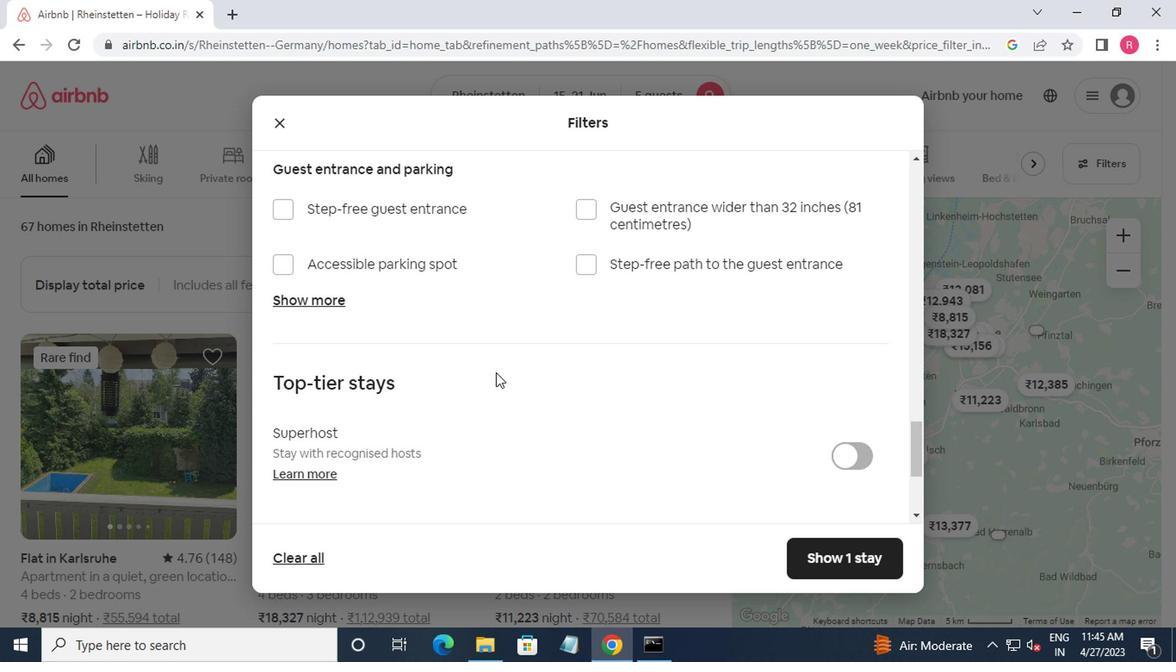 
Action: Mouse moved to (459, 383)
Screenshot: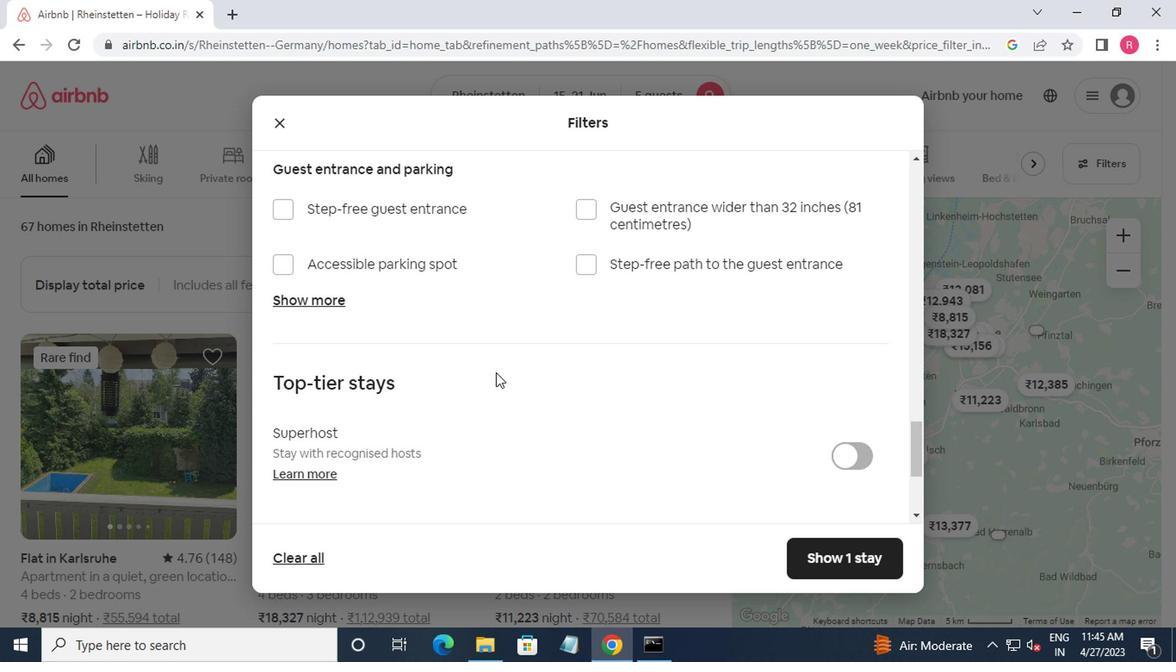 
Action: Mouse scrolled (459, 383) with delta (0, 0)
Screenshot: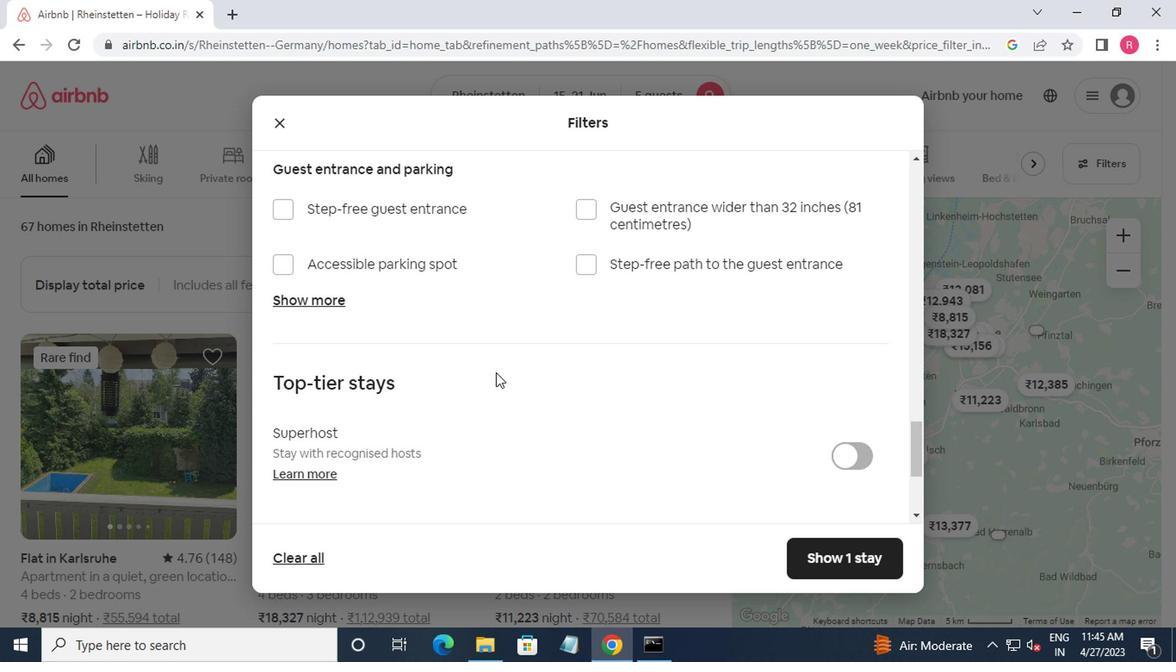 
Action: Mouse moved to (292, 395)
Screenshot: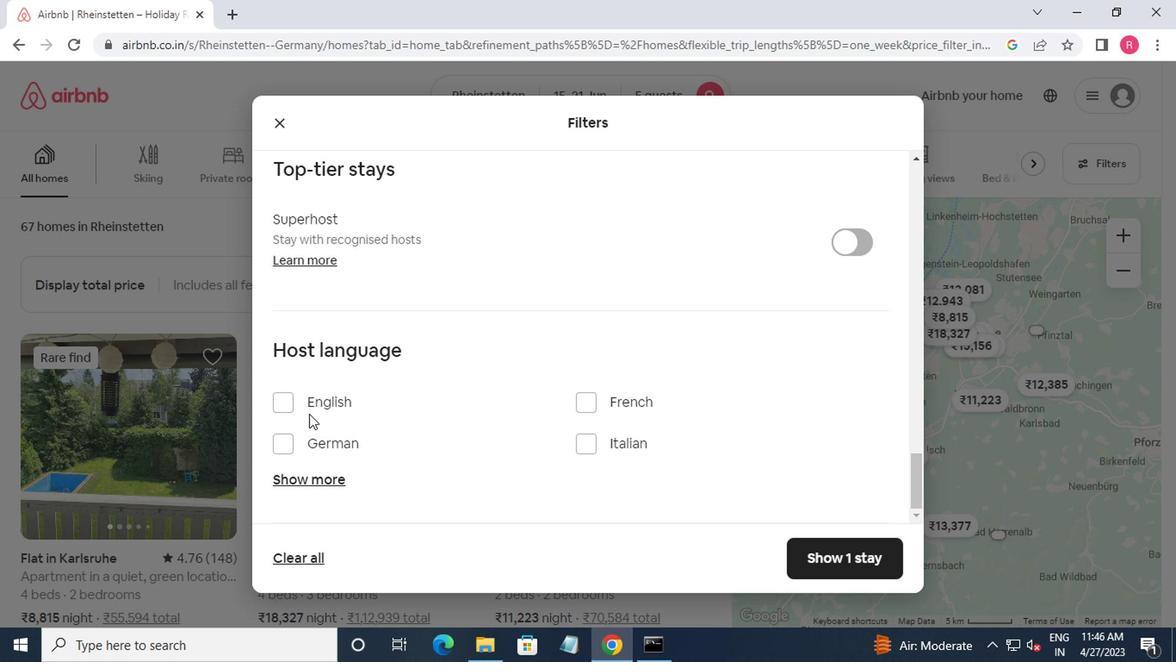 
Action: Mouse pressed left at (292, 395)
Screenshot: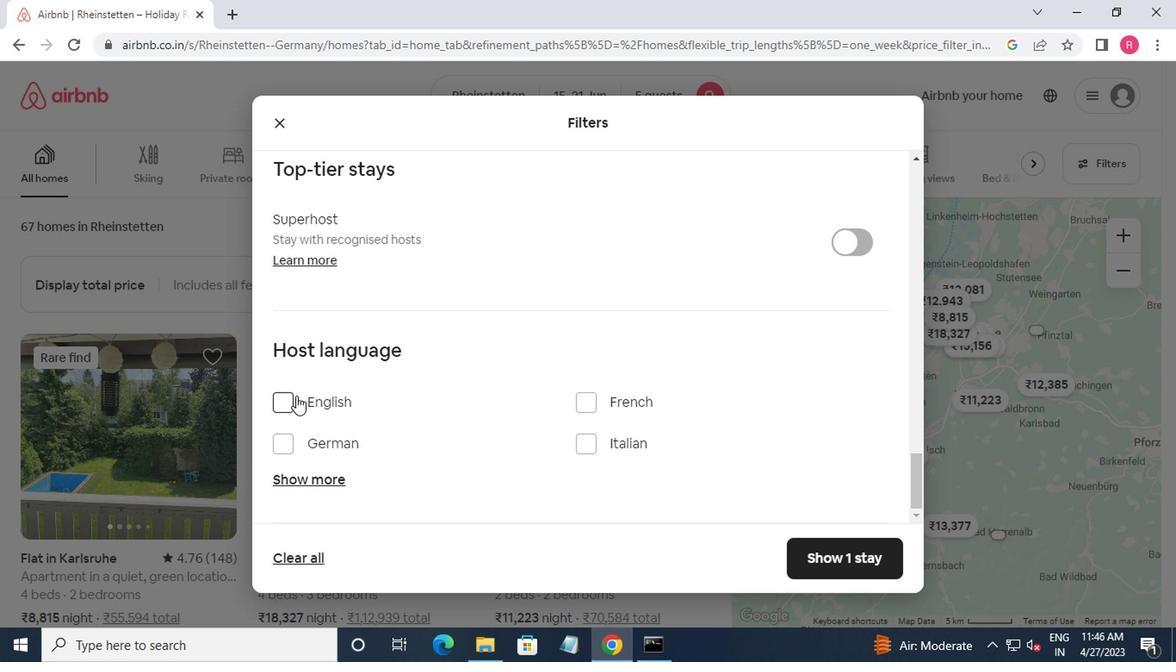 
Action: Mouse moved to (827, 560)
Screenshot: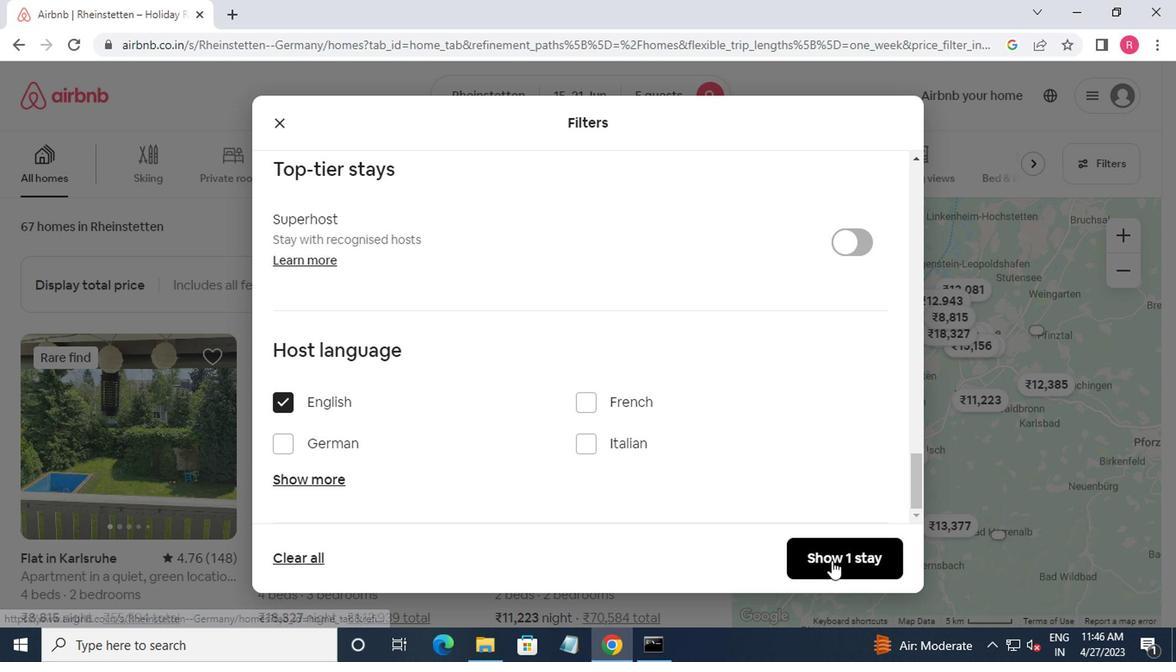 
Action: Mouse pressed left at (827, 560)
Screenshot: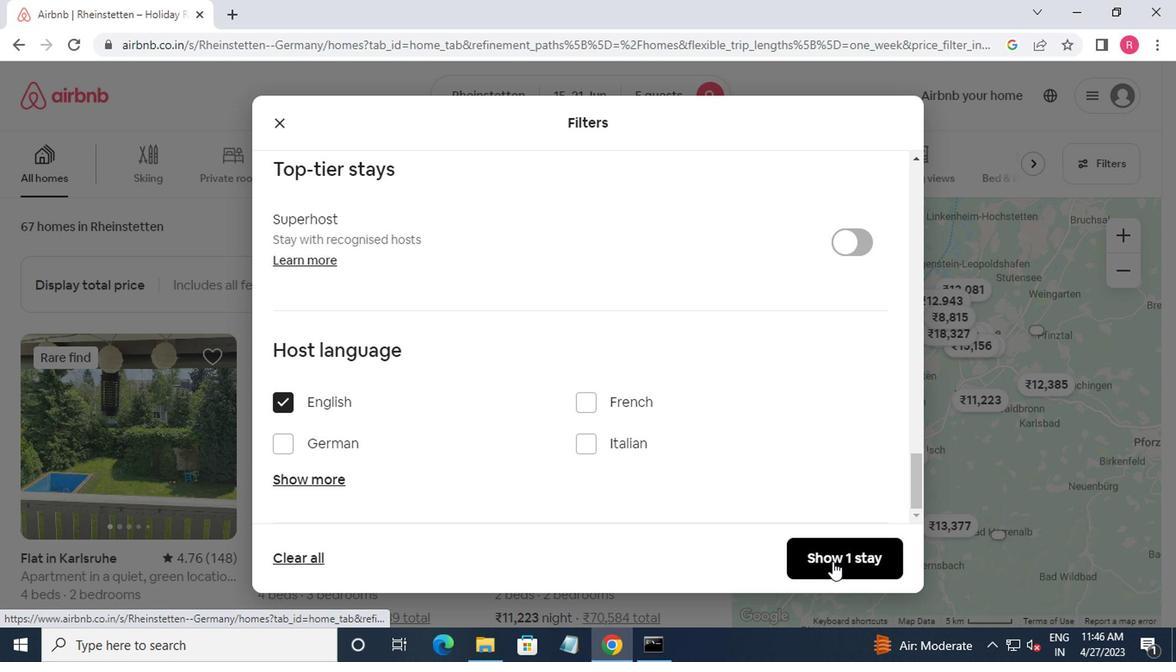 
Action: Mouse moved to (750, 544)
Screenshot: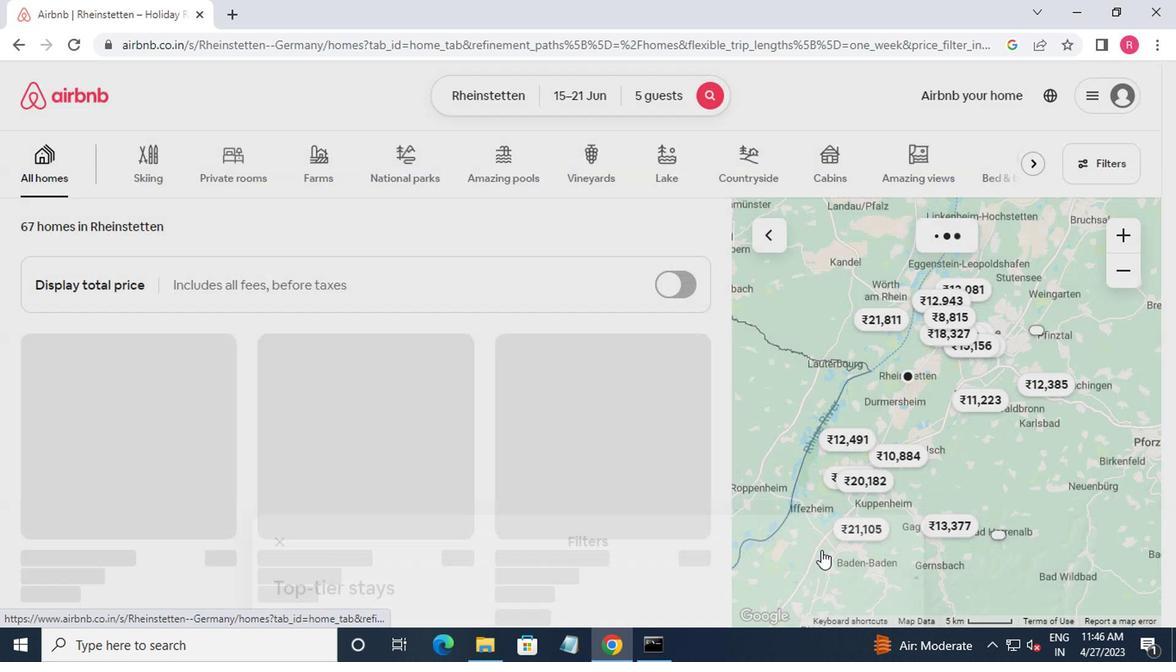 
